 Task: In the Page almanacfirst.pptxinsert the slide 'blank'insert the shape ' hexagon'with color blackinsert the shape  piewith color yellowinsert the shape  crosswith color grayselect all the shapes, shape fill with eyedropper and change the color to  theme color
Action: Mouse moved to (488, 352)
Screenshot: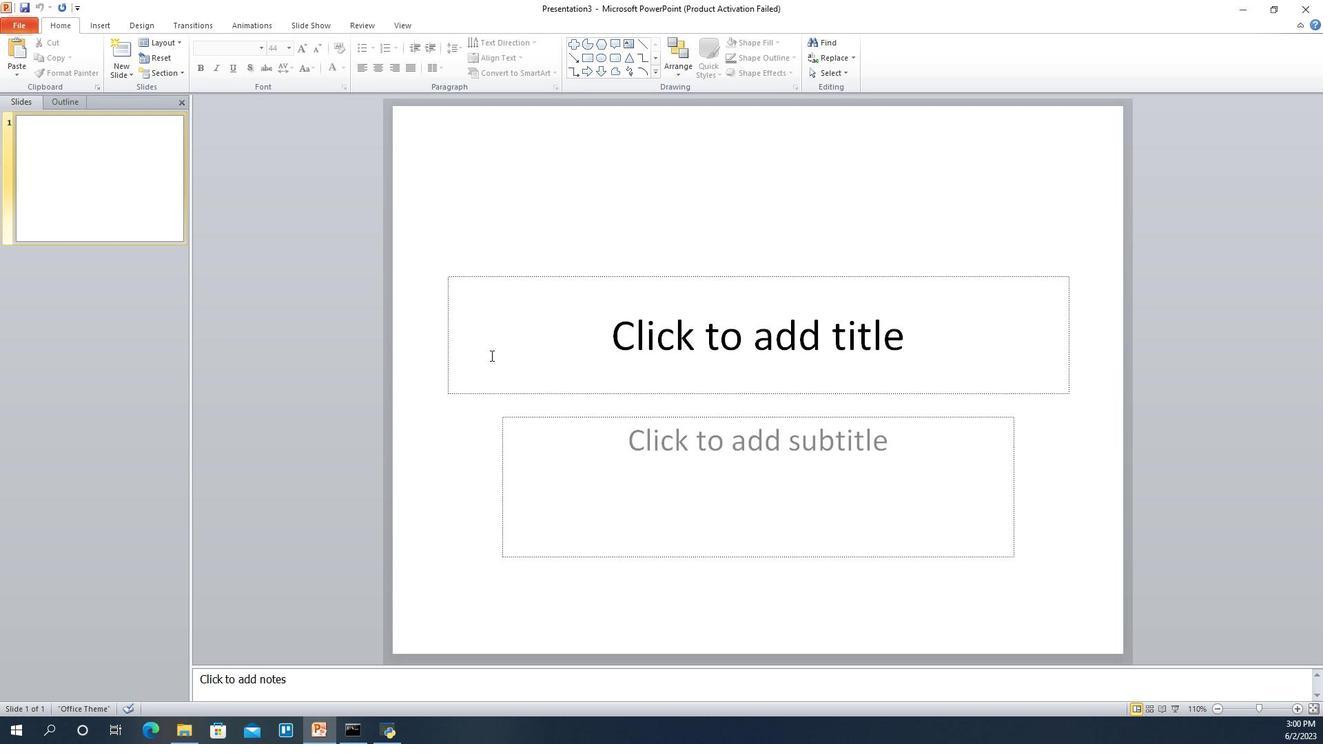 
Action: Mouse pressed left at (488, 352)
Screenshot: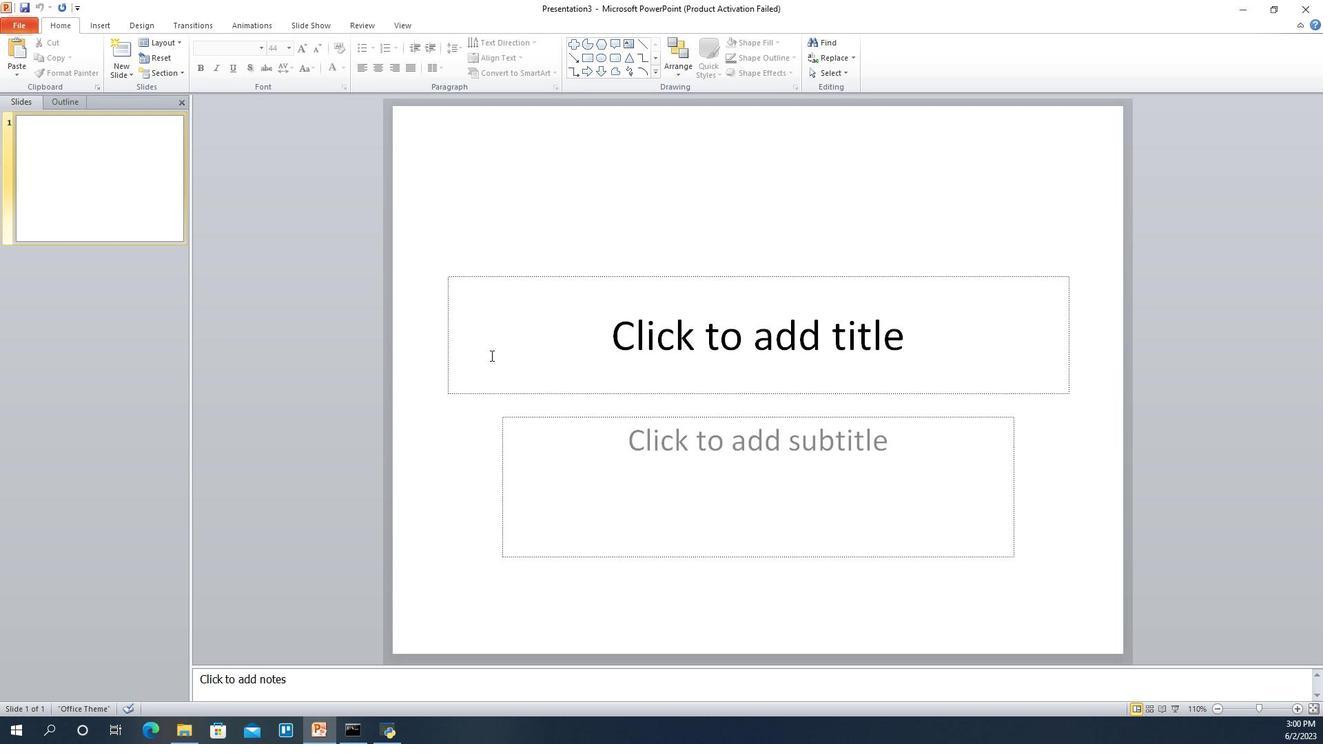 
Action: Mouse moved to (488, 352)
Screenshot: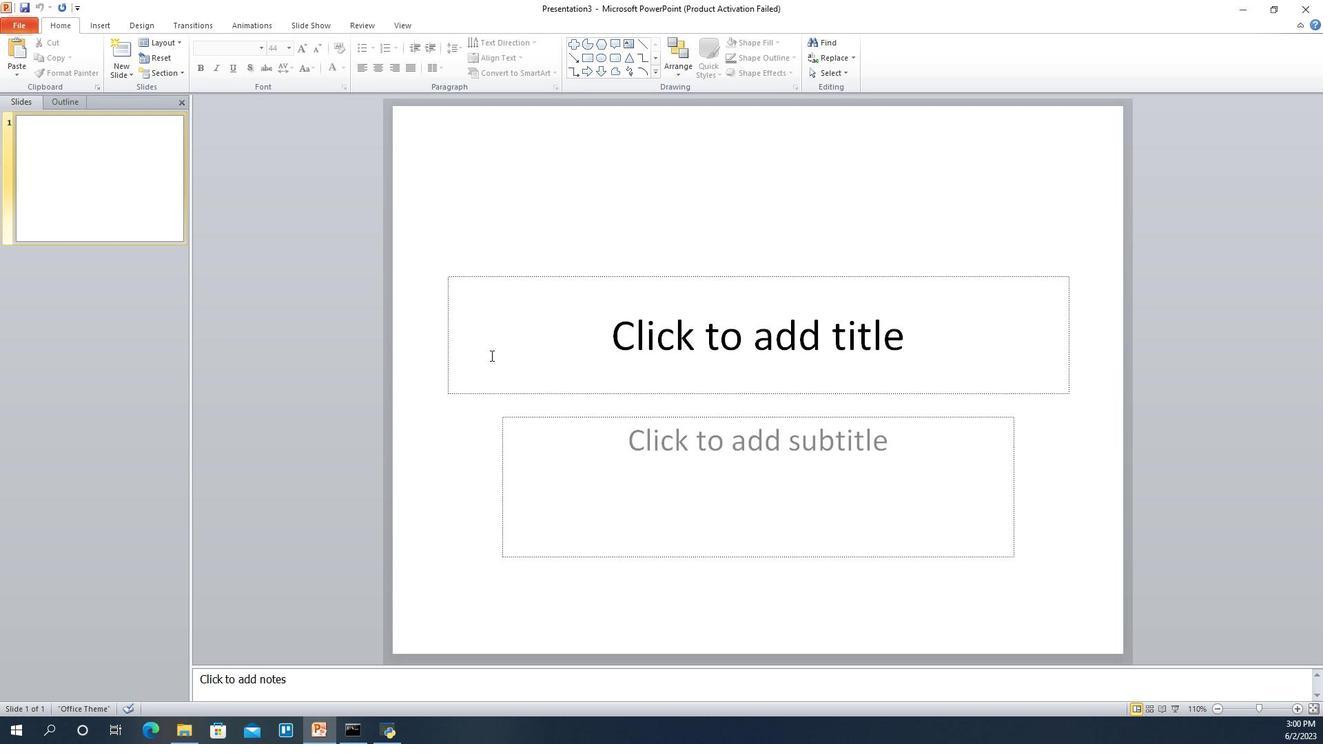 
Action: Mouse pressed left at (488, 352)
Screenshot: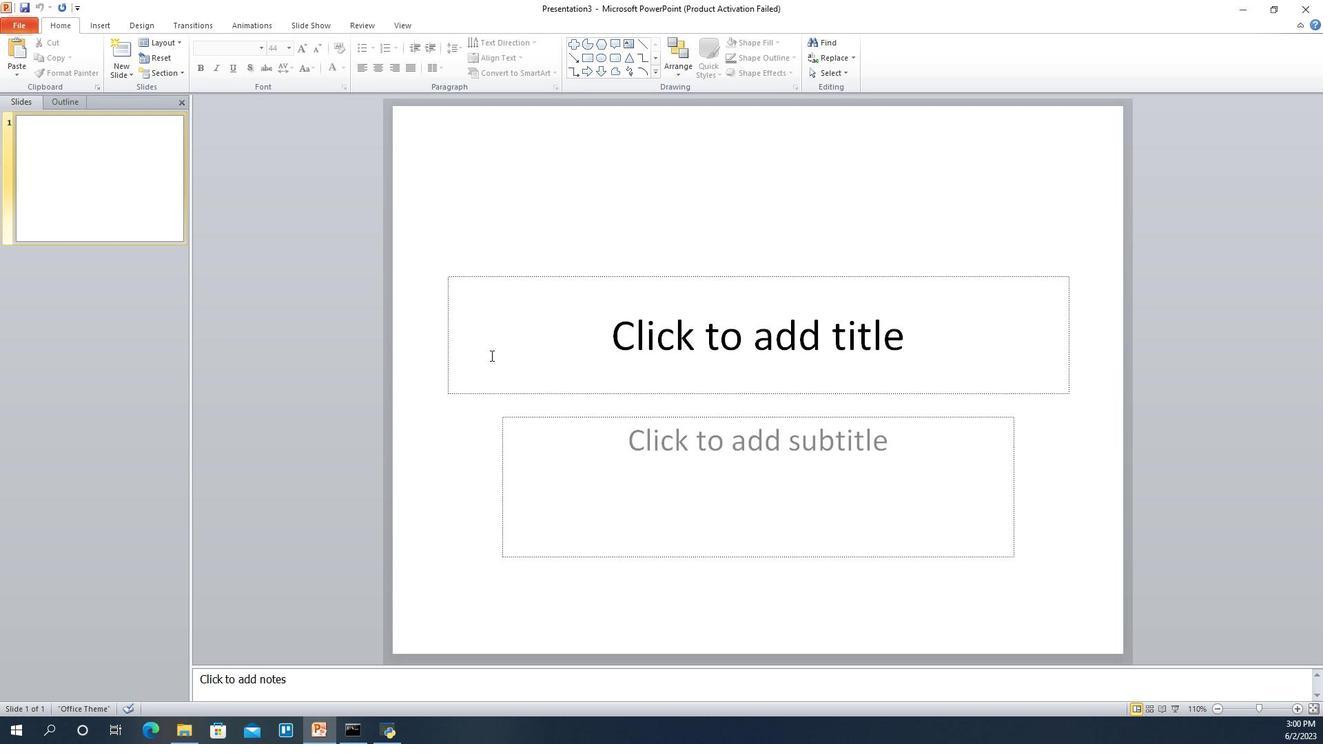 
Action: Mouse moved to (488, 352)
Screenshot: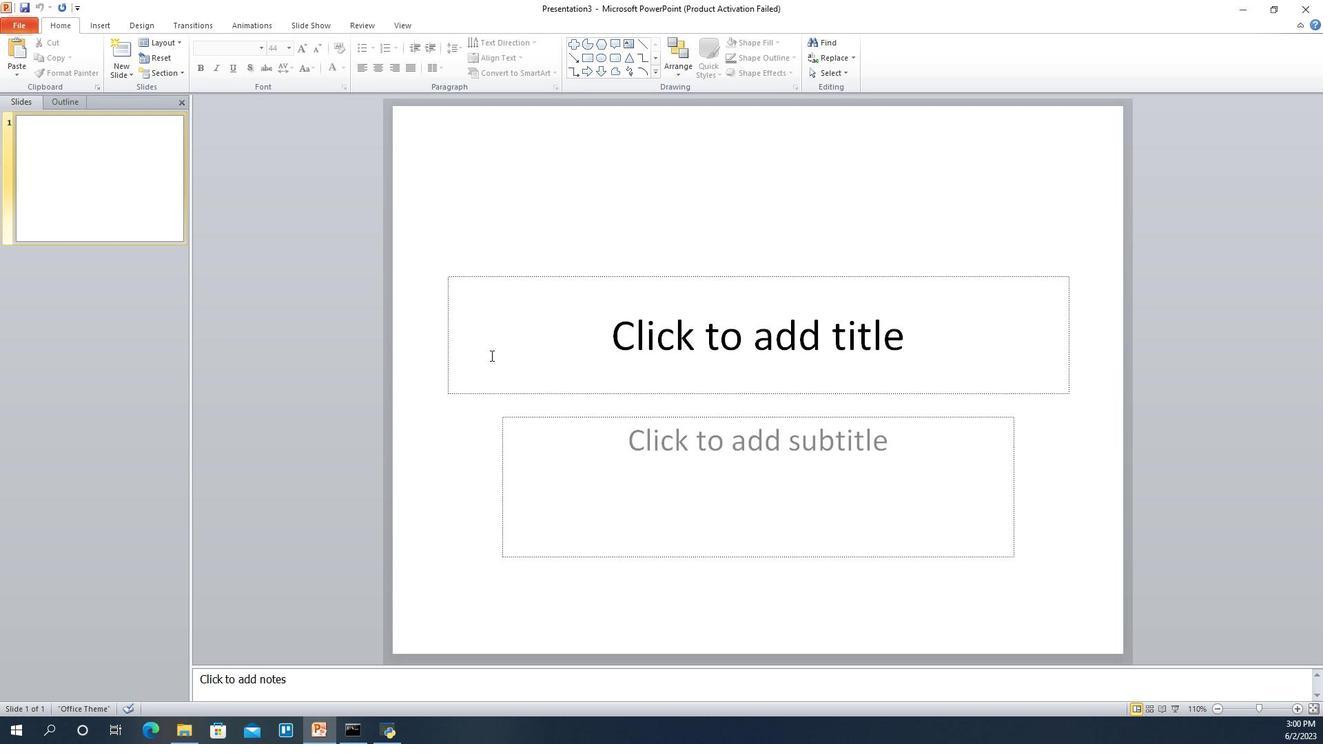 
Action: Mouse pressed left at (488, 352)
Screenshot: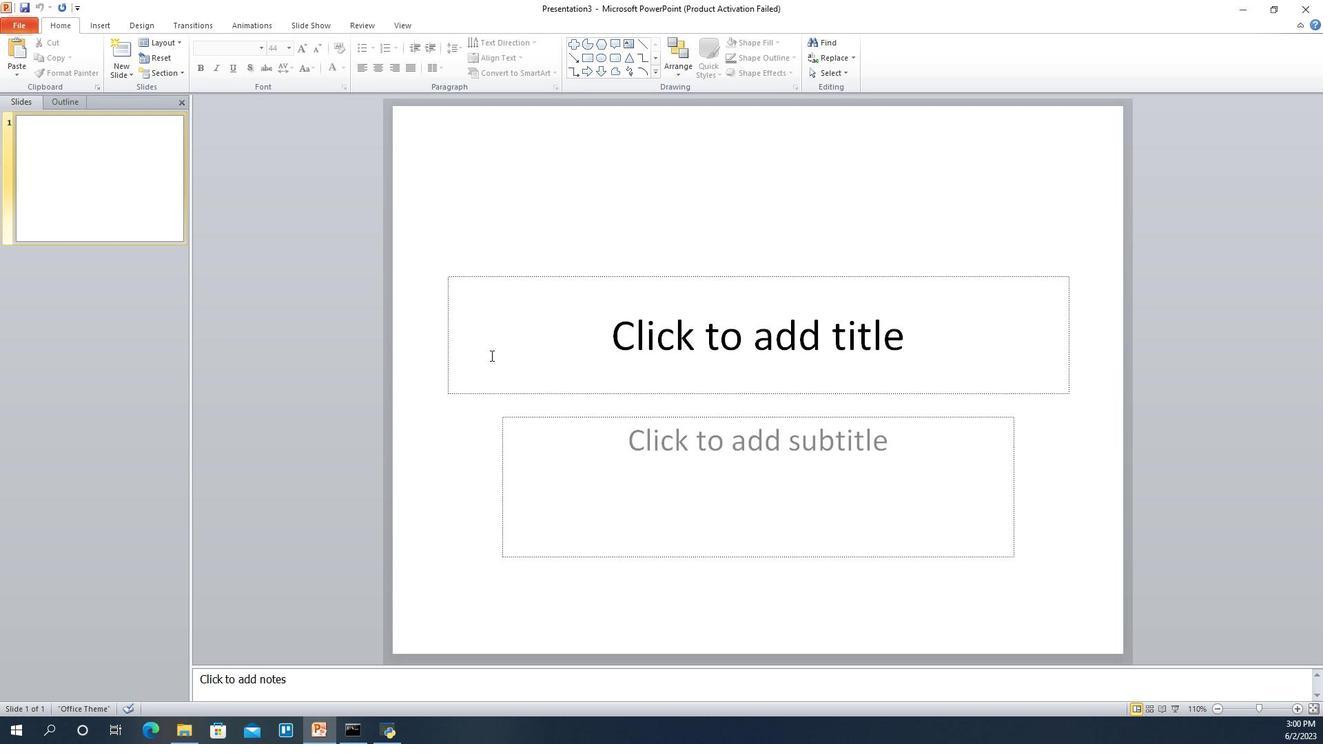 
Action: Mouse moved to (488, 352)
Screenshot: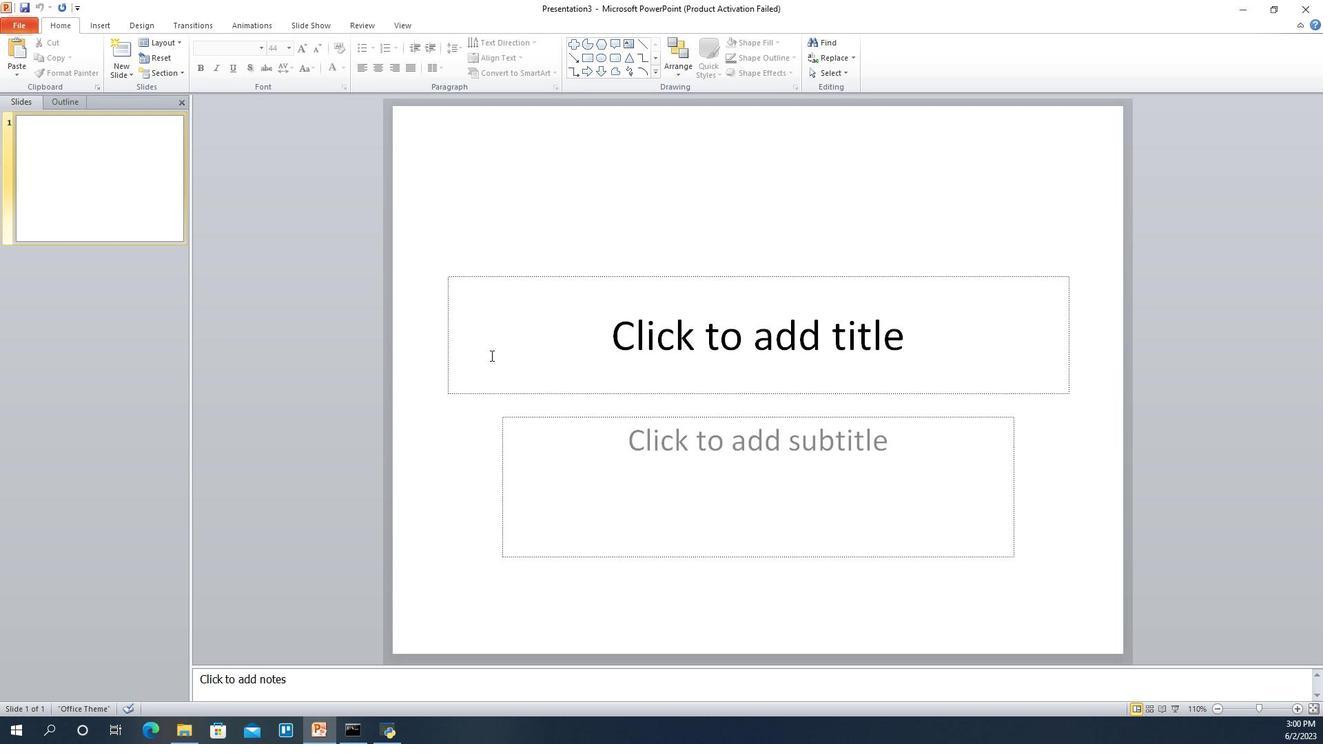 
Action: Mouse pressed left at (488, 352)
Screenshot: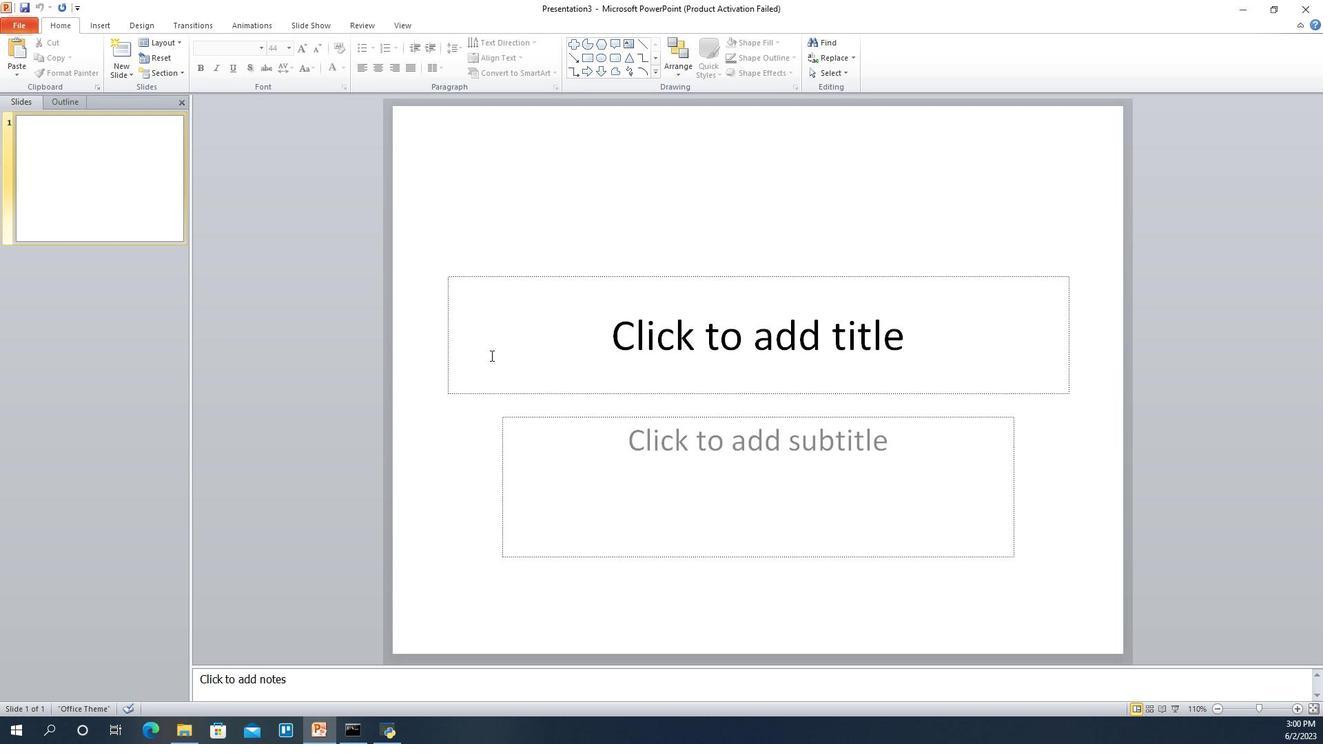 
Action: Mouse moved to (488, 352)
Screenshot: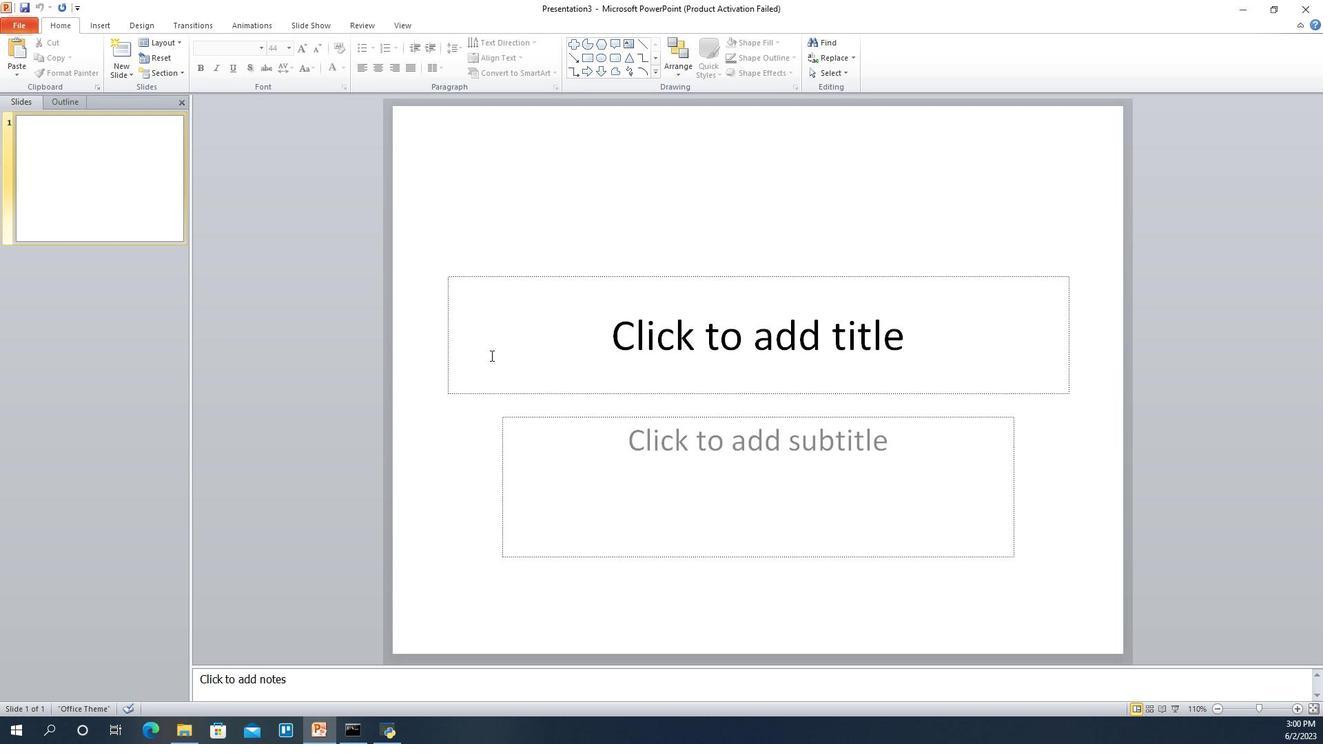 
Action: Key pressed ctrl+S<'\x13'><'\x13'><'\x13'>
Screenshot: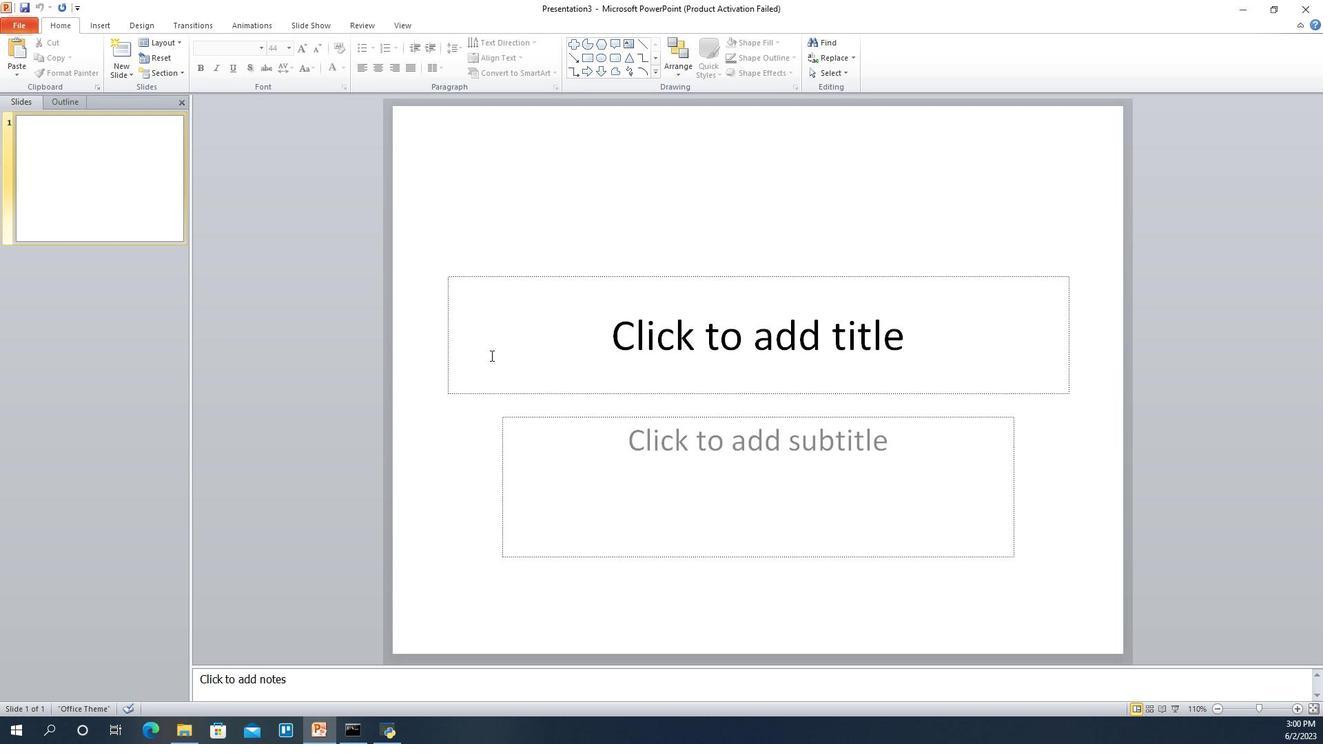 
Action: Mouse moved to (488, 352)
Screenshot: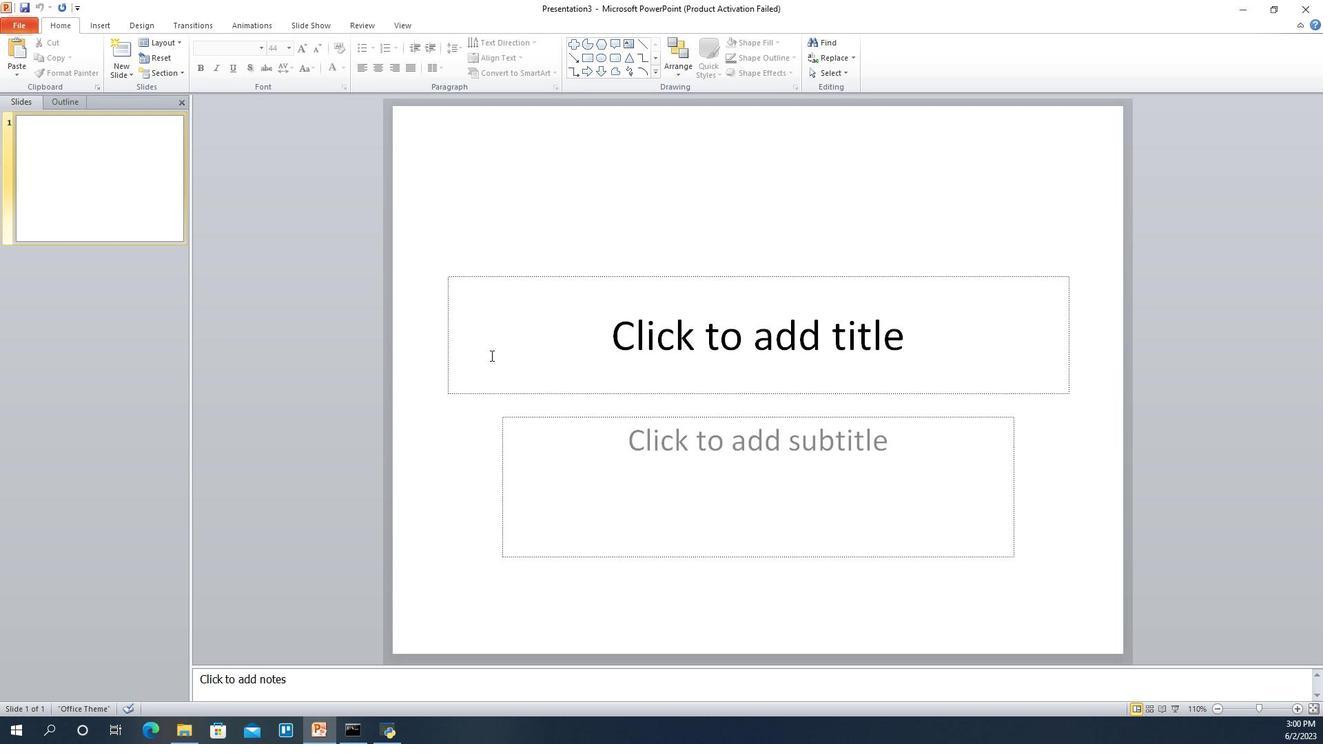 
Action: Mouse pressed left at (488, 352)
Screenshot: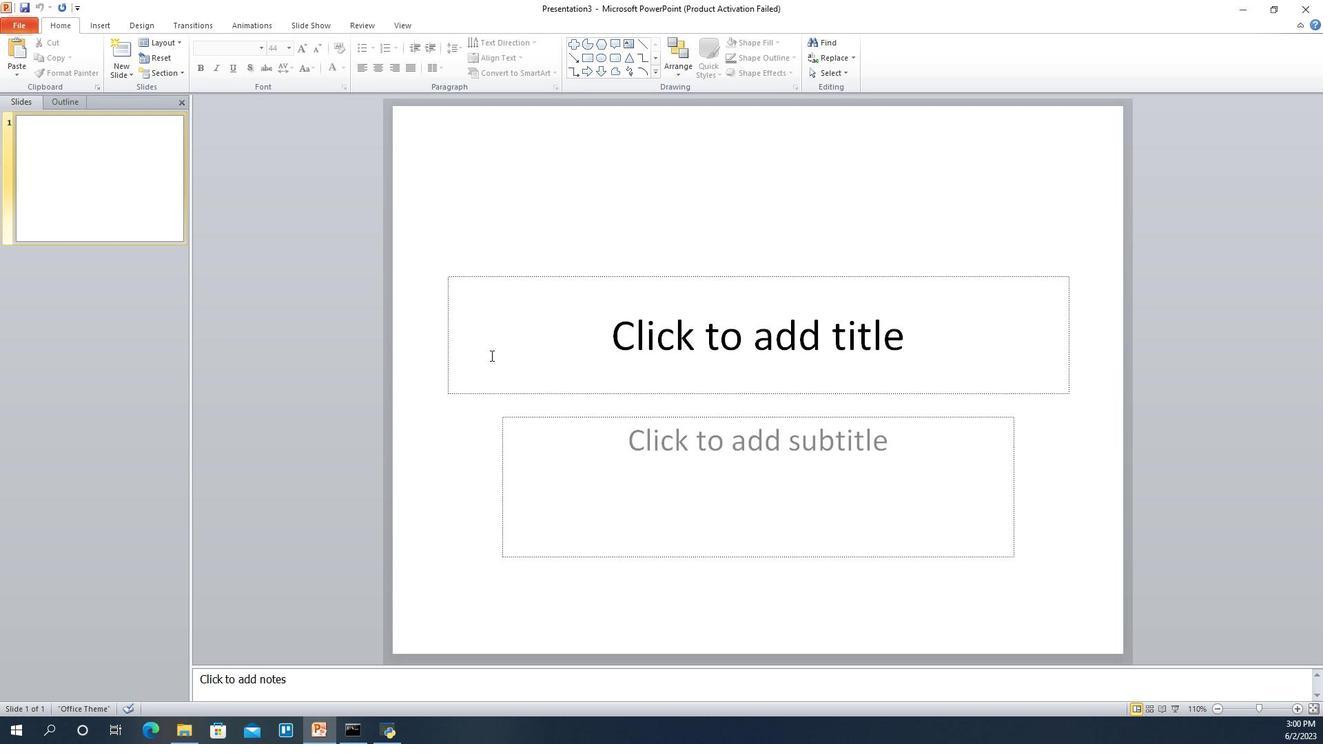 
Action: Mouse moved to (488, 352)
Screenshot: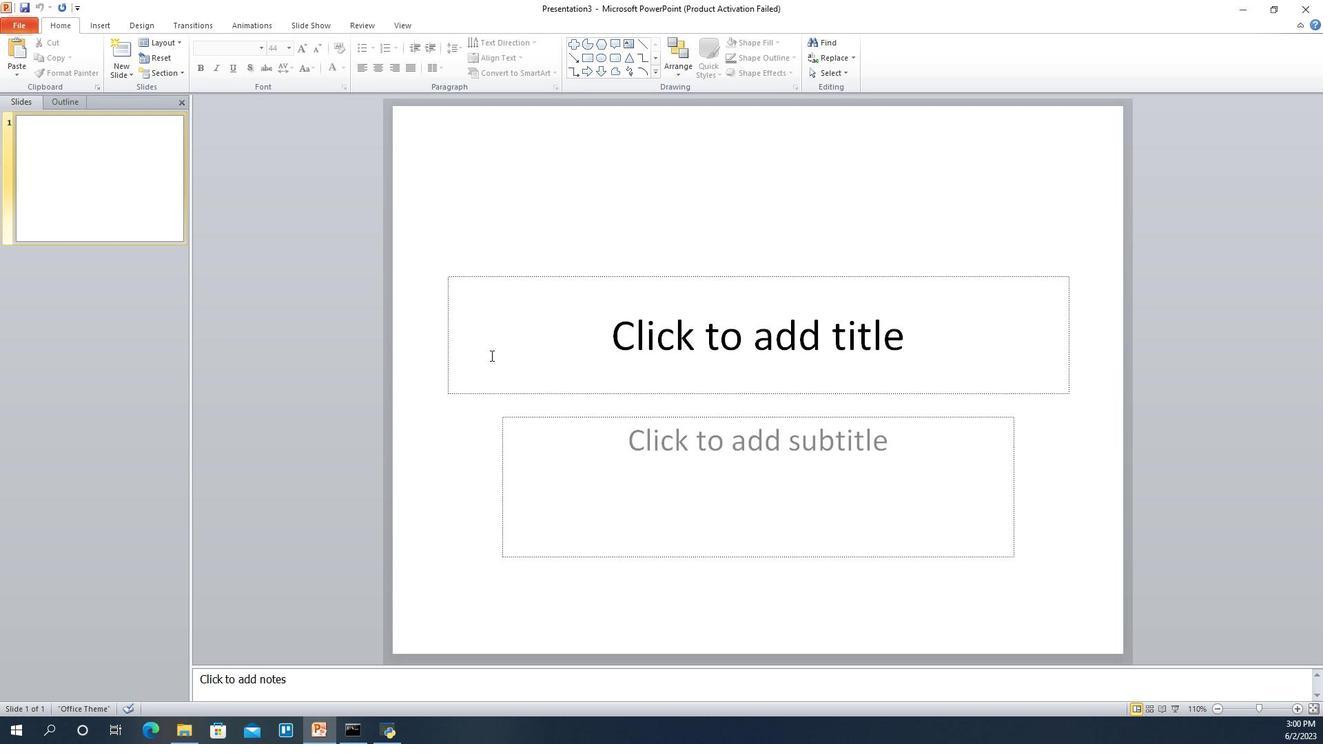 
Action: Mouse pressed left at (488, 352)
Screenshot: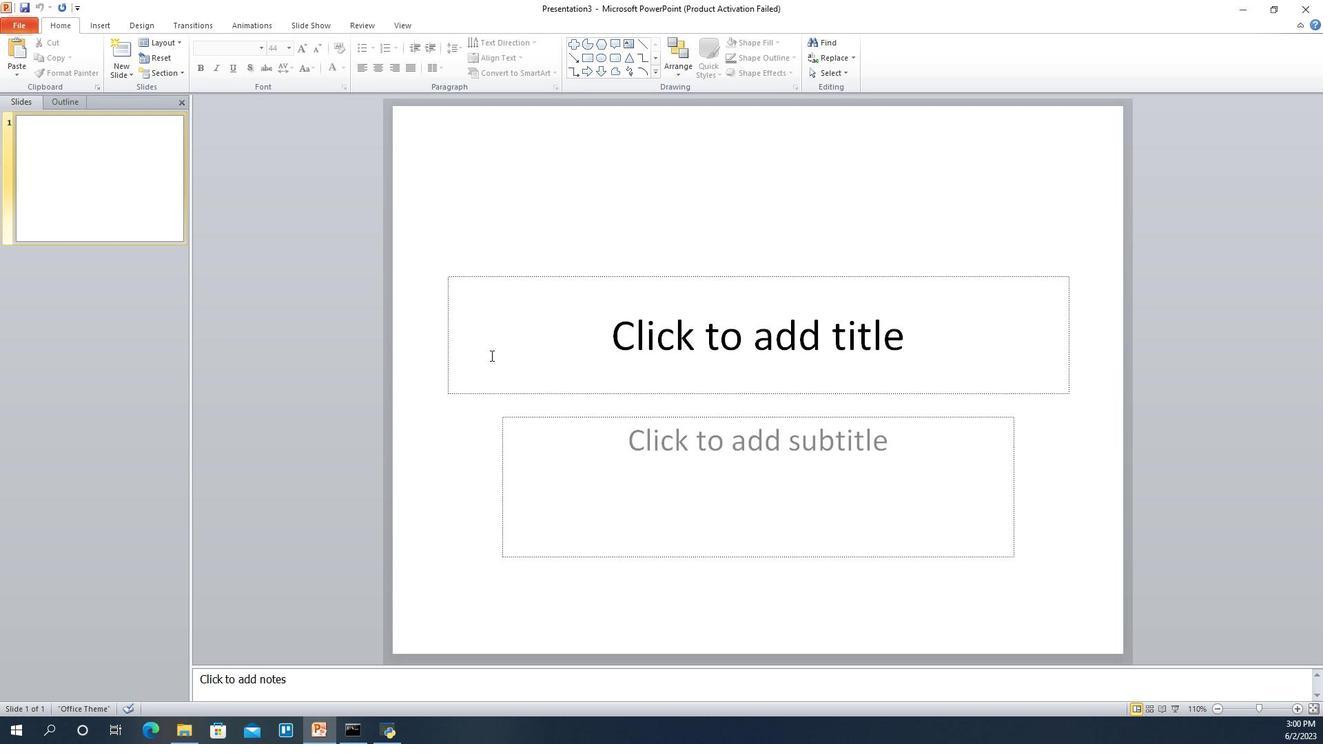 
Action: Mouse moved to (488, 352)
Screenshot: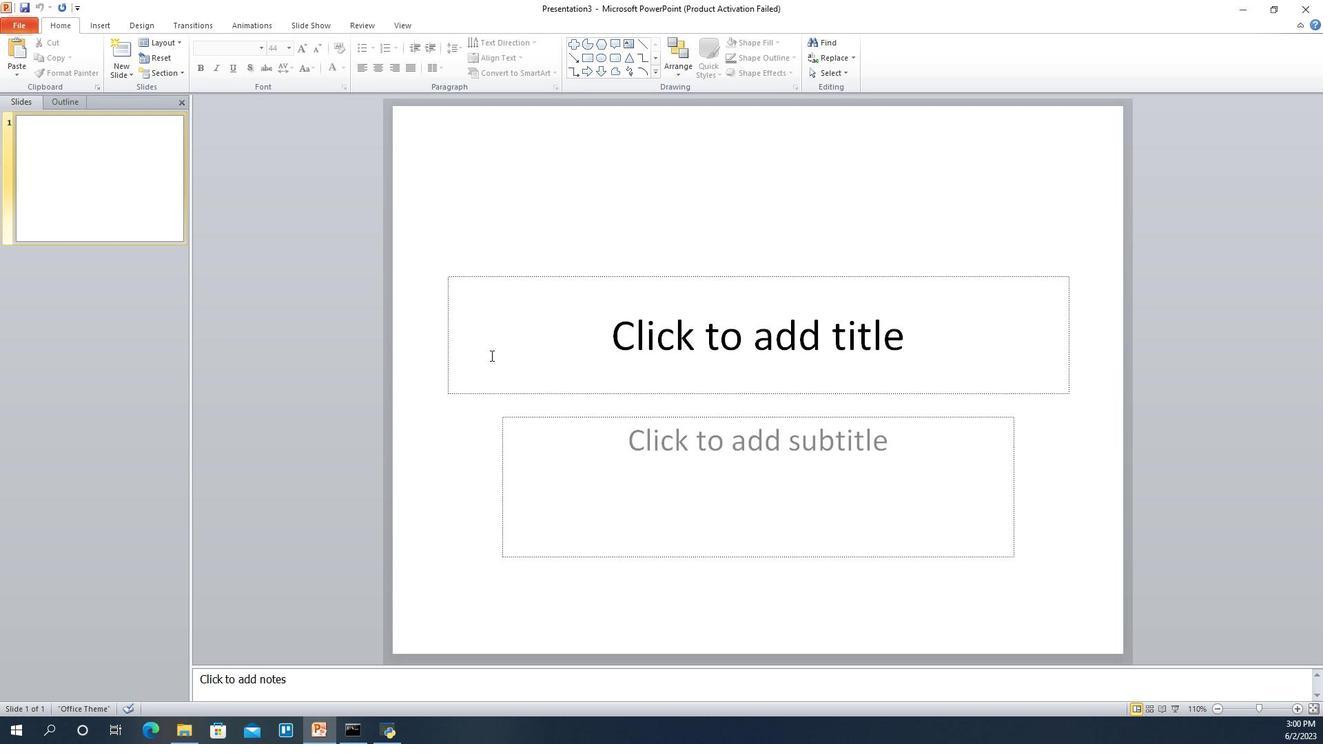 
Action: Mouse pressed left at (488, 352)
Screenshot: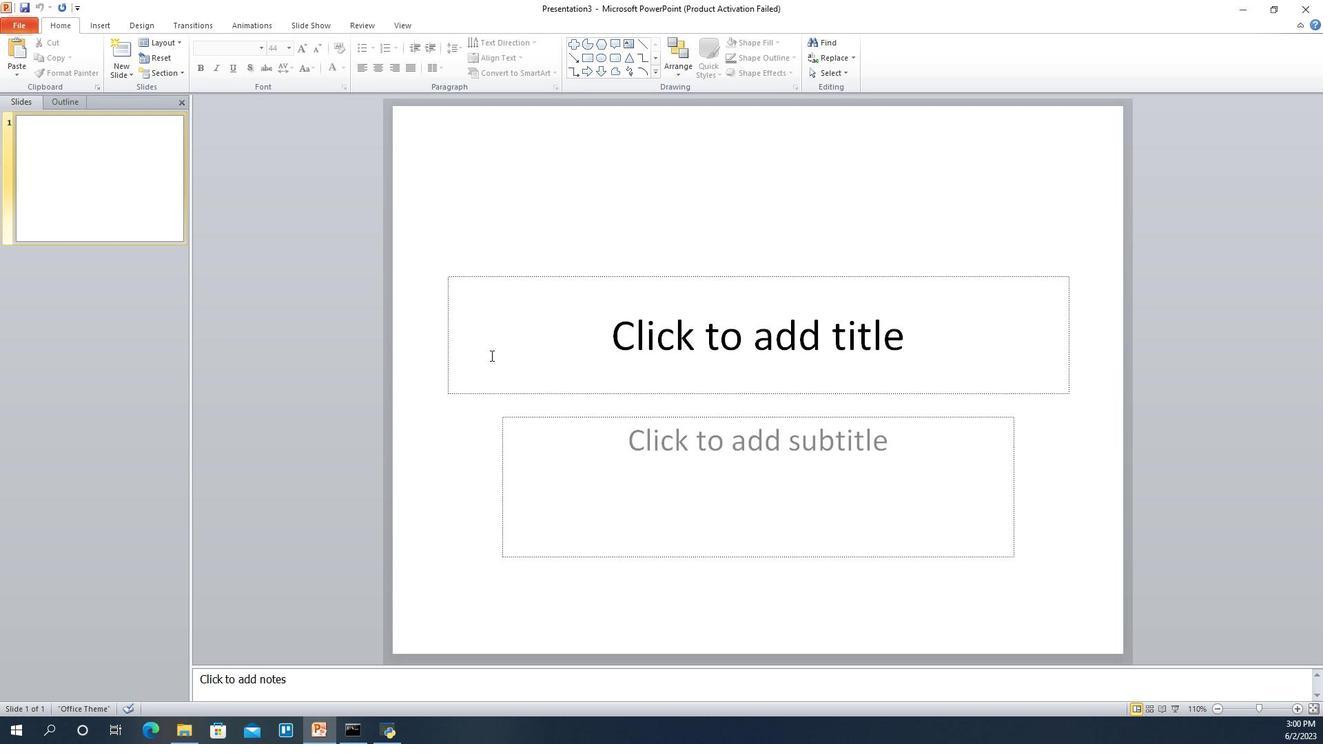 
Action: Mouse moved to (488, 352)
Screenshot: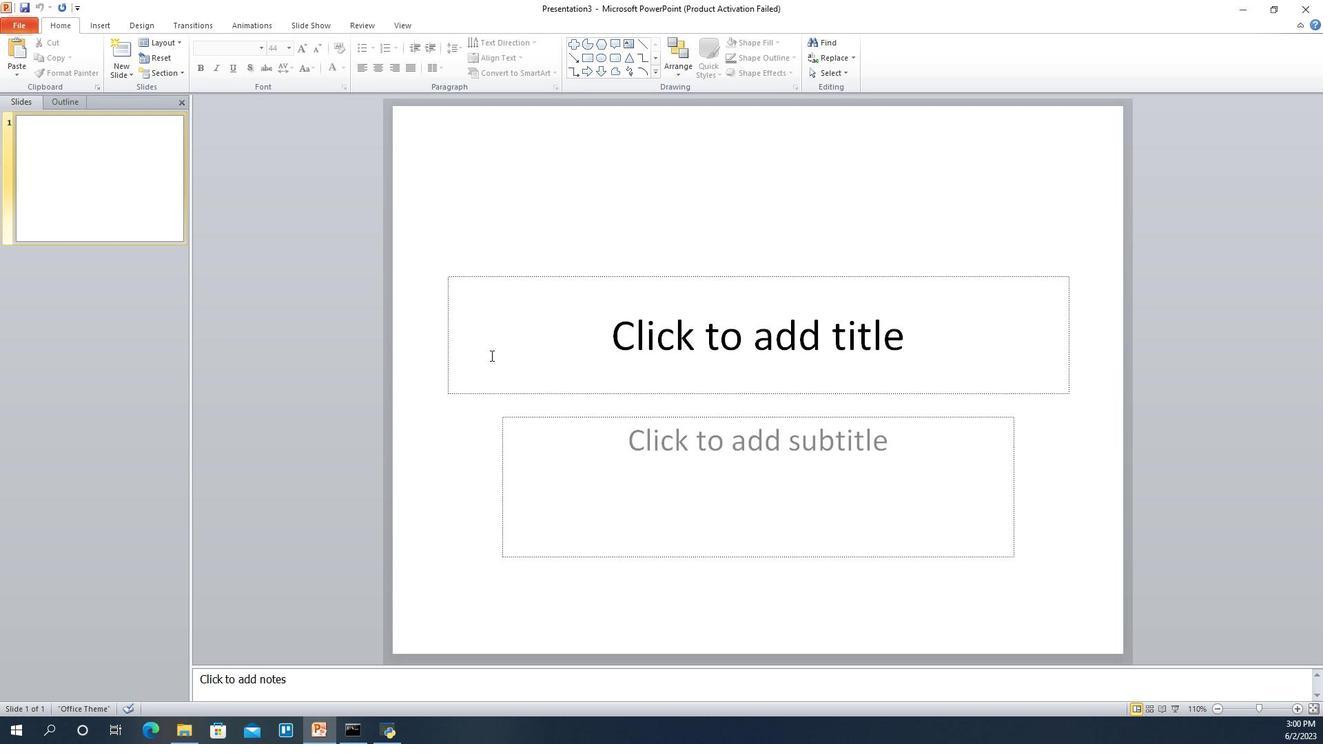 
Action: Mouse pressed left at (488, 352)
Screenshot: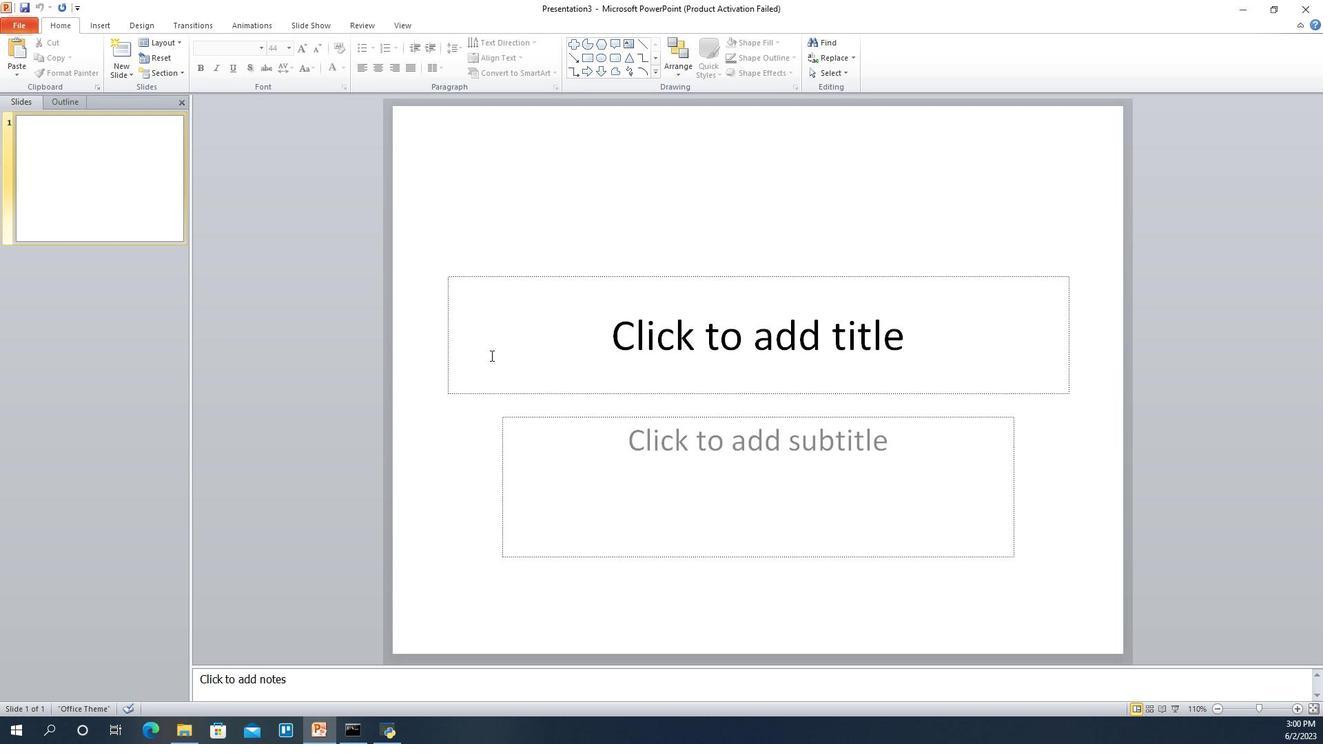 
Action: Mouse moved to (488, 352)
Screenshot: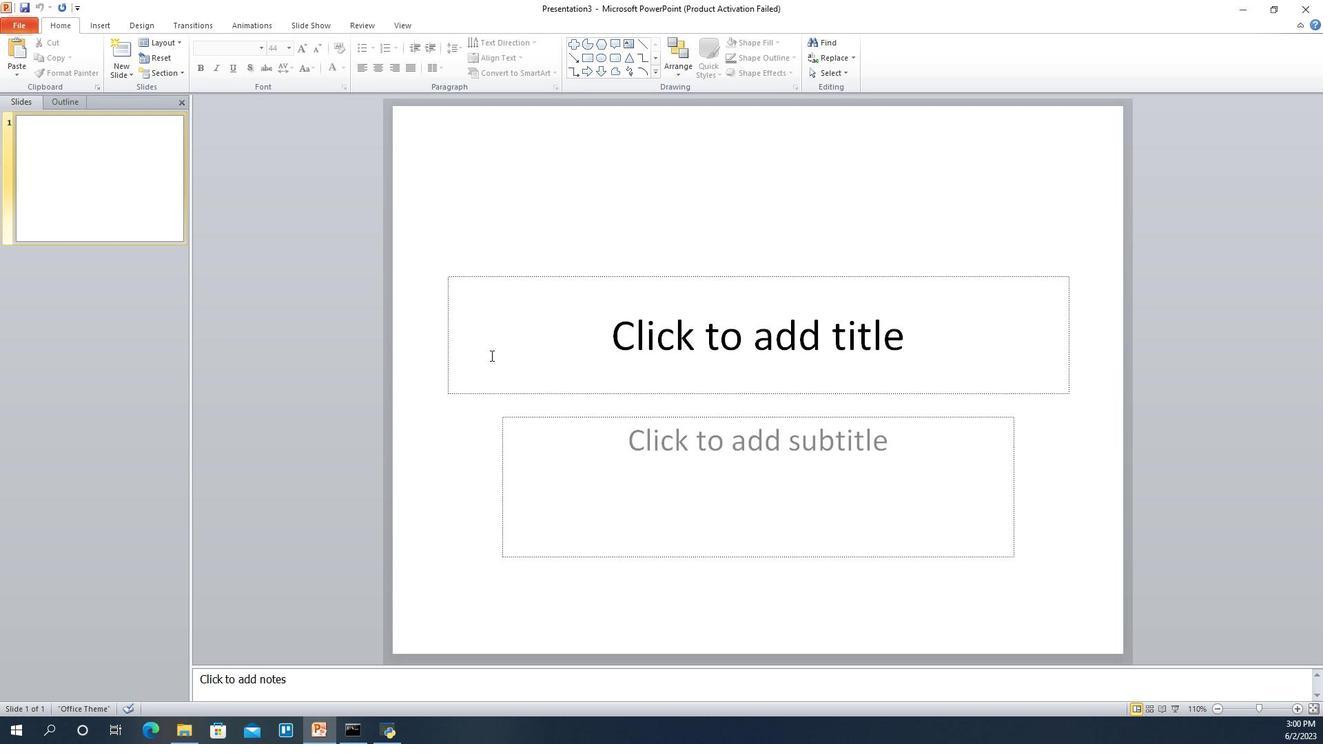 
Action: Mouse pressed left at (488, 352)
Screenshot: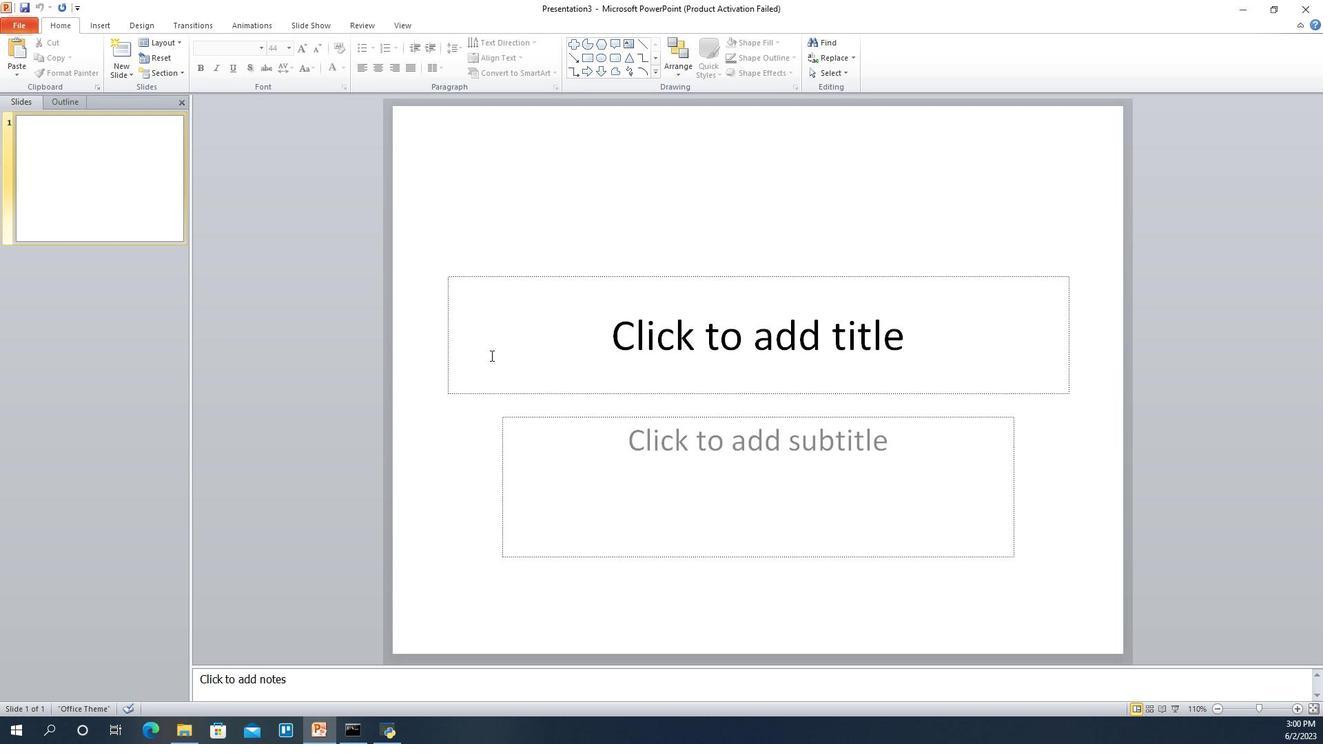 
Action: Mouse moved to (488, 352)
Screenshot: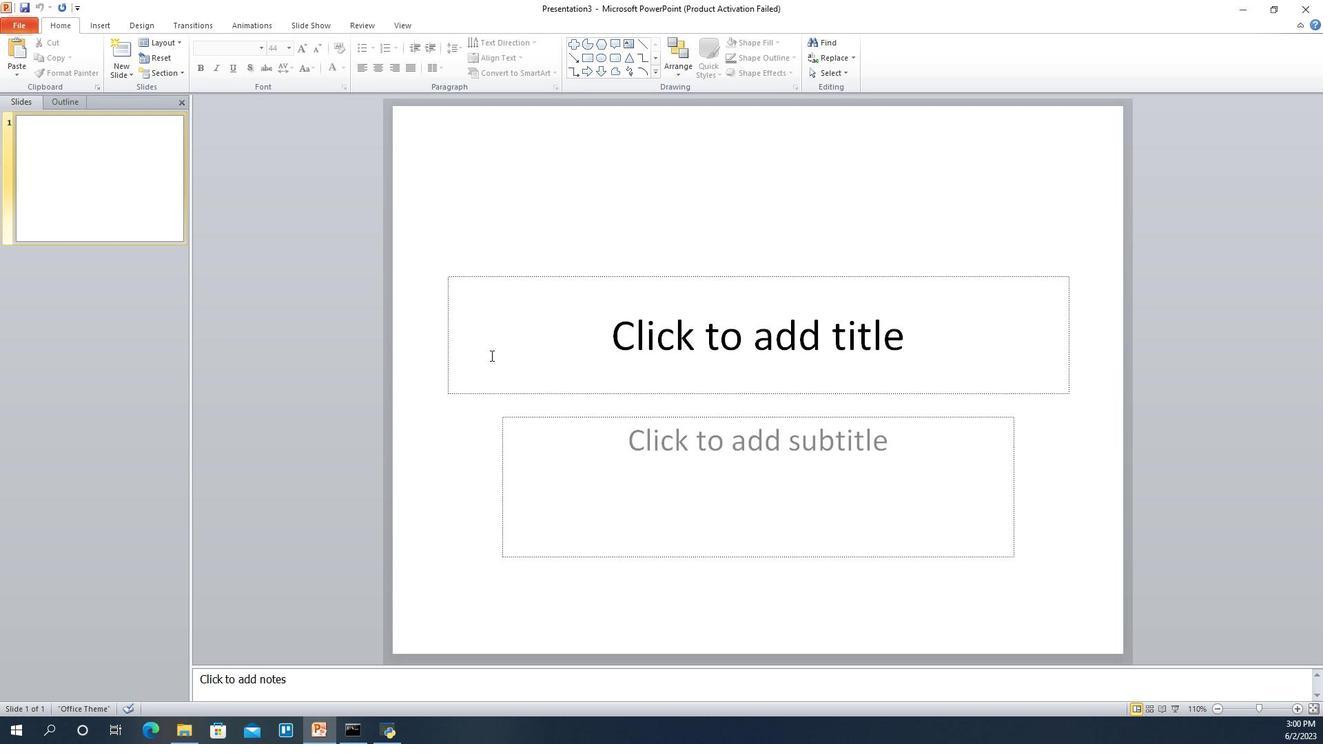 
Action: Mouse pressed left at (488, 352)
Screenshot: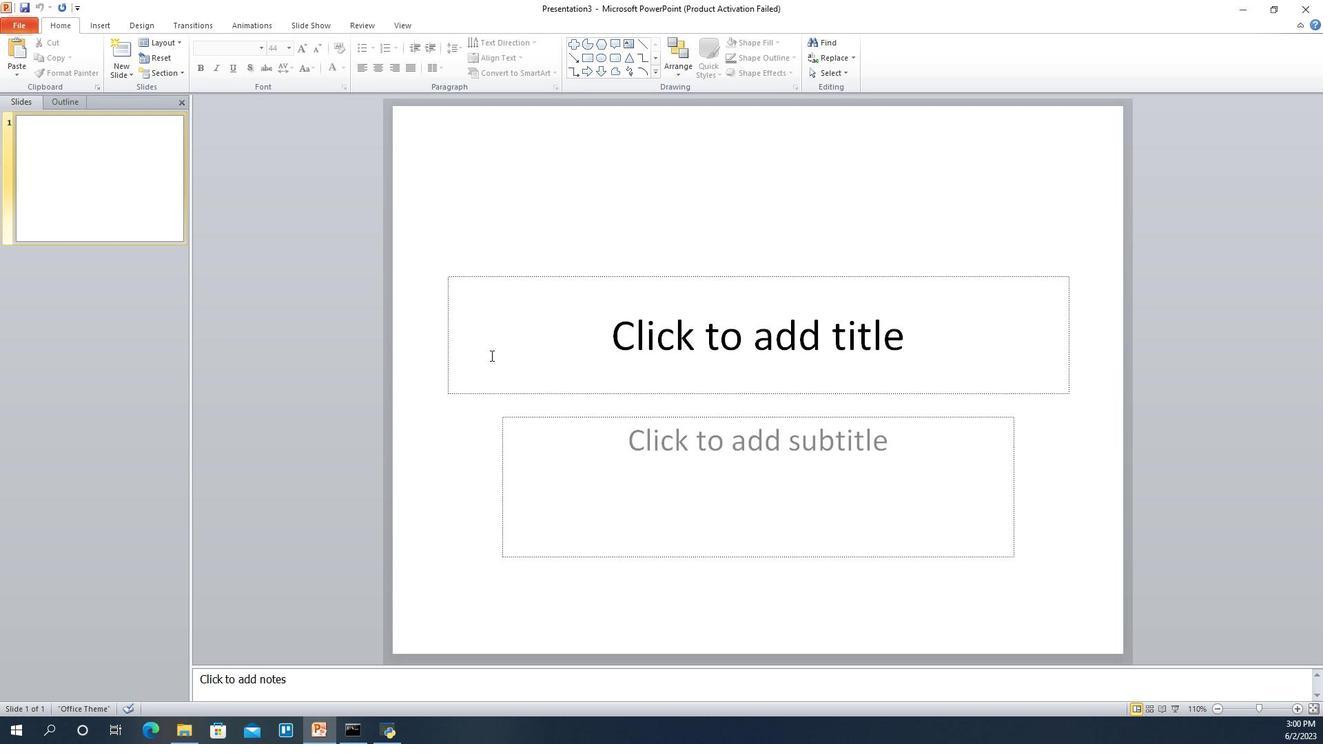 
Action: Mouse moved to (488, 352)
Screenshot: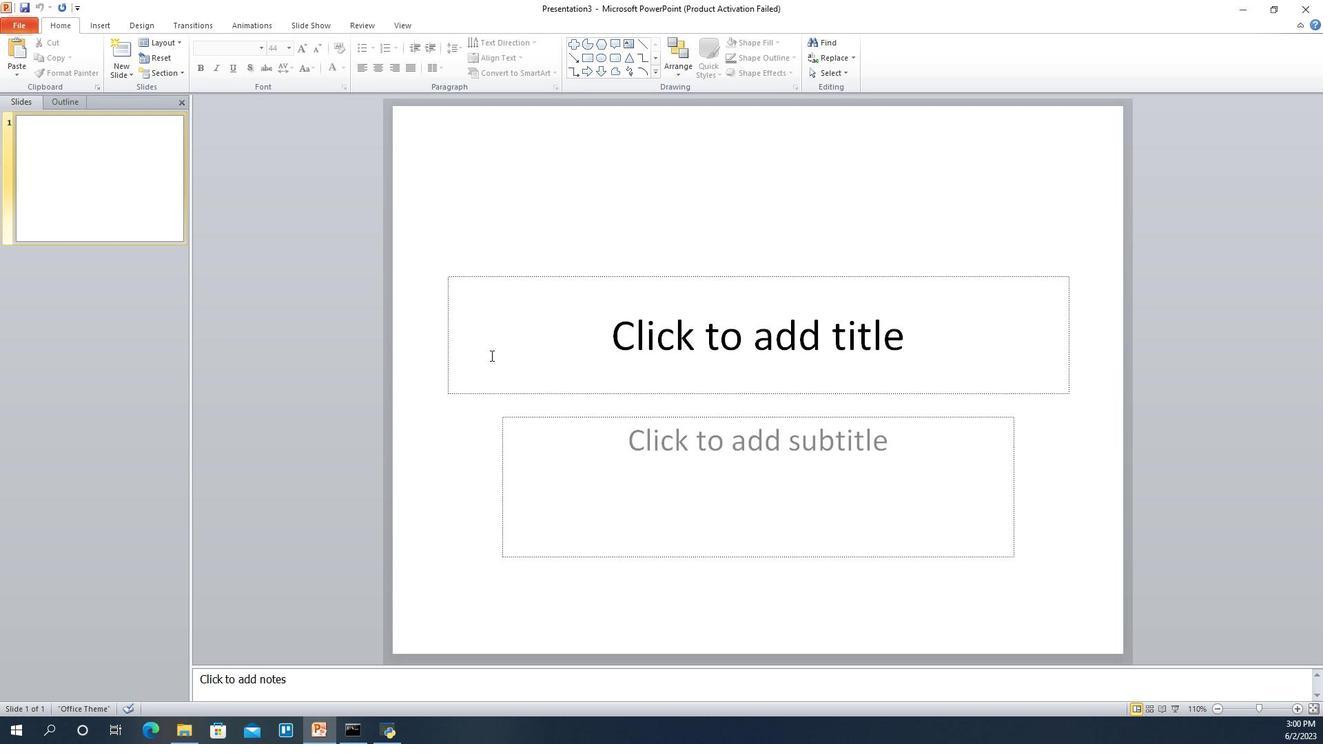 
Action: Mouse pressed left at (488, 352)
Screenshot: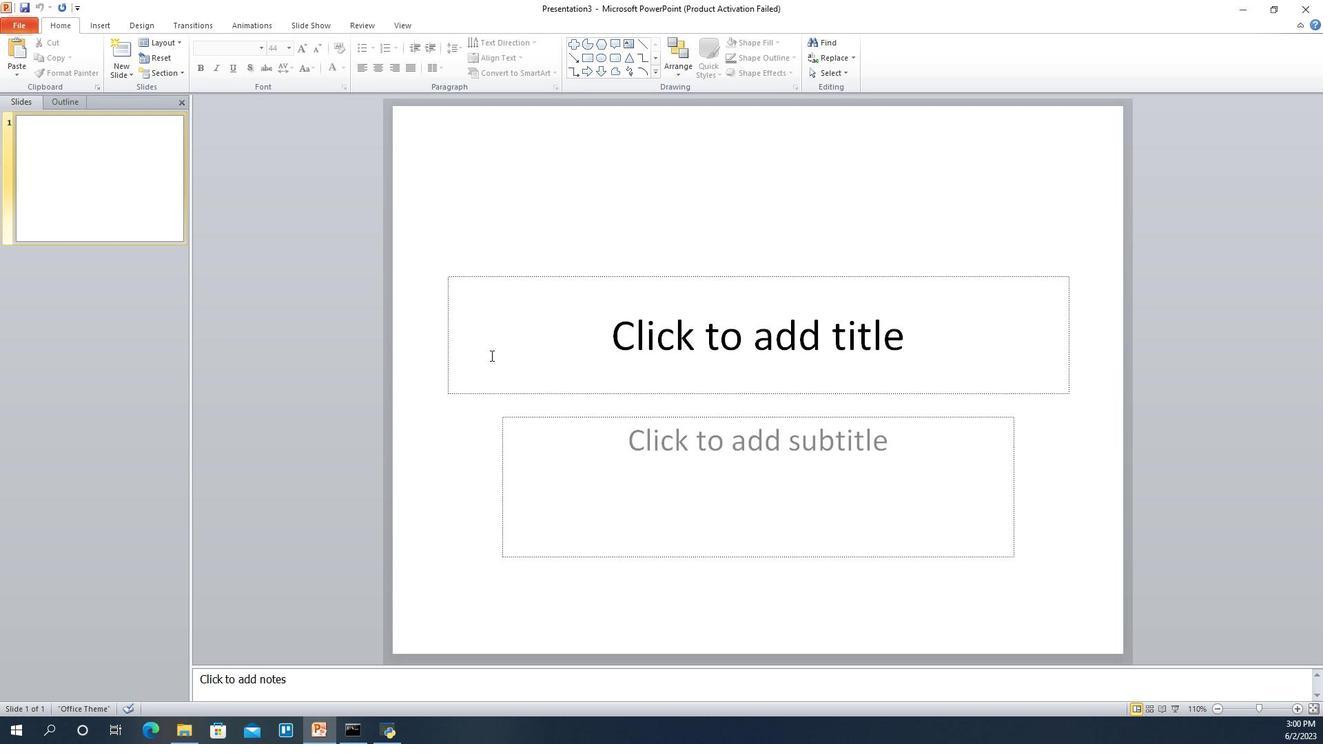 
Action: Mouse moved to (488, 352)
Screenshot: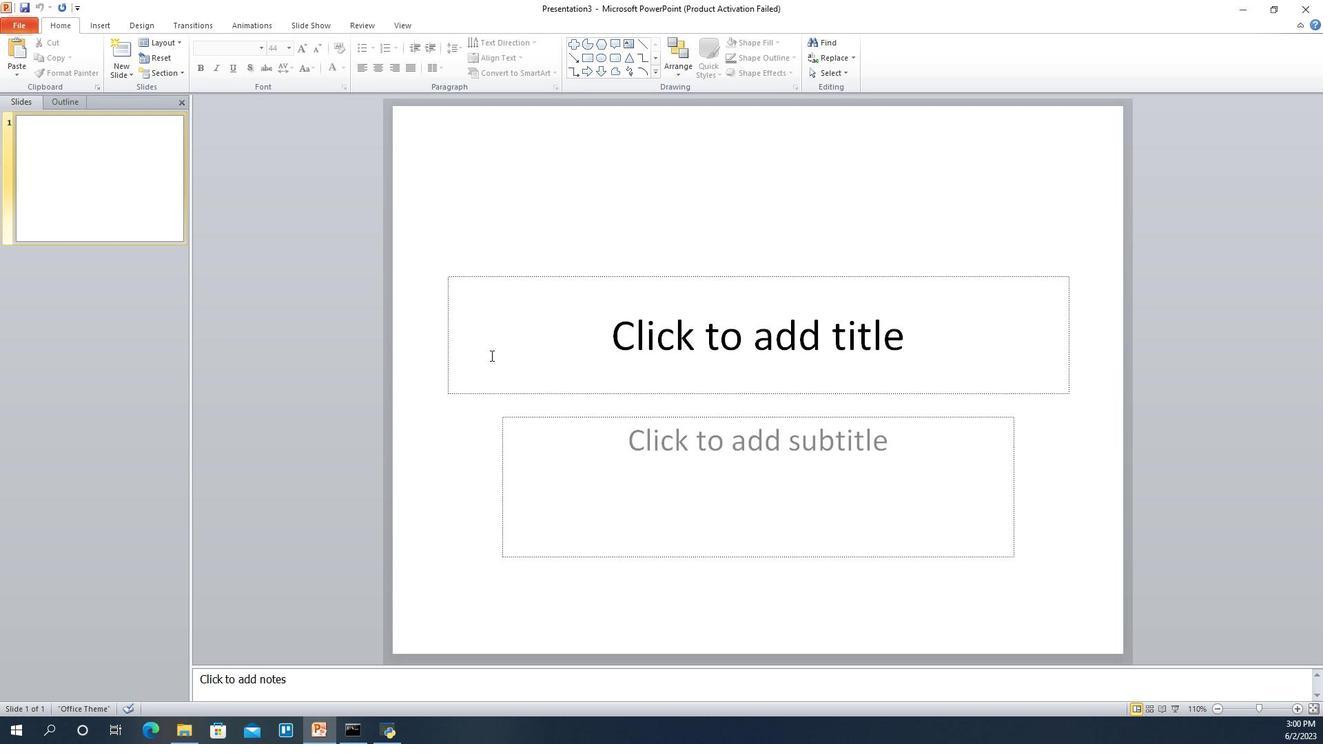 
Action: Mouse pressed left at (488, 352)
Screenshot: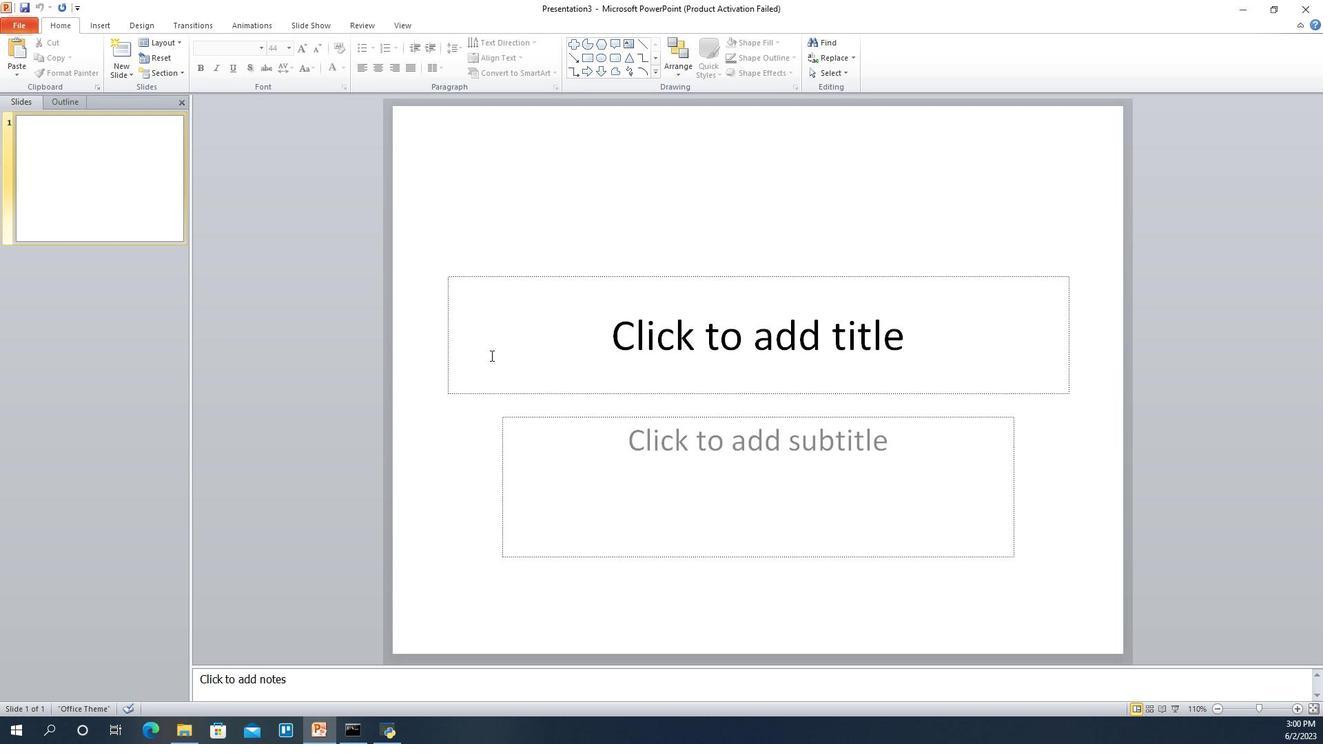
Action: Mouse moved to (488, 352)
Screenshot: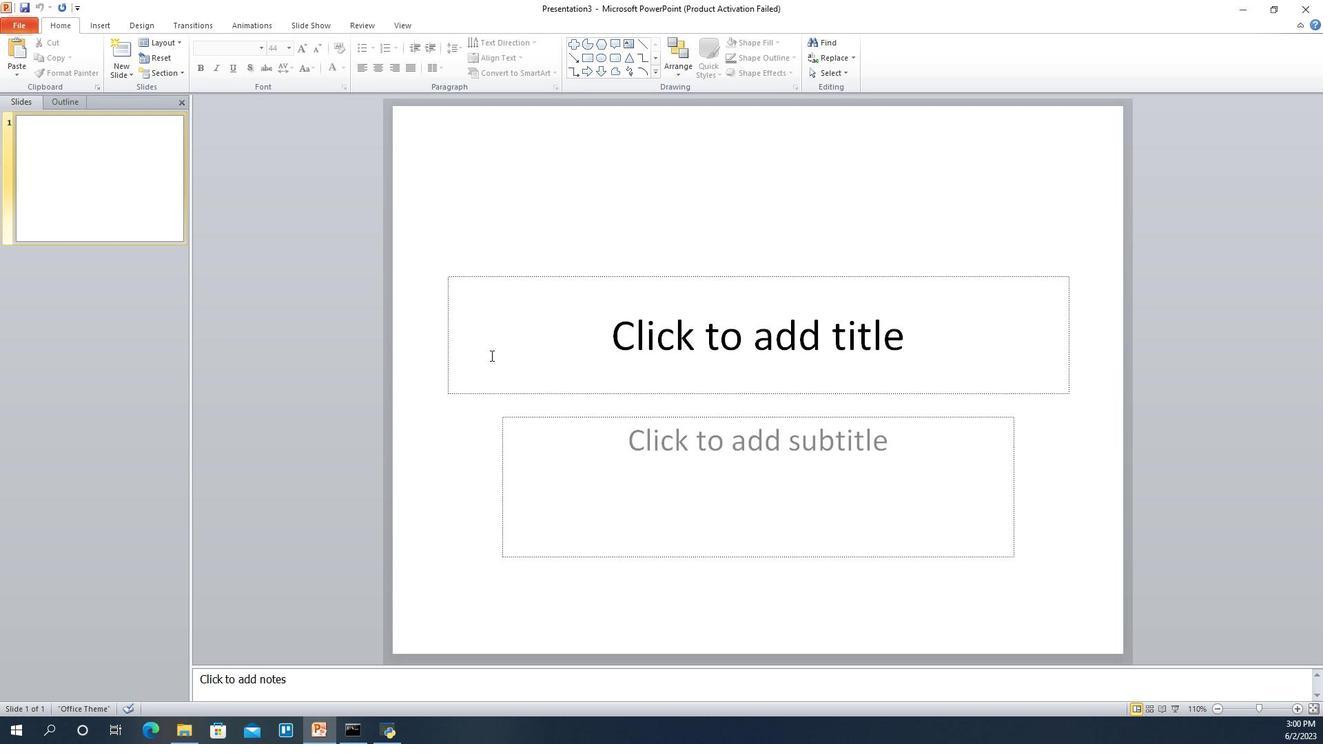 
Action: Mouse pressed left at (488, 352)
Screenshot: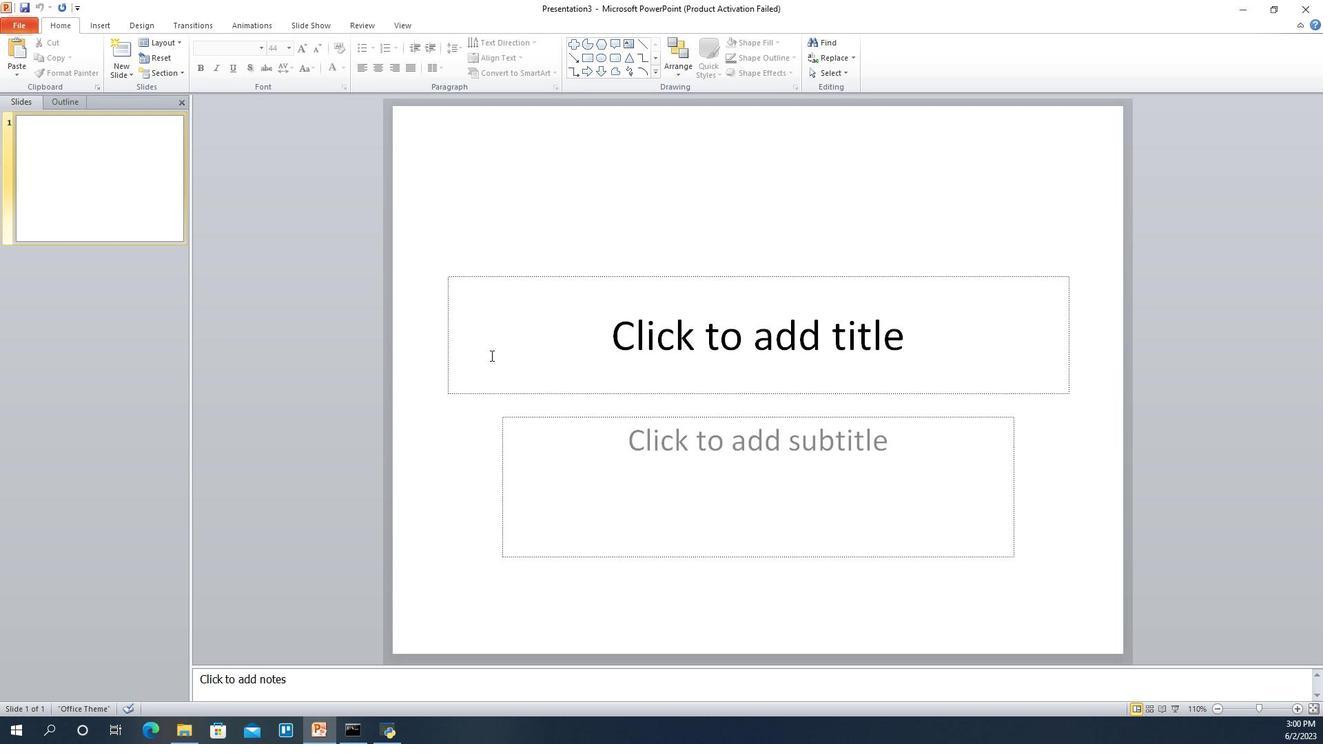 
Action: Mouse moved to (488, 352)
Screenshot: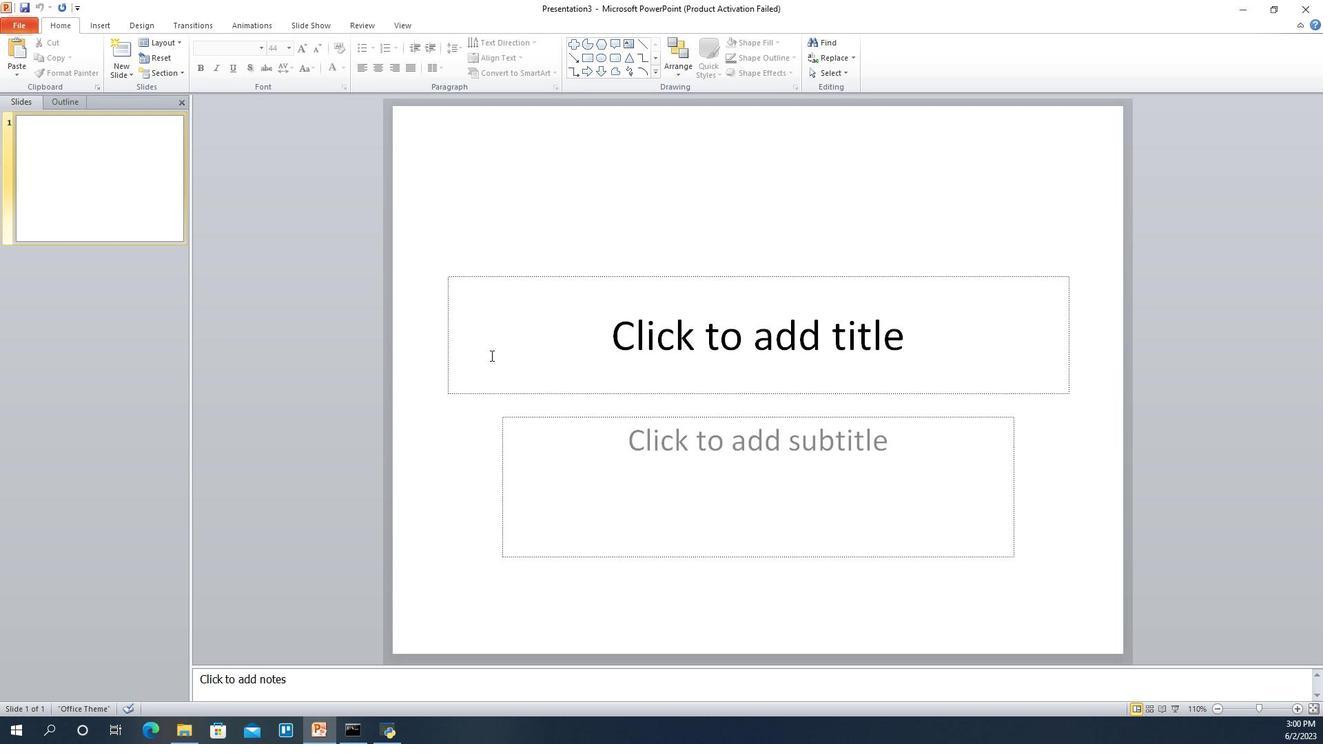 
Action: Mouse pressed left at (488, 352)
Screenshot: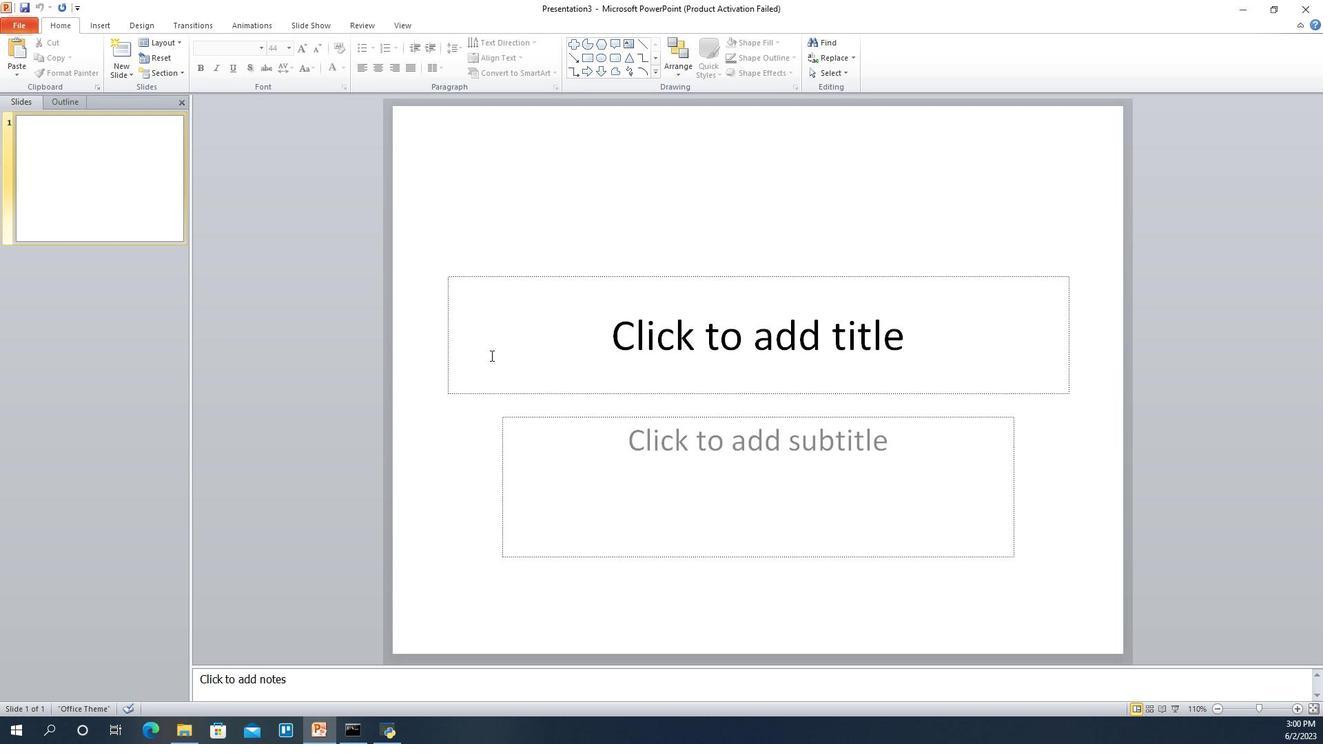 
Action: Mouse moved to (488, 352)
Screenshot: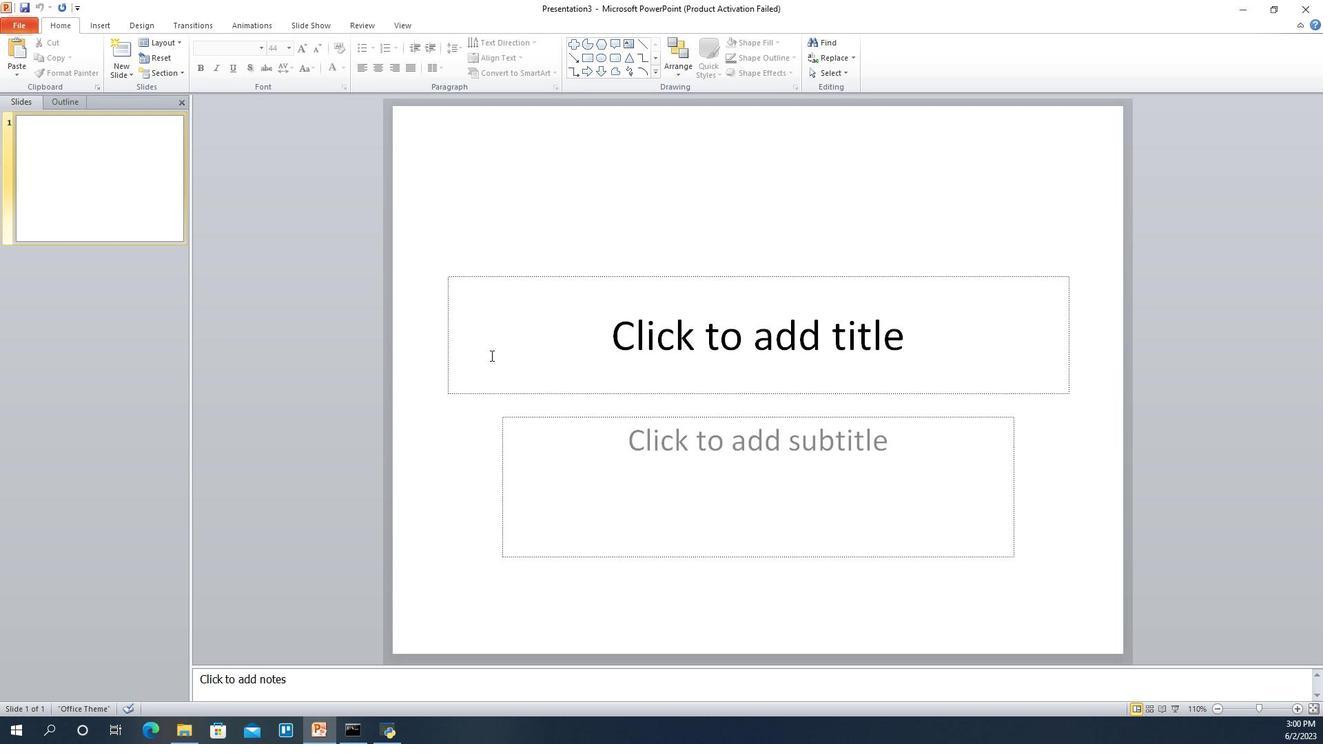 
Action: Mouse pressed left at (488, 352)
Screenshot: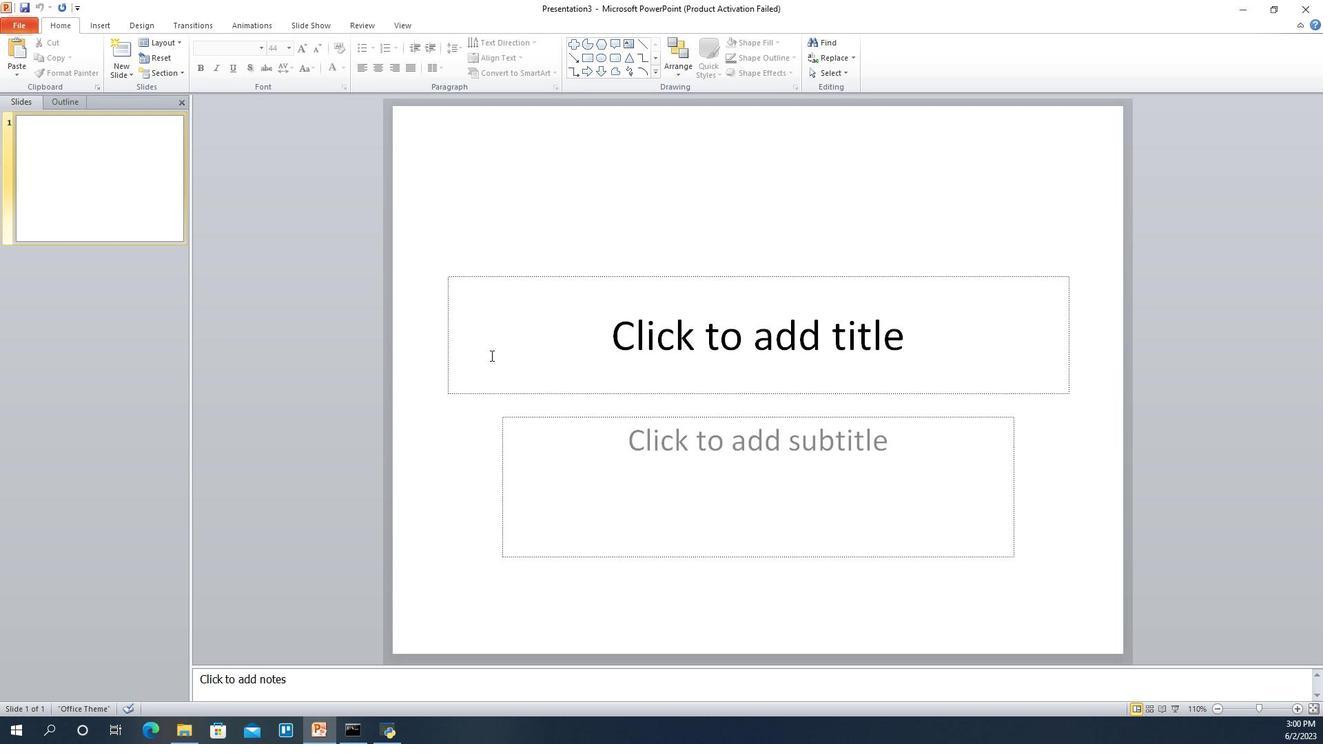 
Action: Mouse moved to (488, 352)
Screenshot: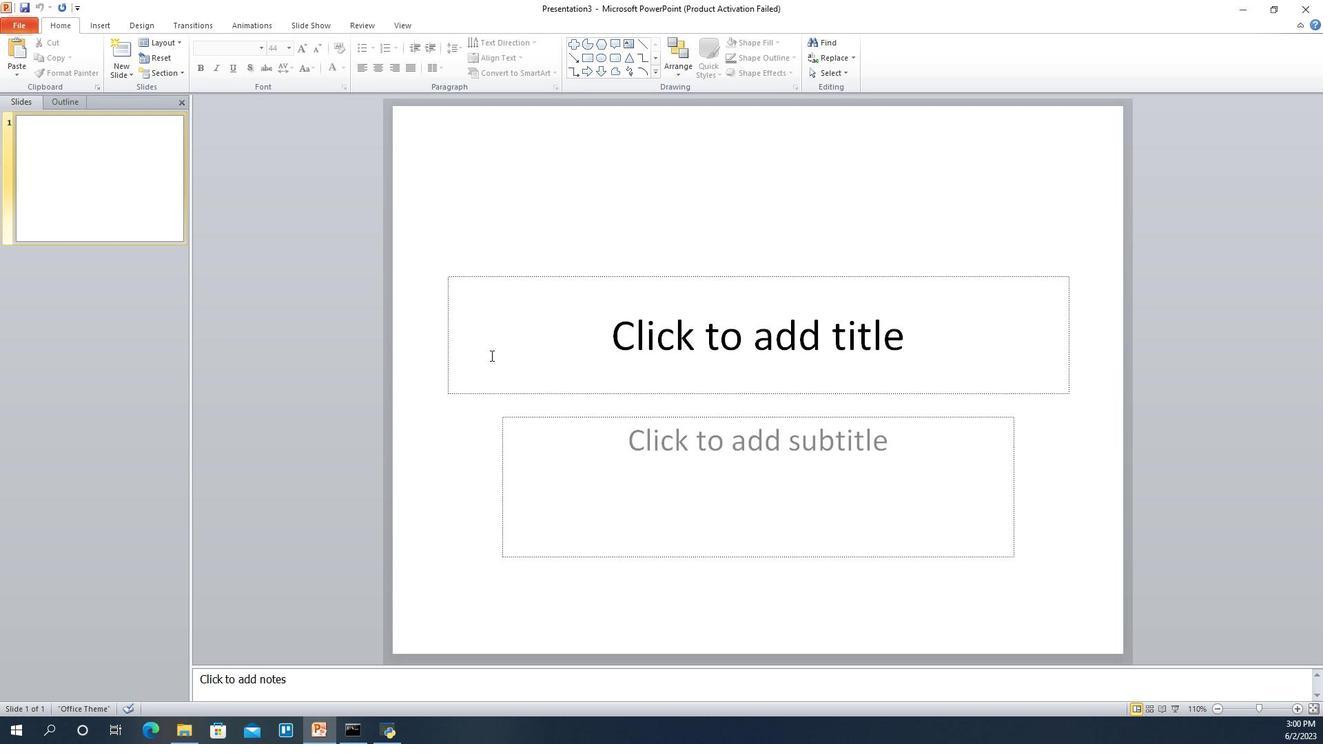 
Action: Mouse pressed left at (488, 352)
Screenshot: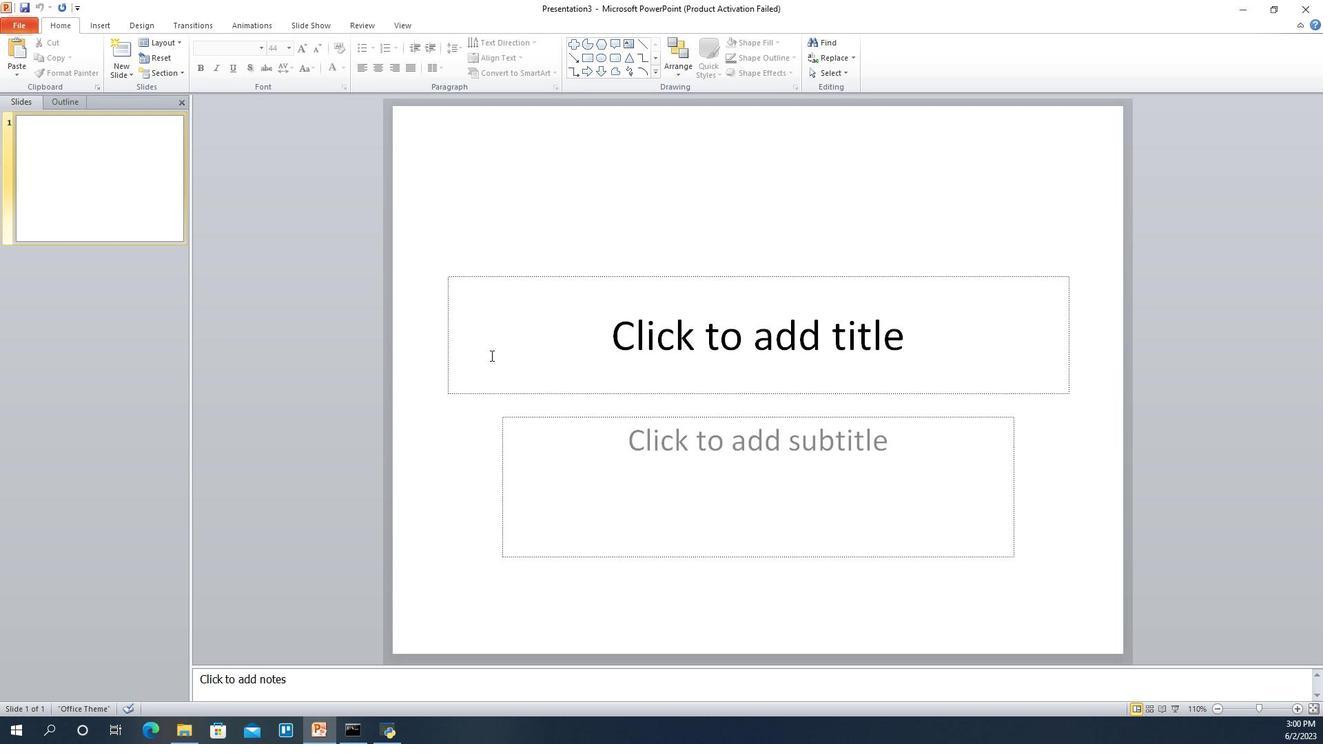 
Action: Mouse moved to (488, 352)
Screenshot: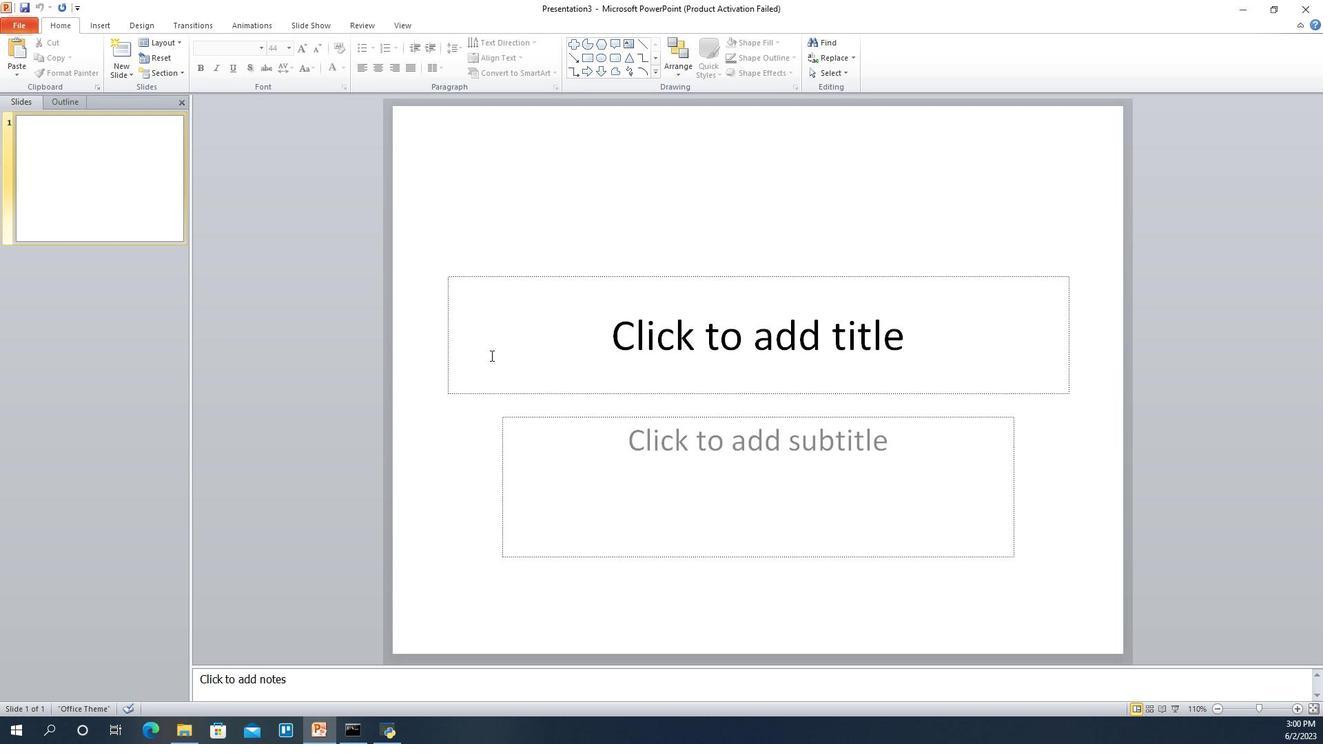 
Action: Mouse pressed left at (488, 352)
Screenshot: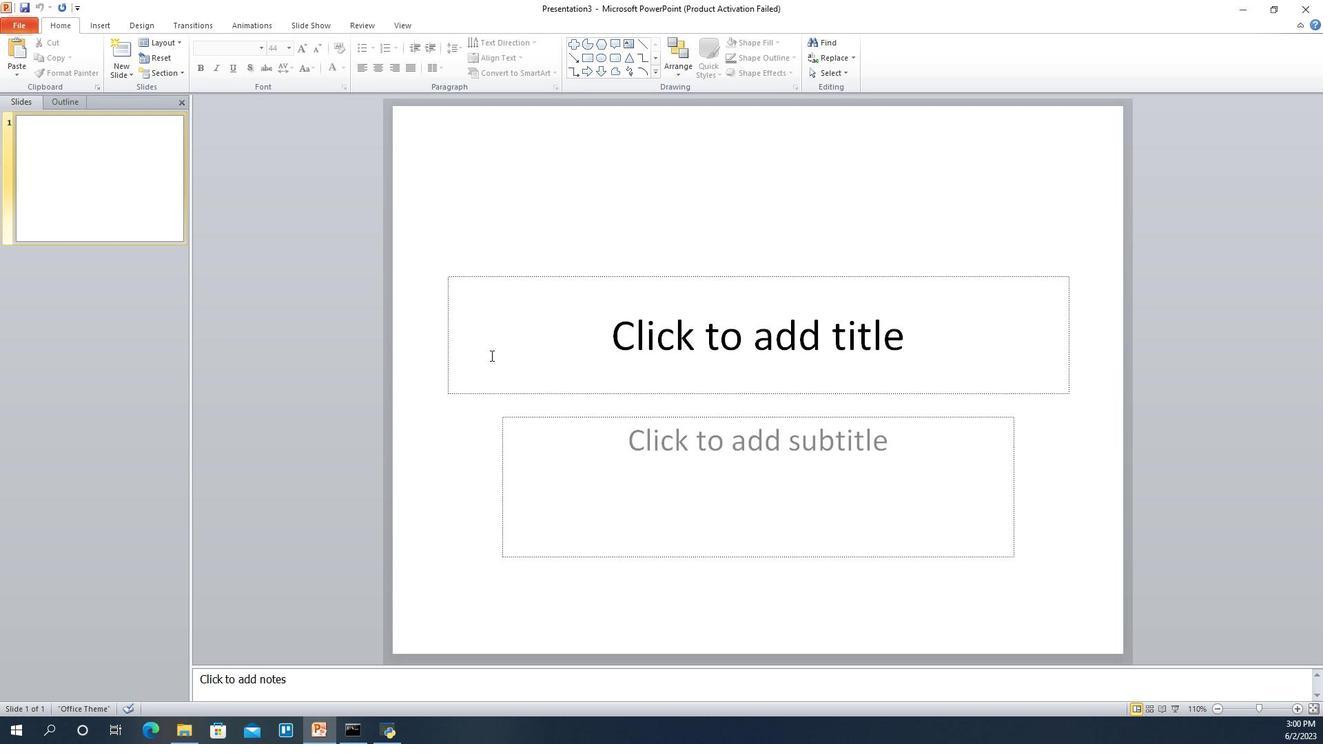
Action: Mouse moved to (488, 352)
Screenshot: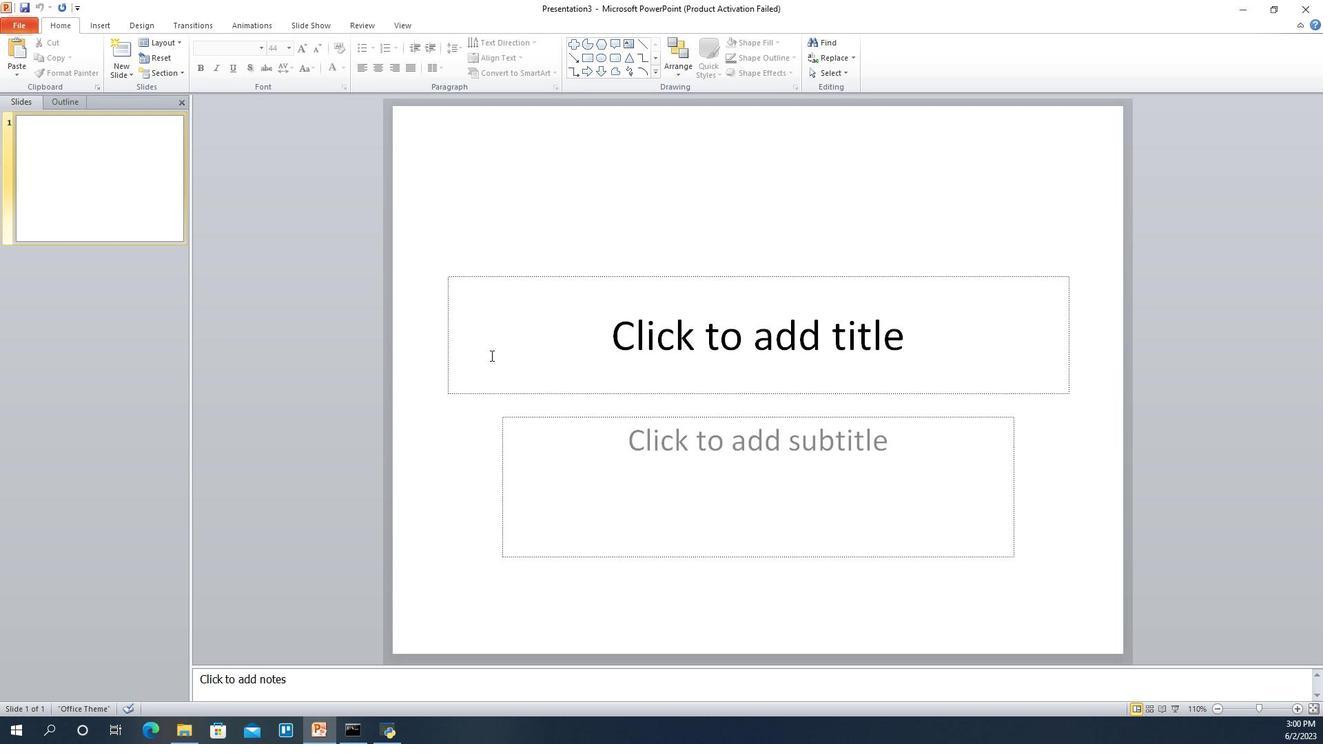 
Action: Mouse pressed left at (488, 352)
Screenshot: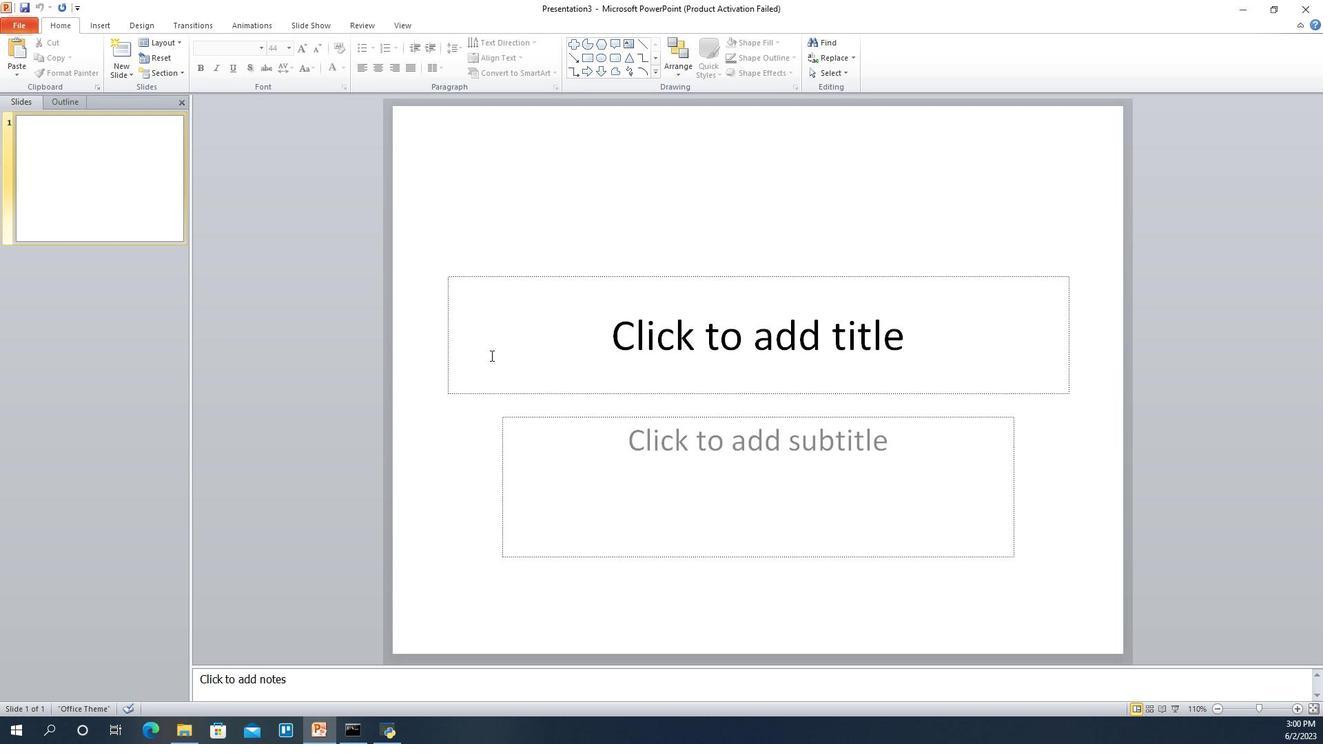 
Action: Mouse moved to (488, 352)
Screenshot: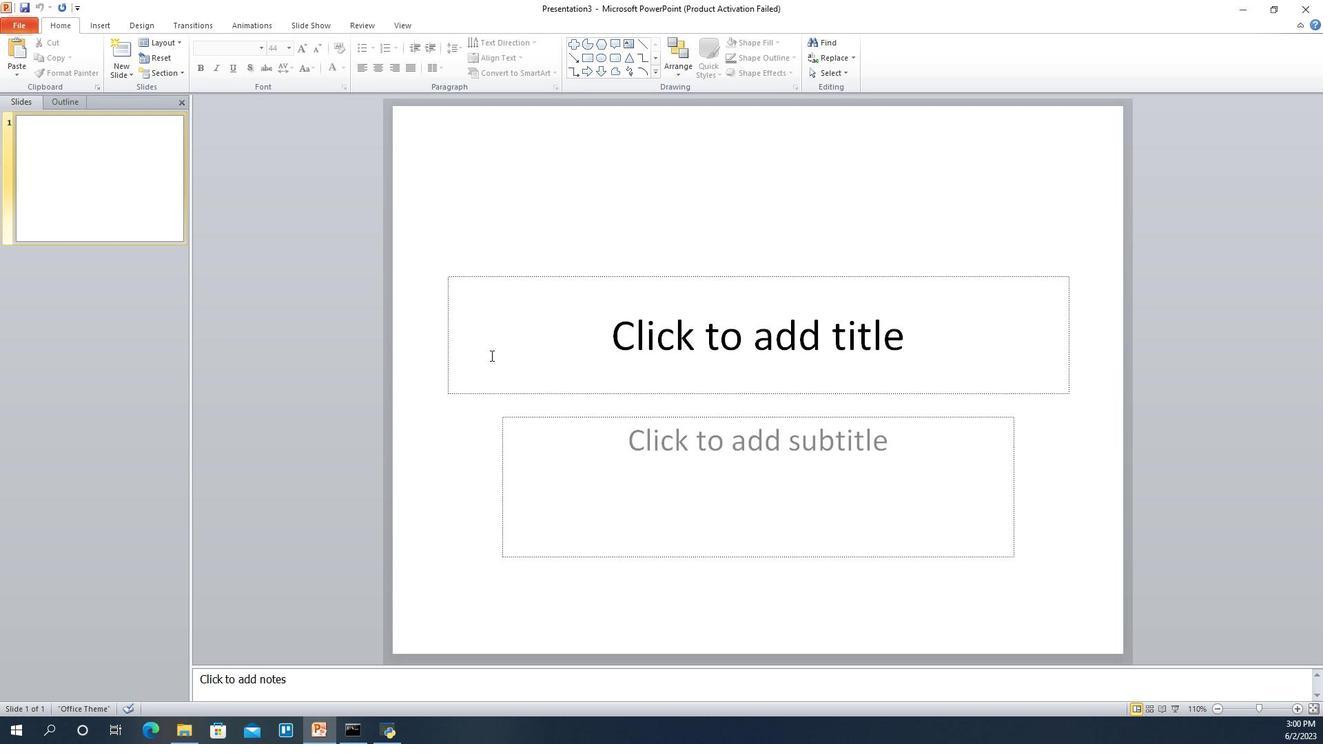 
Action: Mouse pressed left at (488, 352)
Screenshot: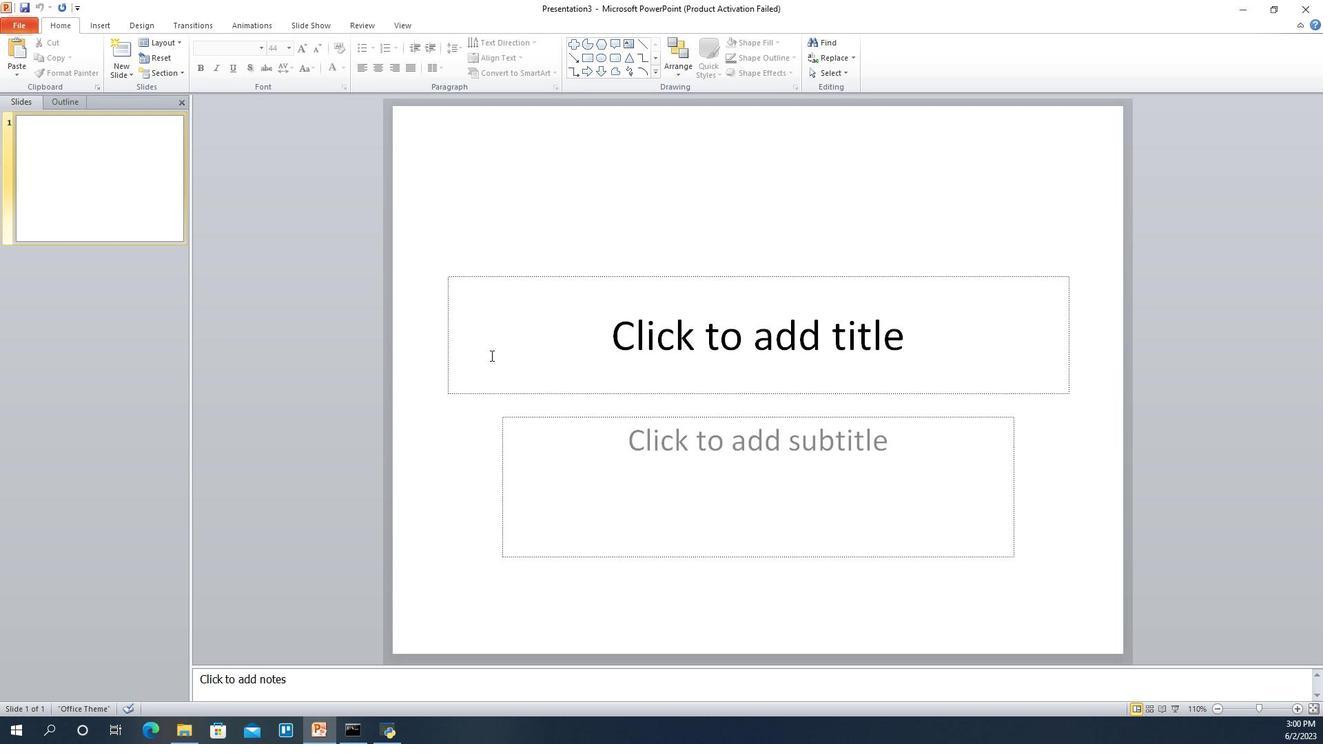 
Action: Mouse moved to (488, 352)
Screenshot: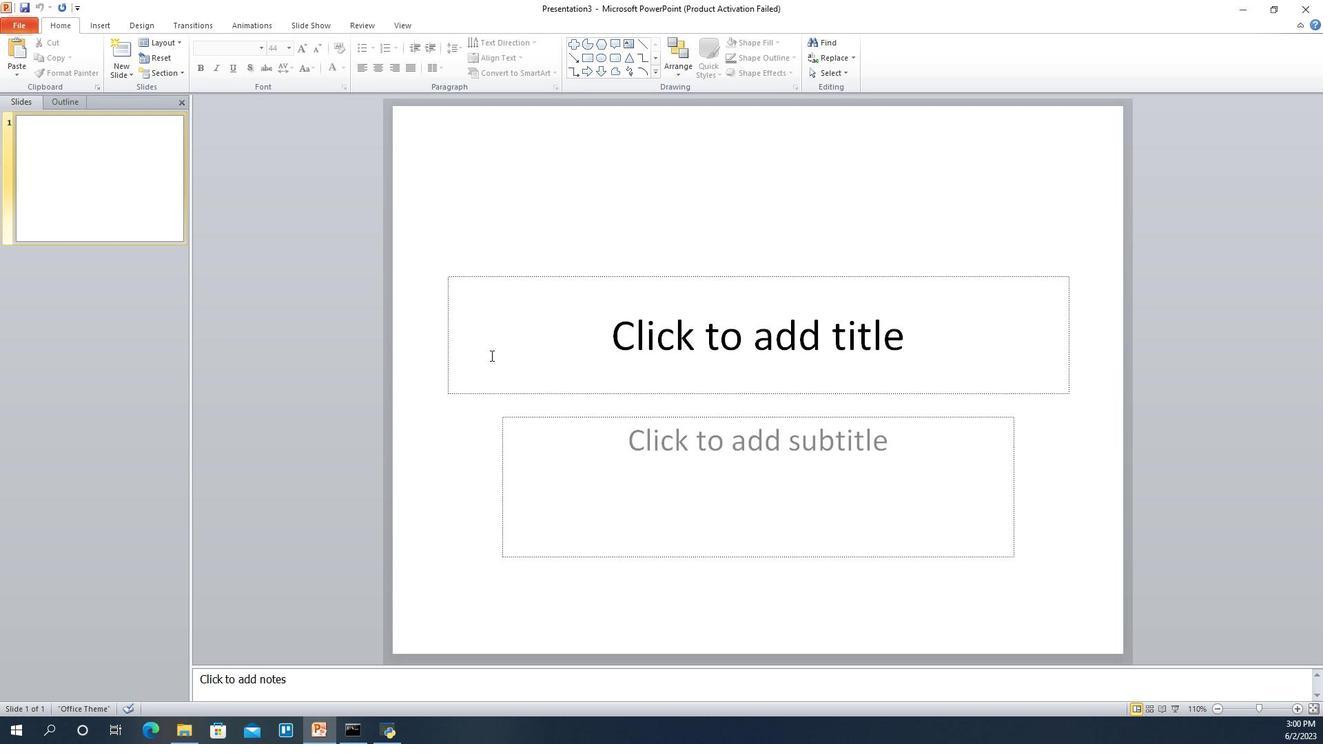 
Action: Mouse pressed left at (488, 352)
Screenshot: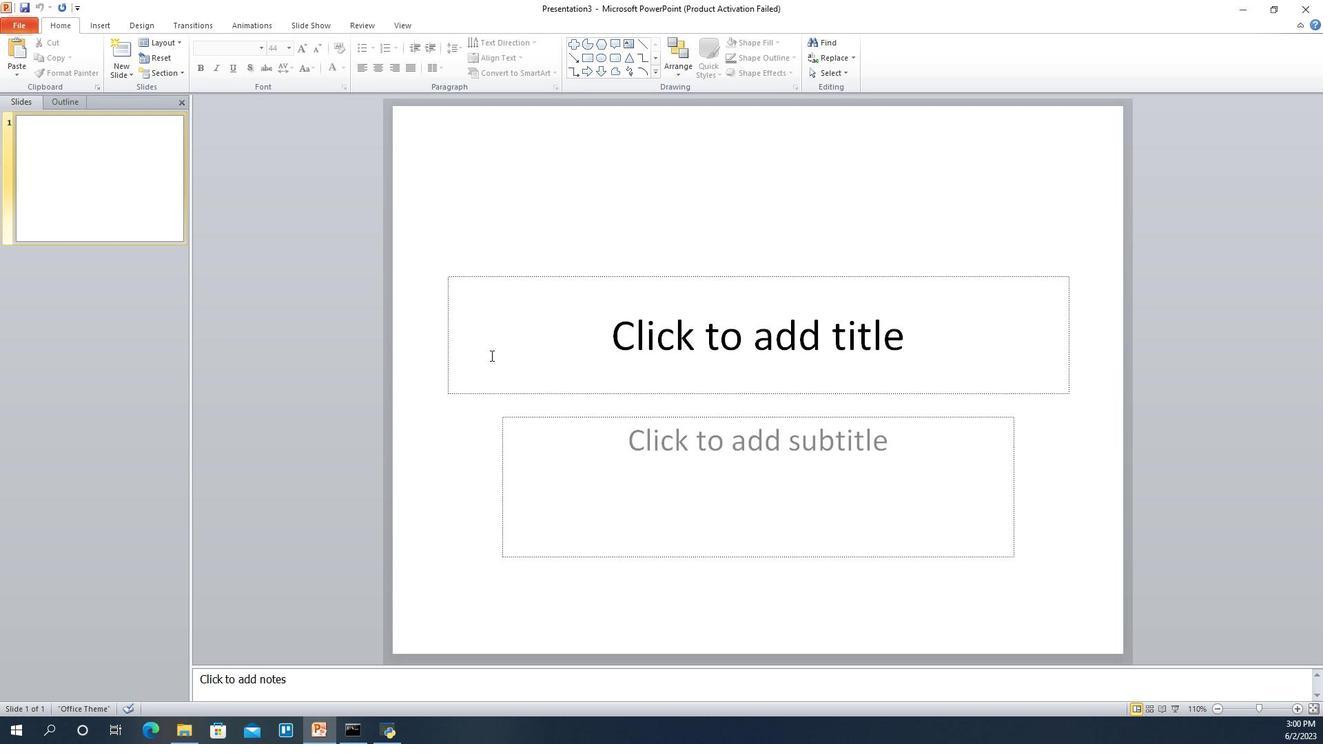 
Action: Mouse moved to (488, 352)
Screenshot: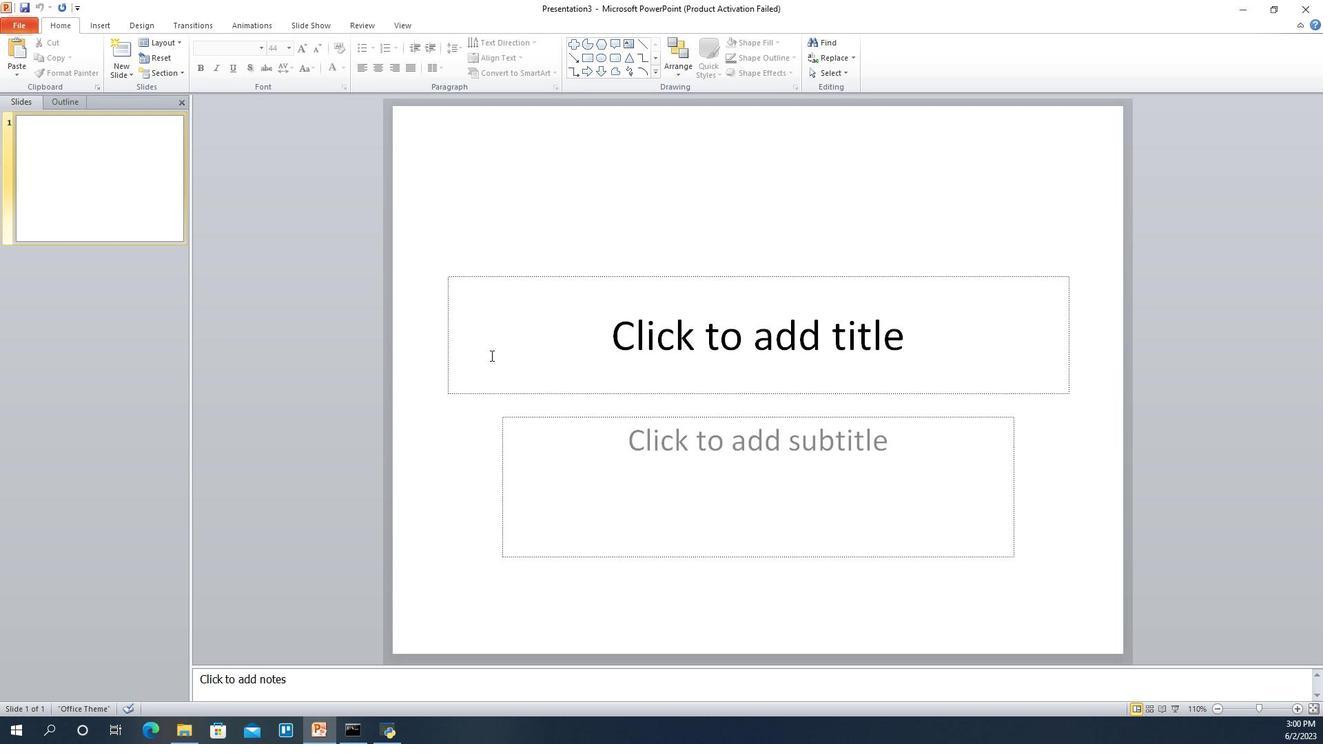 
Action: Mouse pressed left at (488, 352)
Screenshot: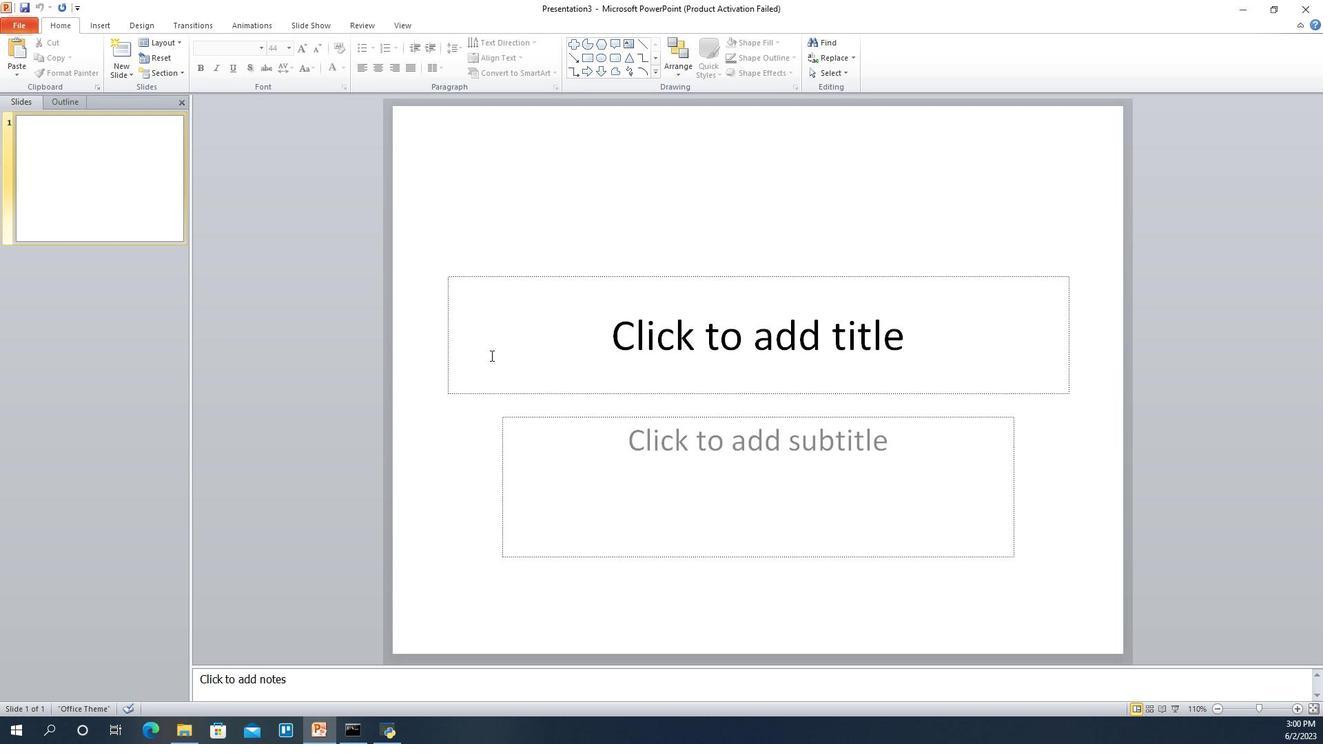 
Action: Mouse moved to (488, 352)
Screenshot: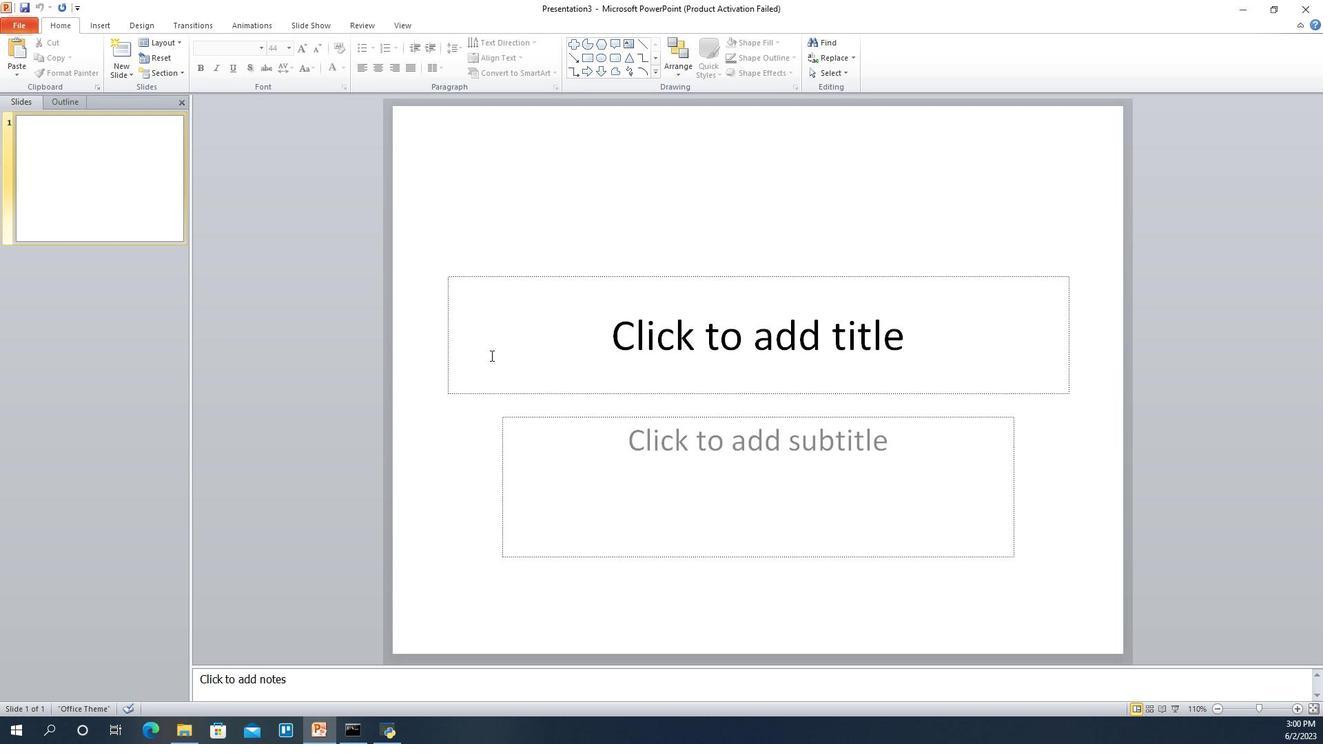 
Action: Mouse pressed left at (488, 352)
Screenshot: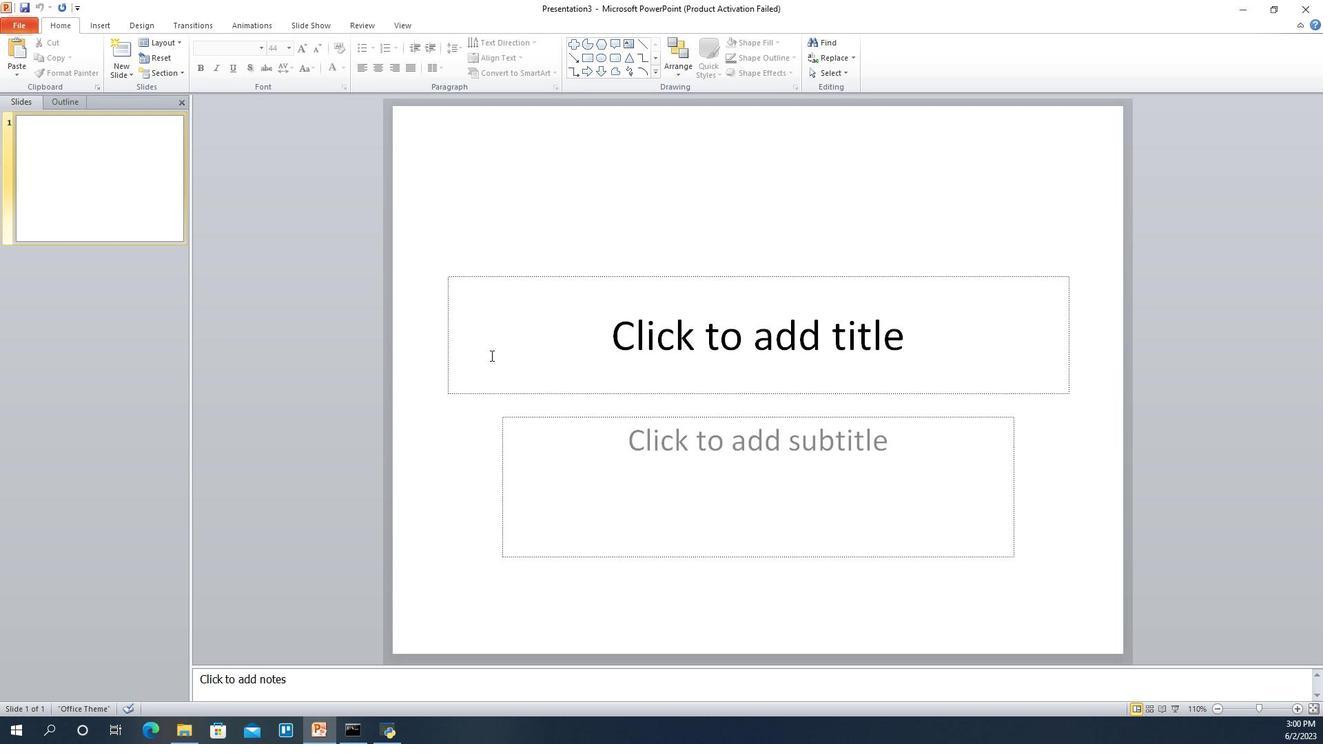 
Action: Mouse moved to (488, 352)
Screenshot: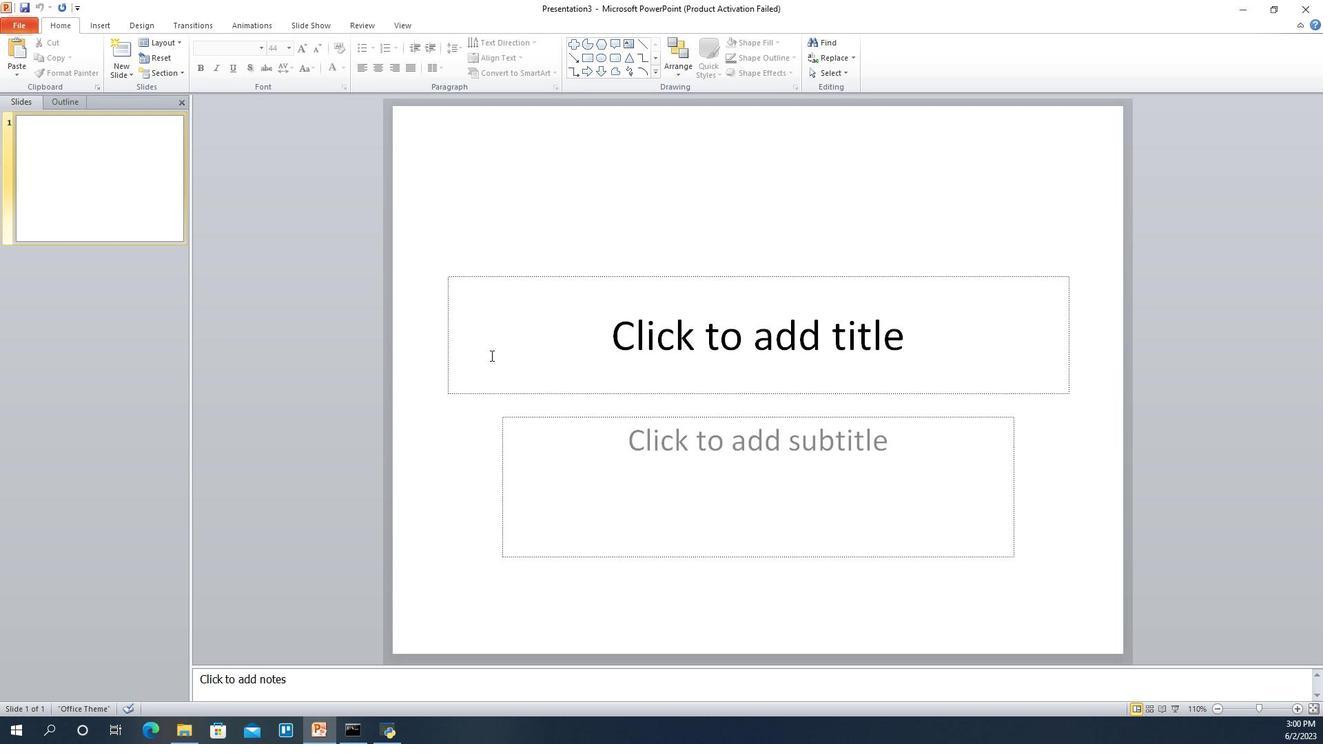 
Action: Mouse pressed left at (488, 352)
Screenshot: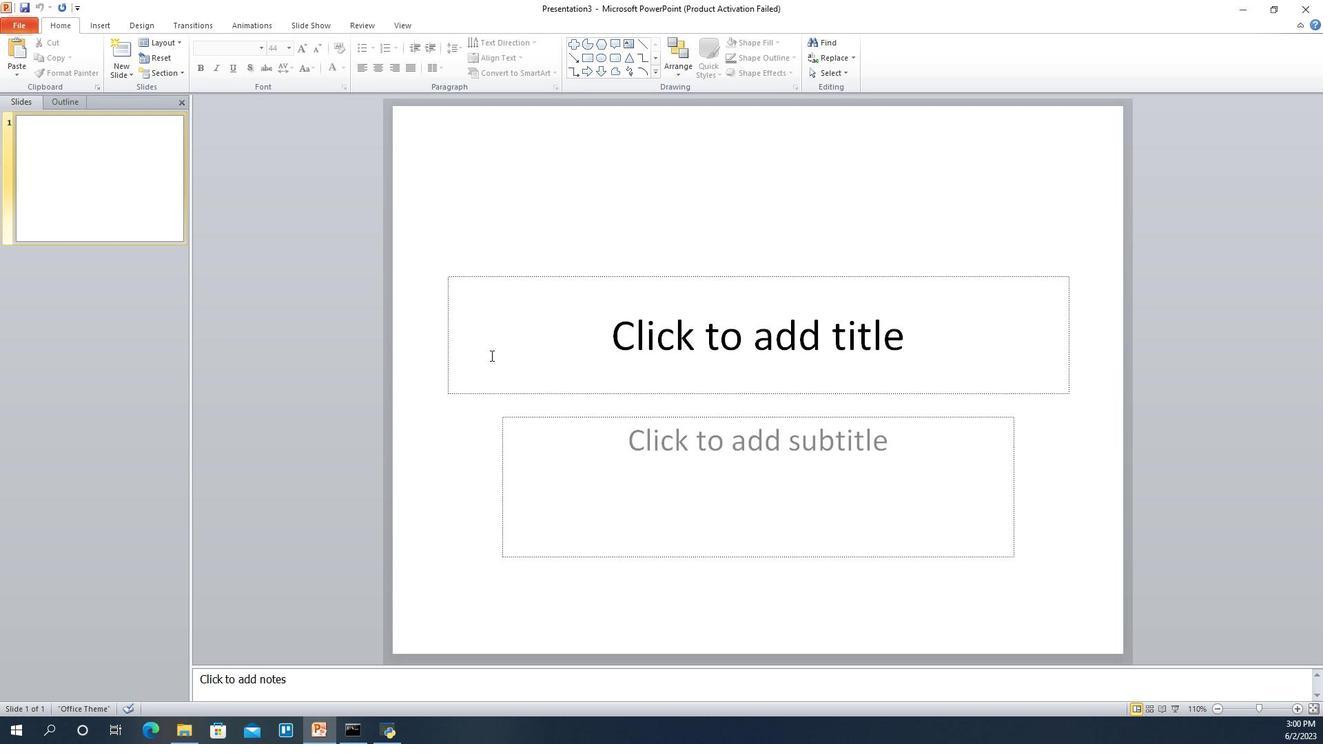 
Action: Mouse moved to (488, 352)
Screenshot: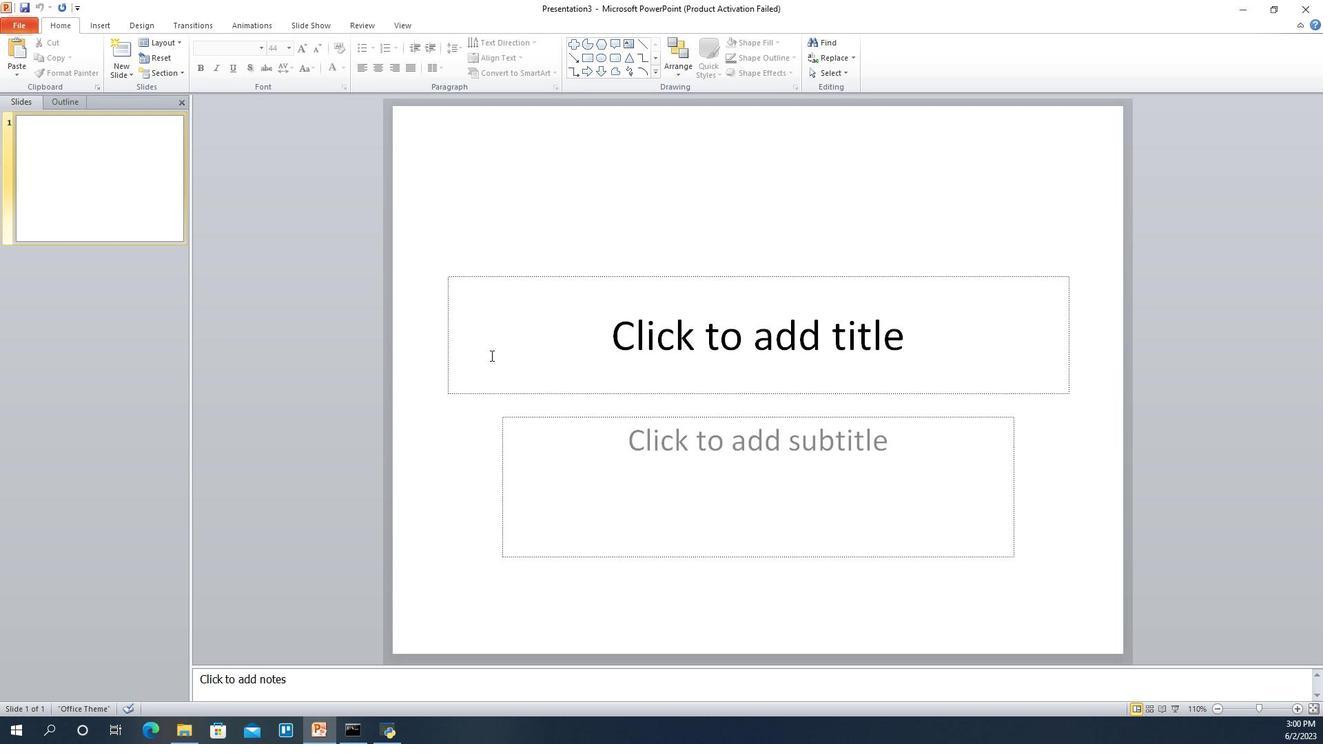 
Action: Mouse pressed left at (488, 352)
Screenshot: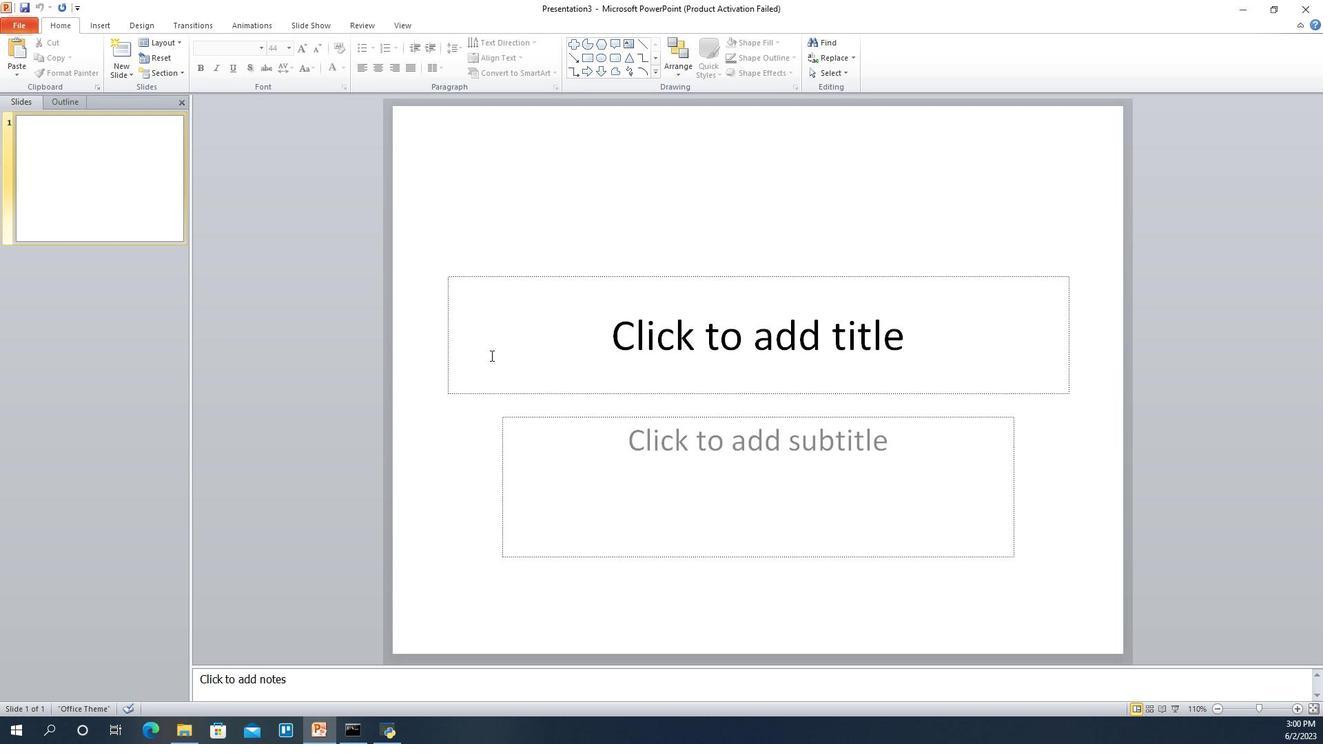 
Action: Mouse moved to (488, 352)
Screenshot: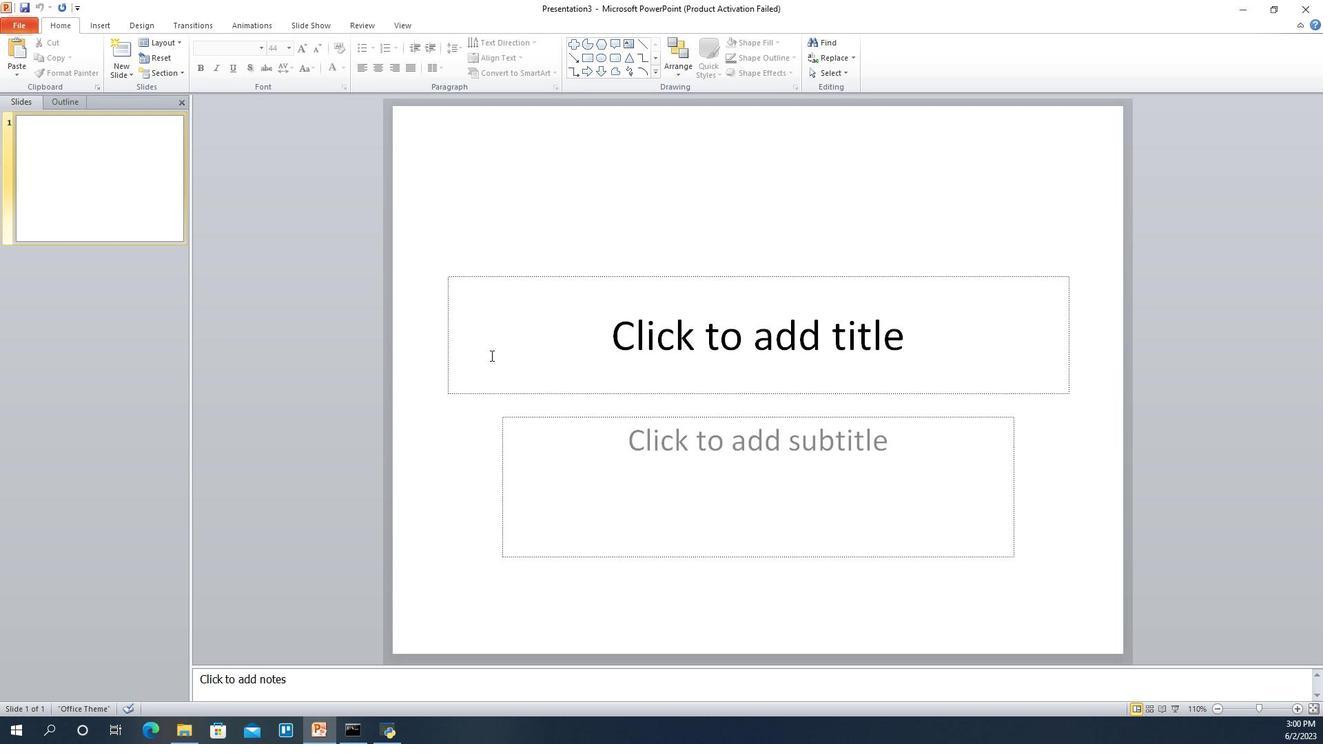 
Action: Mouse pressed left at (488, 352)
Screenshot: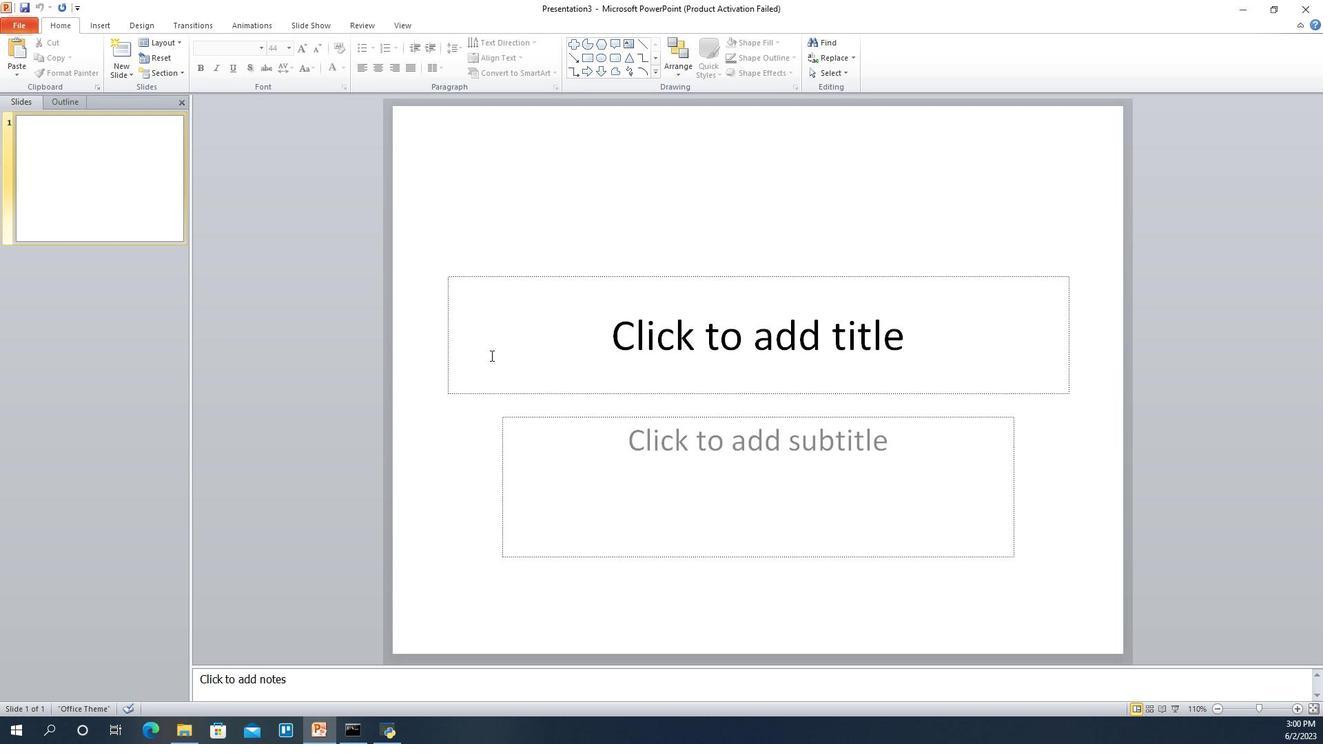 
Action: Mouse moved to (488, 352)
Screenshot: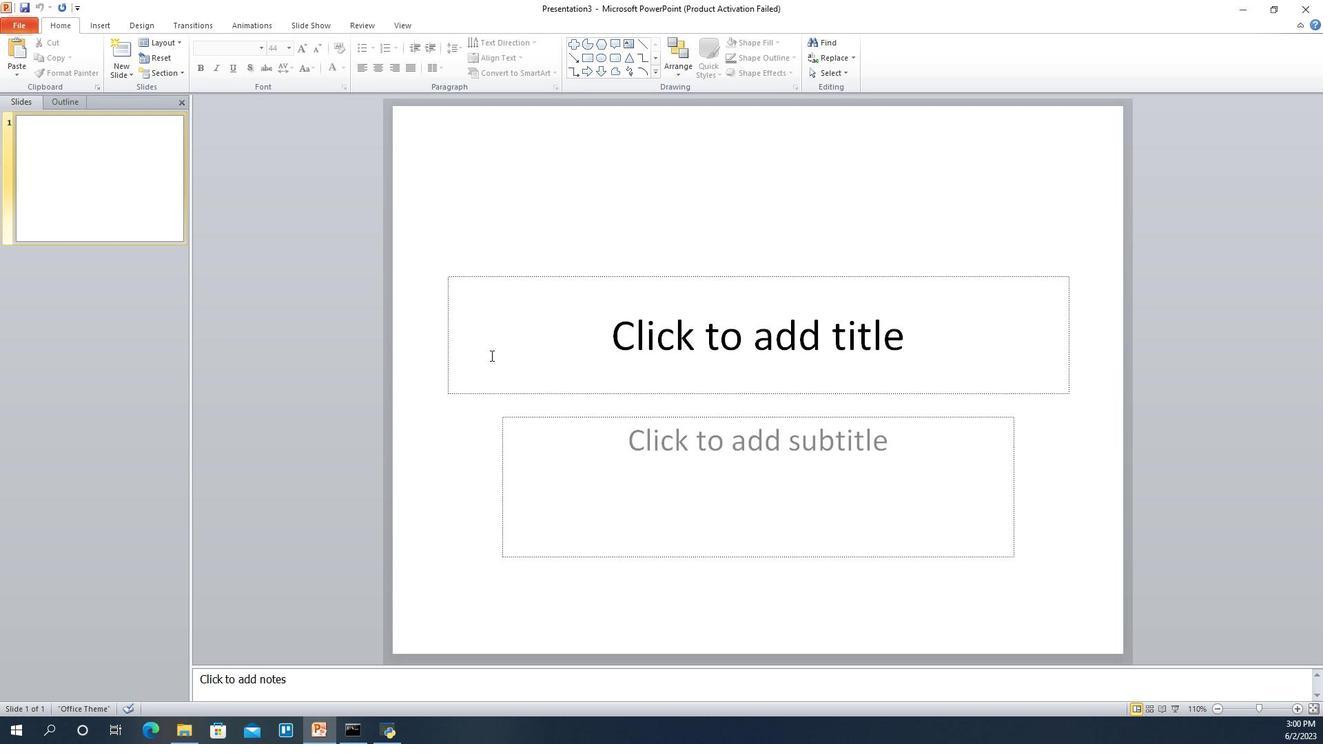 
Action: Mouse pressed left at (488, 352)
Screenshot: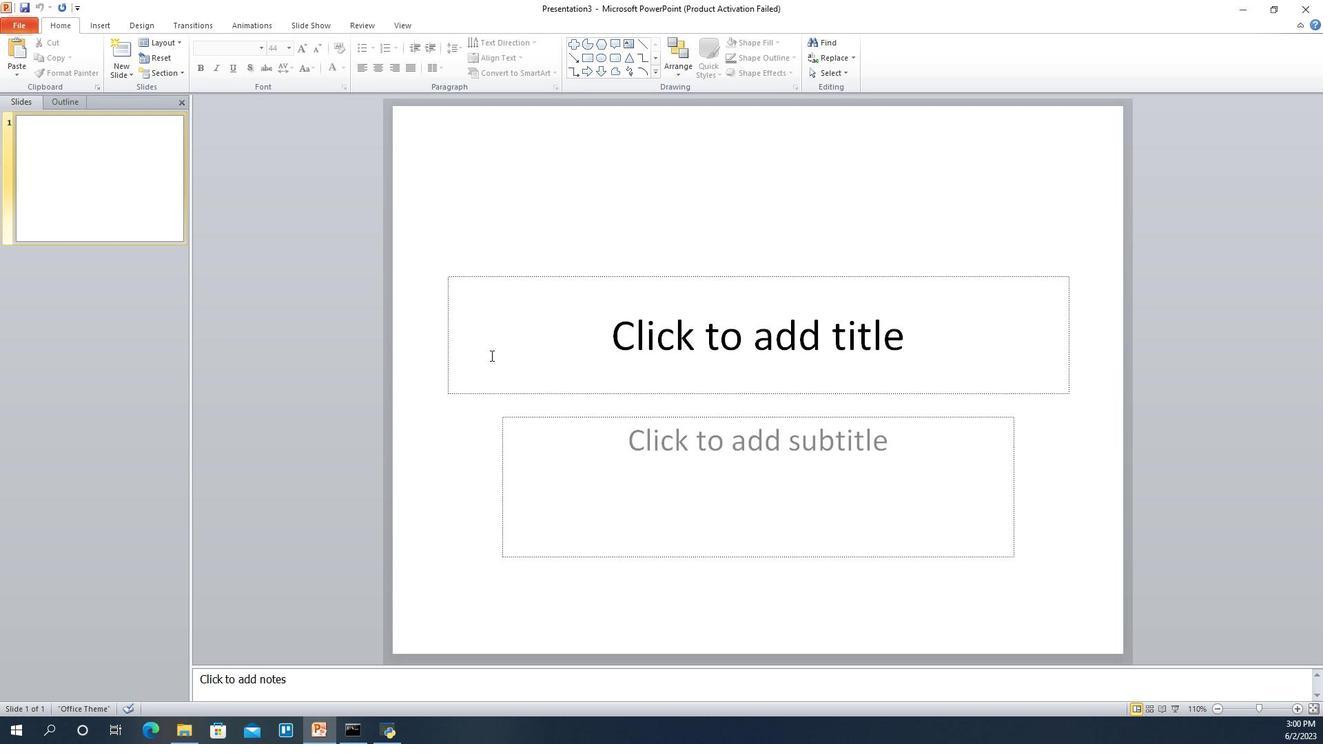 
Action: Mouse moved to (488, 352)
Screenshot: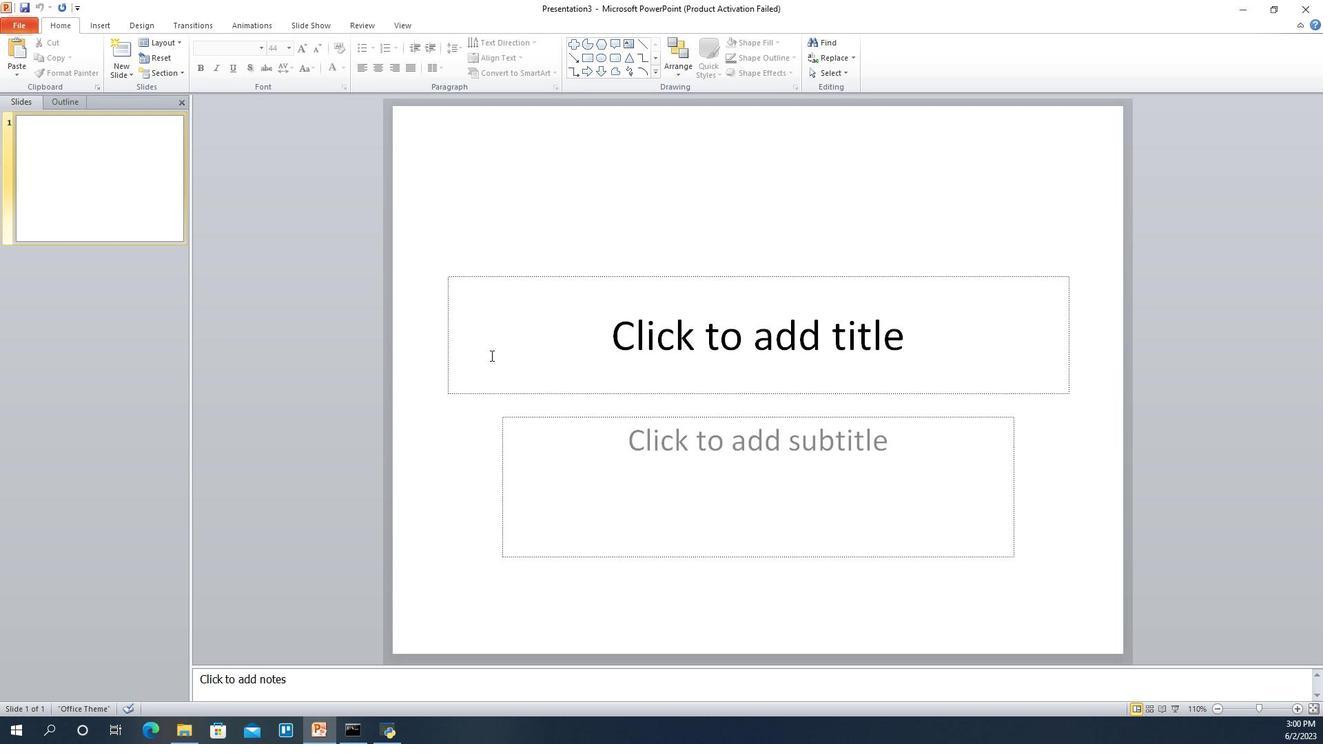 
Action: Mouse pressed left at (488, 352)
Screenshot: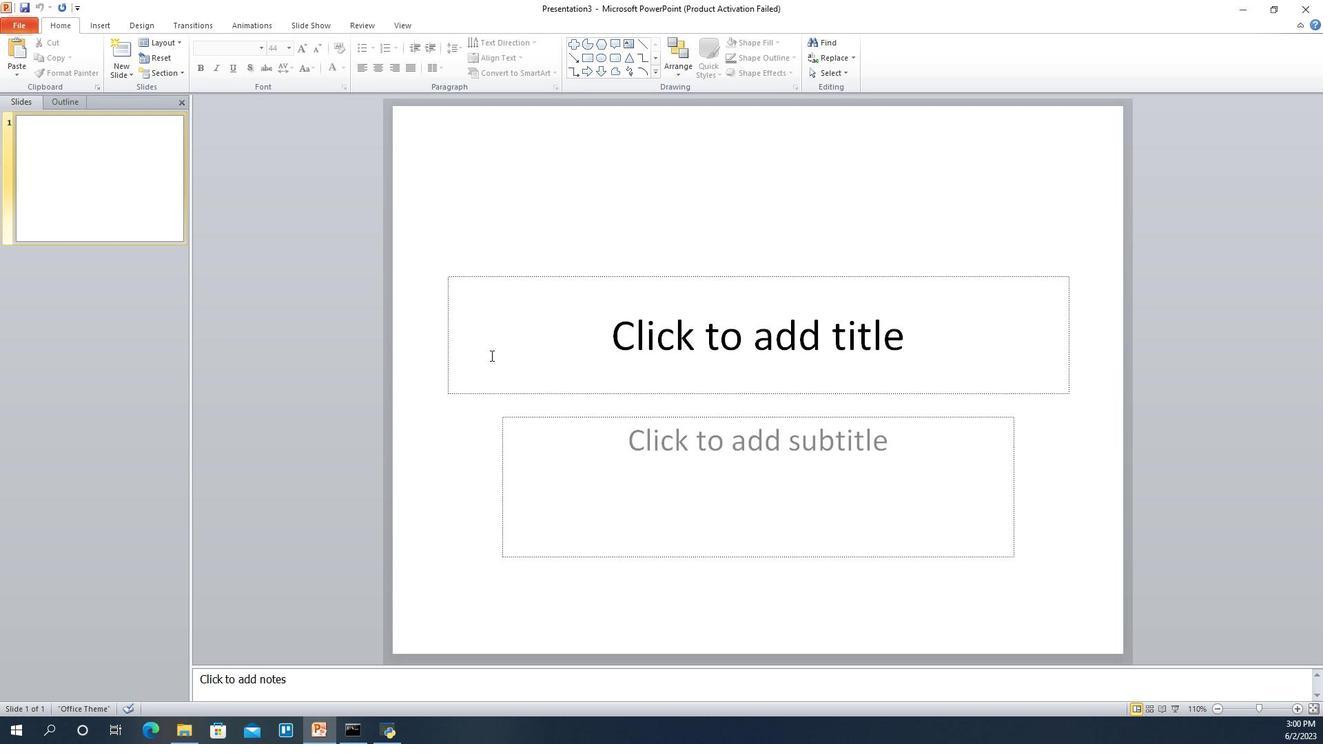 
Action: Mouse moved to (488, 352)
Screenshot: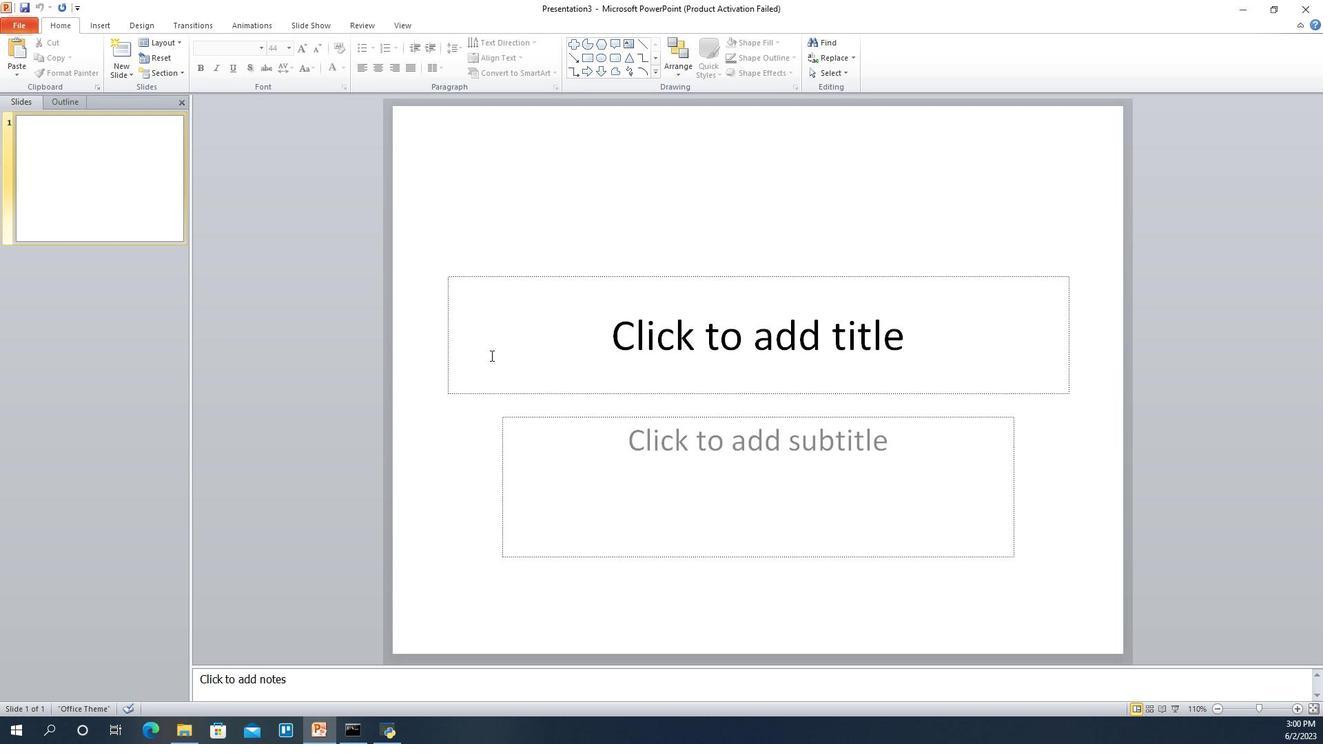 
Action: Mouse pressed left at (488, 352)
Screenshot: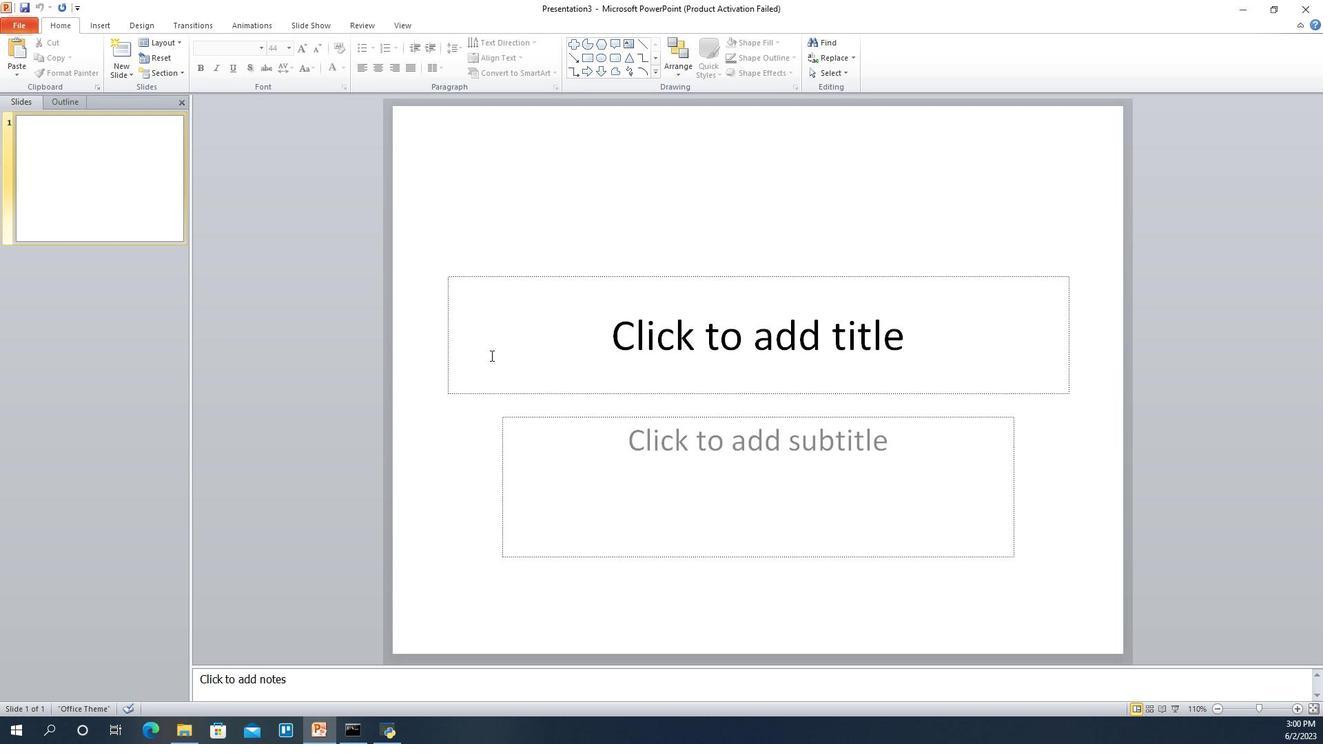 
Action: Mouse moved to (488, 352)
Screenshot: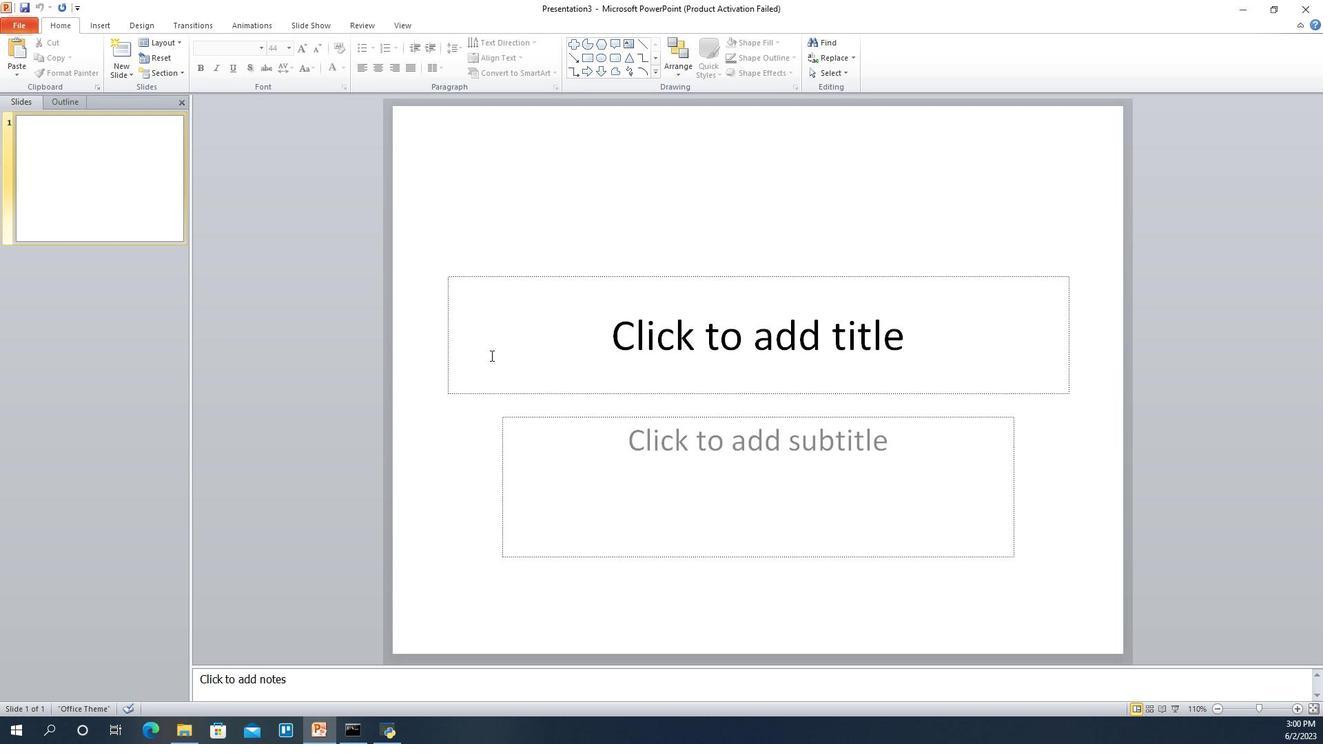 
Action: Mouse pressed left at (488, 352)
Screenshot: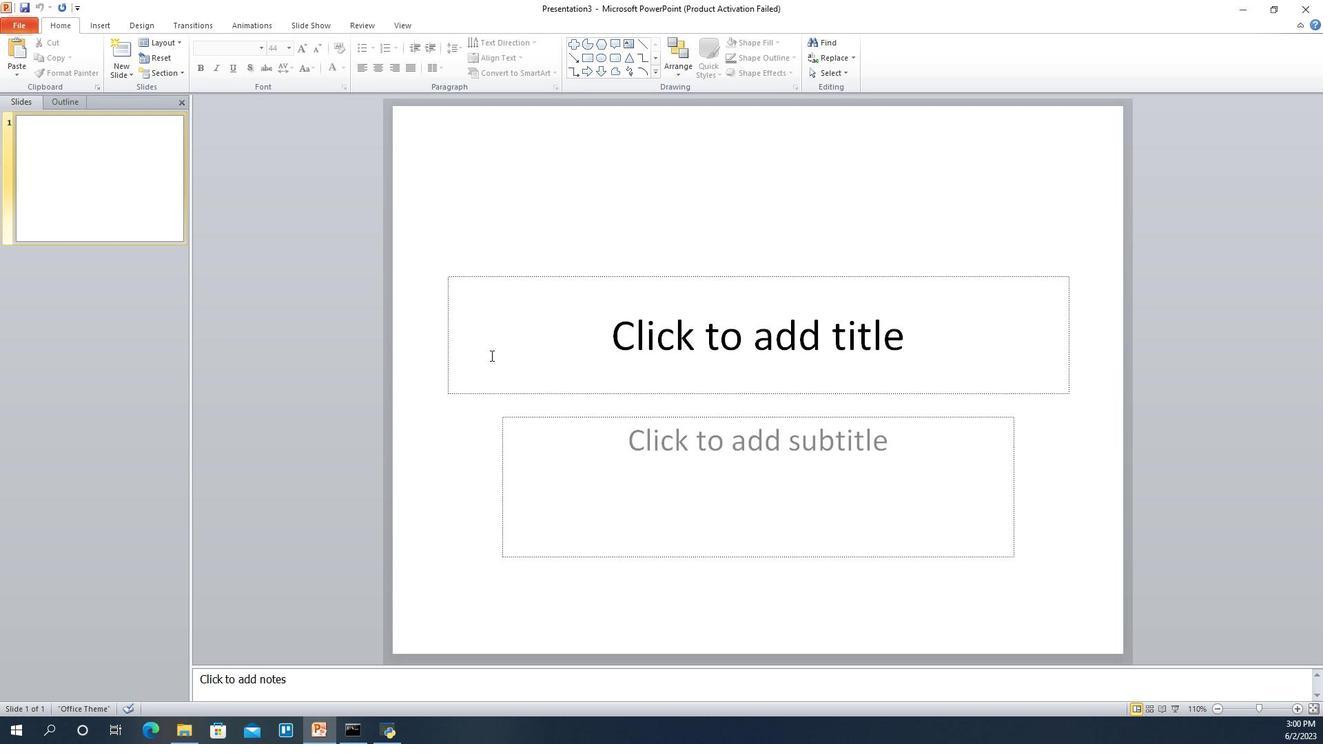 
Action: Mouse moved to (488, 352)
Screenshot: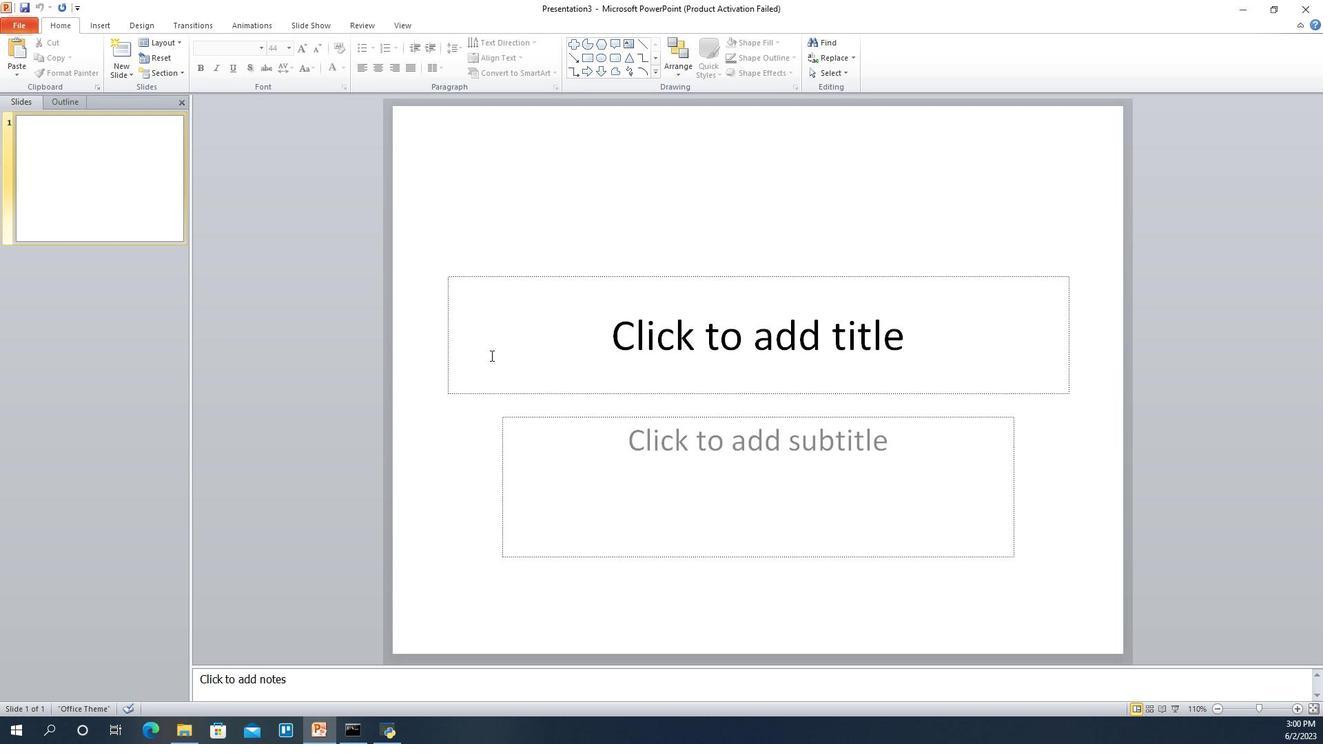 
Action: Mouse pressed left at (488, 352)
Screenshot: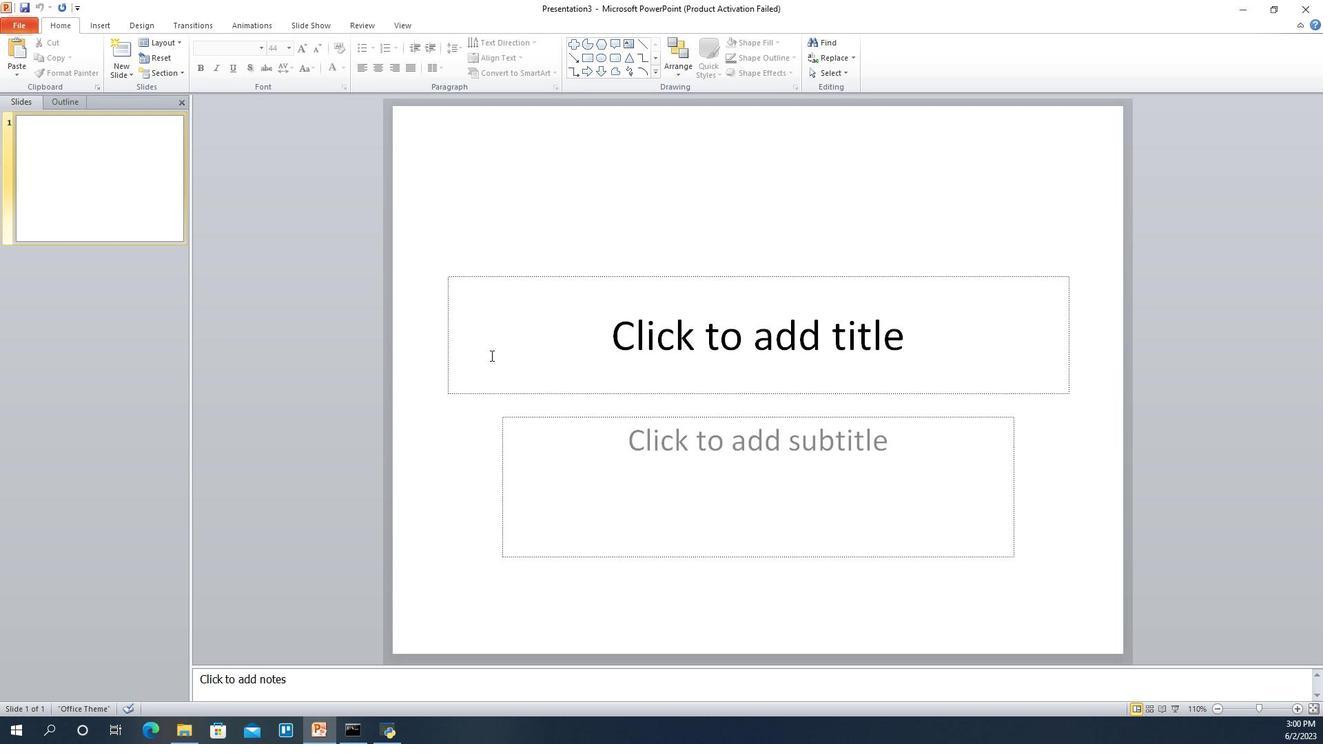 
Action: Mouse moved to (488, 352)
Screenshot: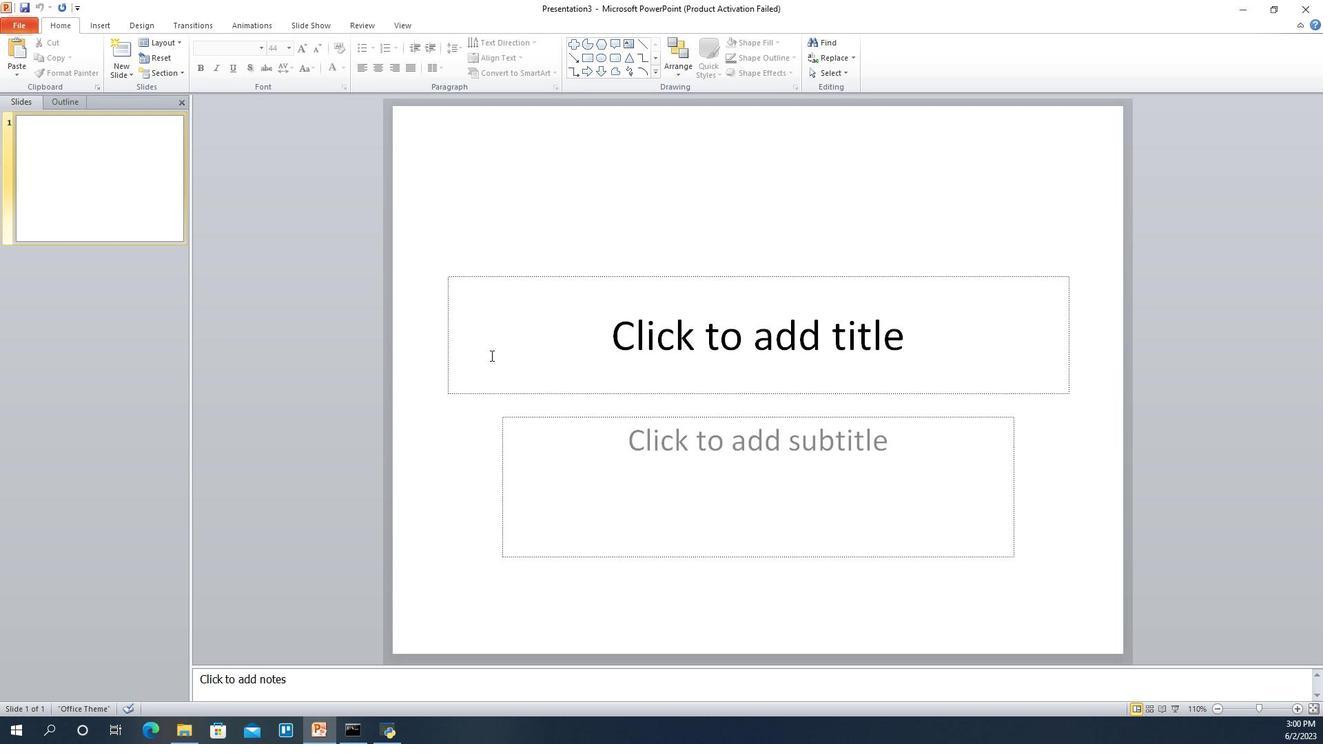 
Action: Mouse pressed left at (488, 352)
Screenshot: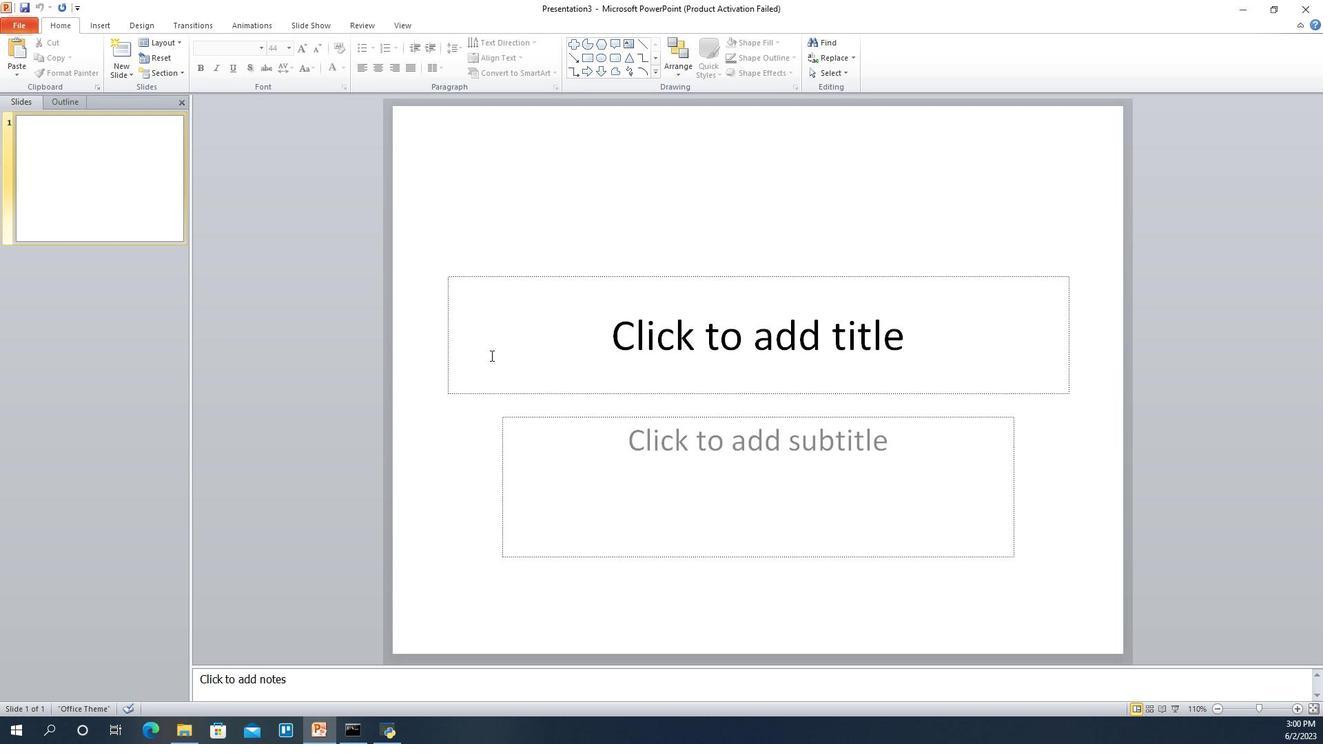 
Action: Mouse moved to (488, 352)
Screenshot: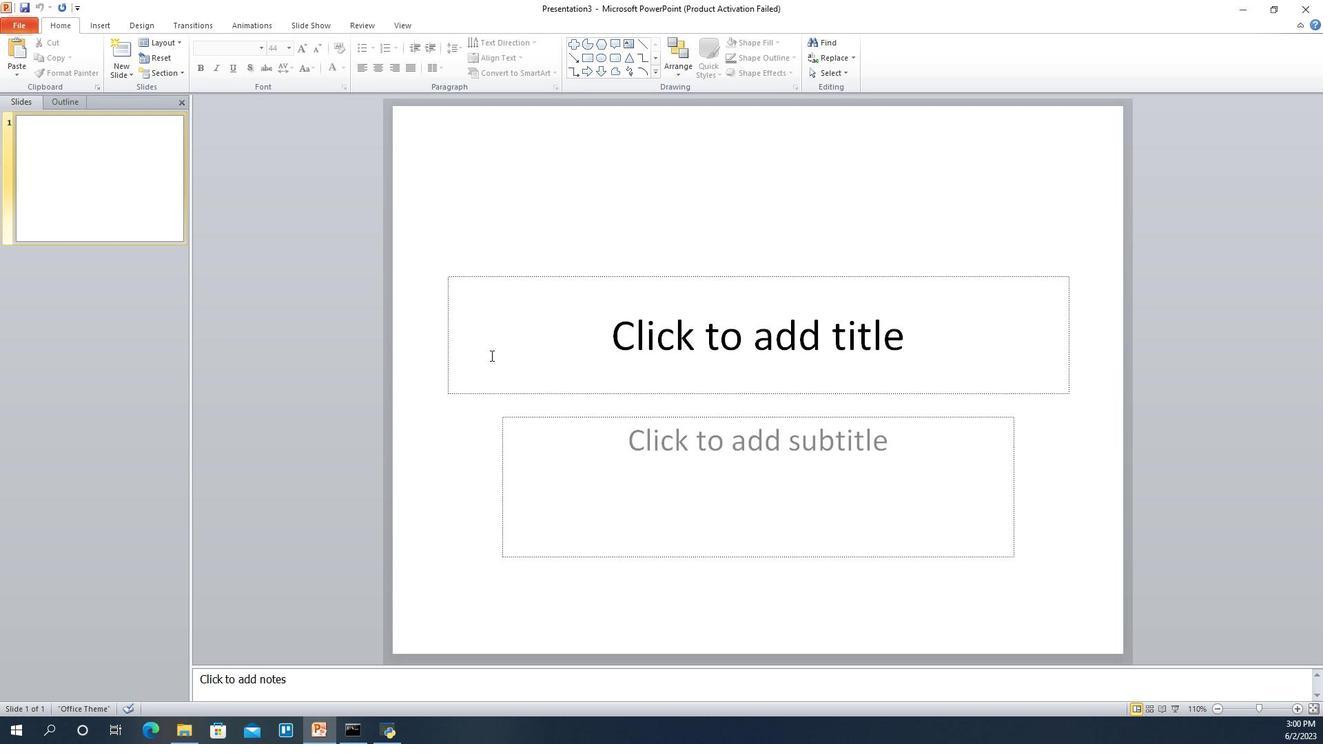 
Action: Mouse pressed left at (488, 352)
Screenshot: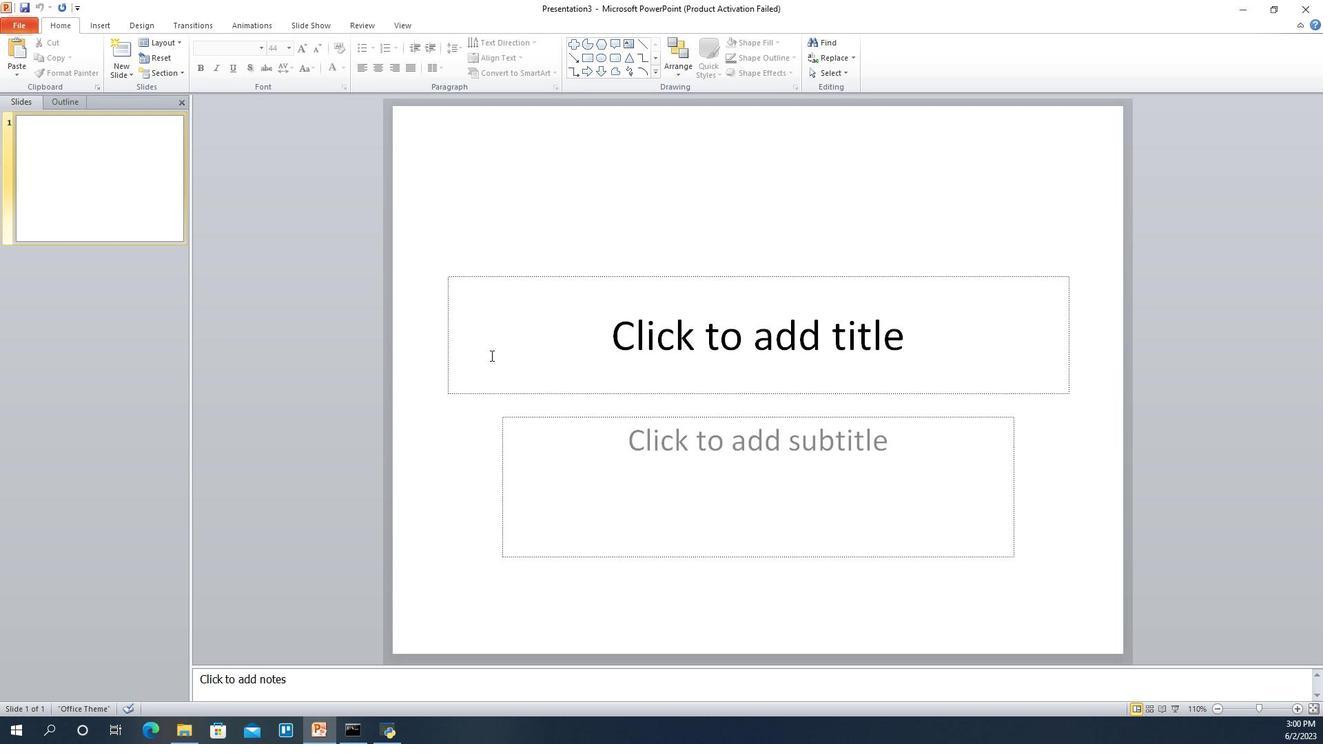 
Action: Mouse moved to (488, 352)
Screenshot: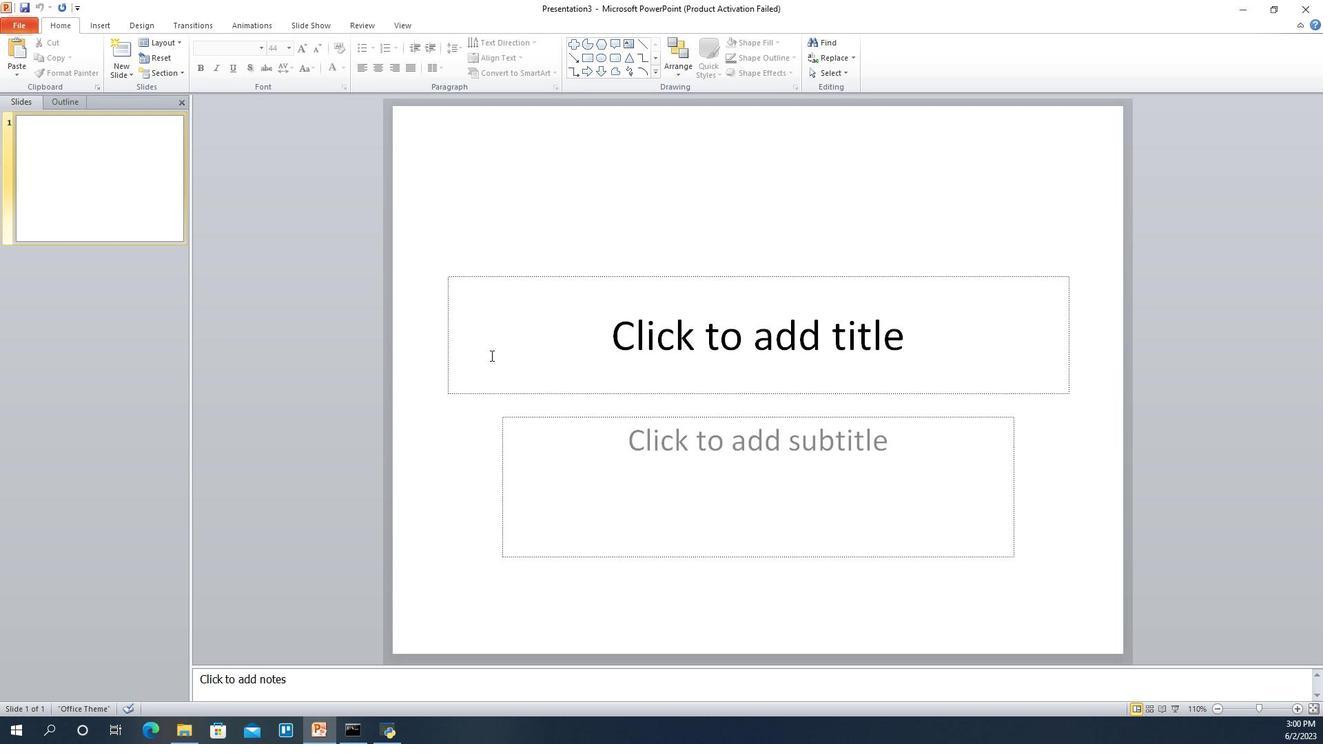 
Action: Mouse pressed left at (488, 352)
Screenshot: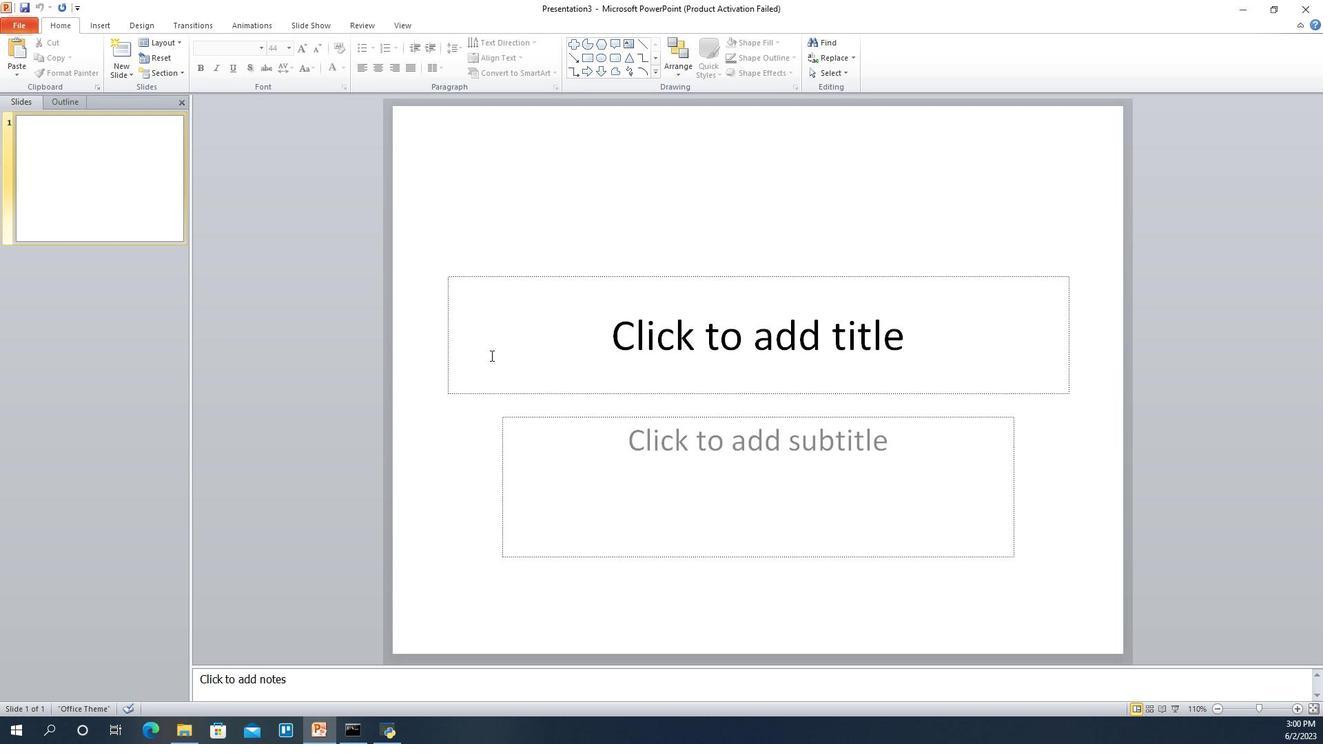 
Action: Mouse moved to (488, 352)
Screenshot: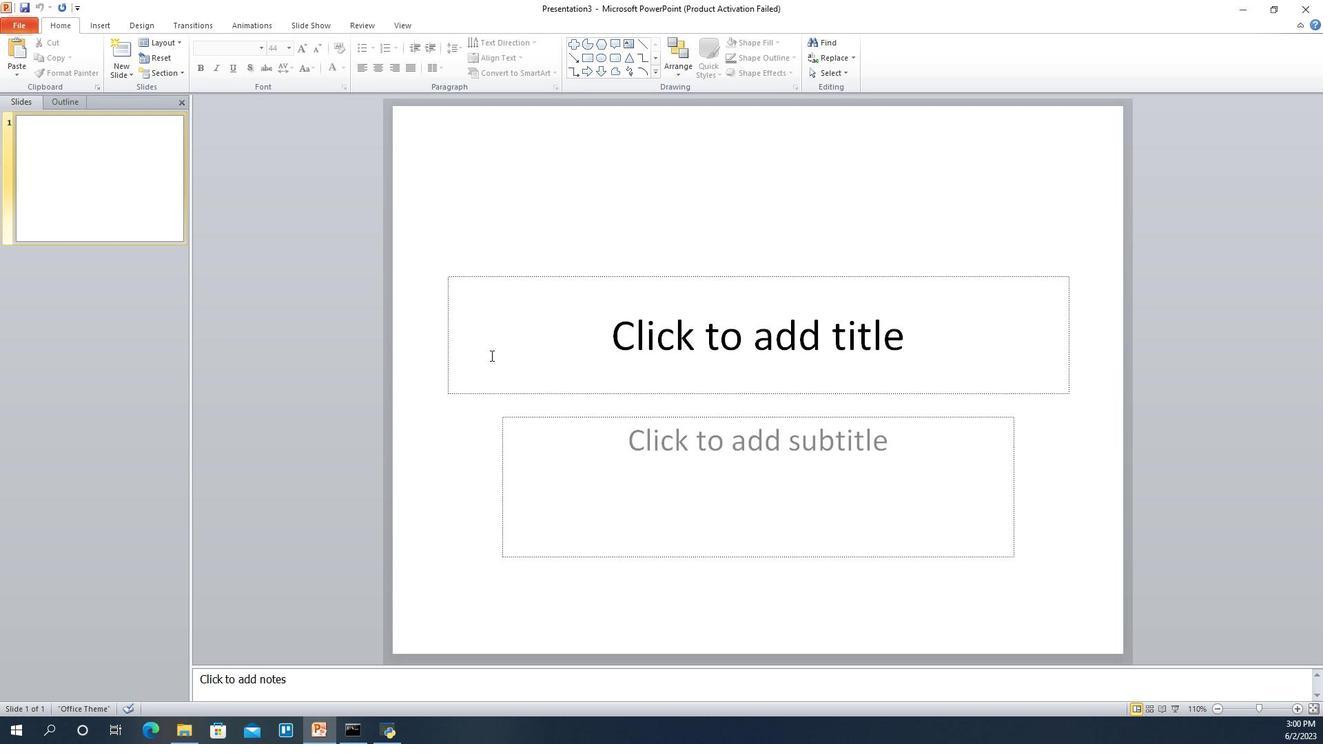 
Action: Mouse pressed left at (488, 352)
Screenshot: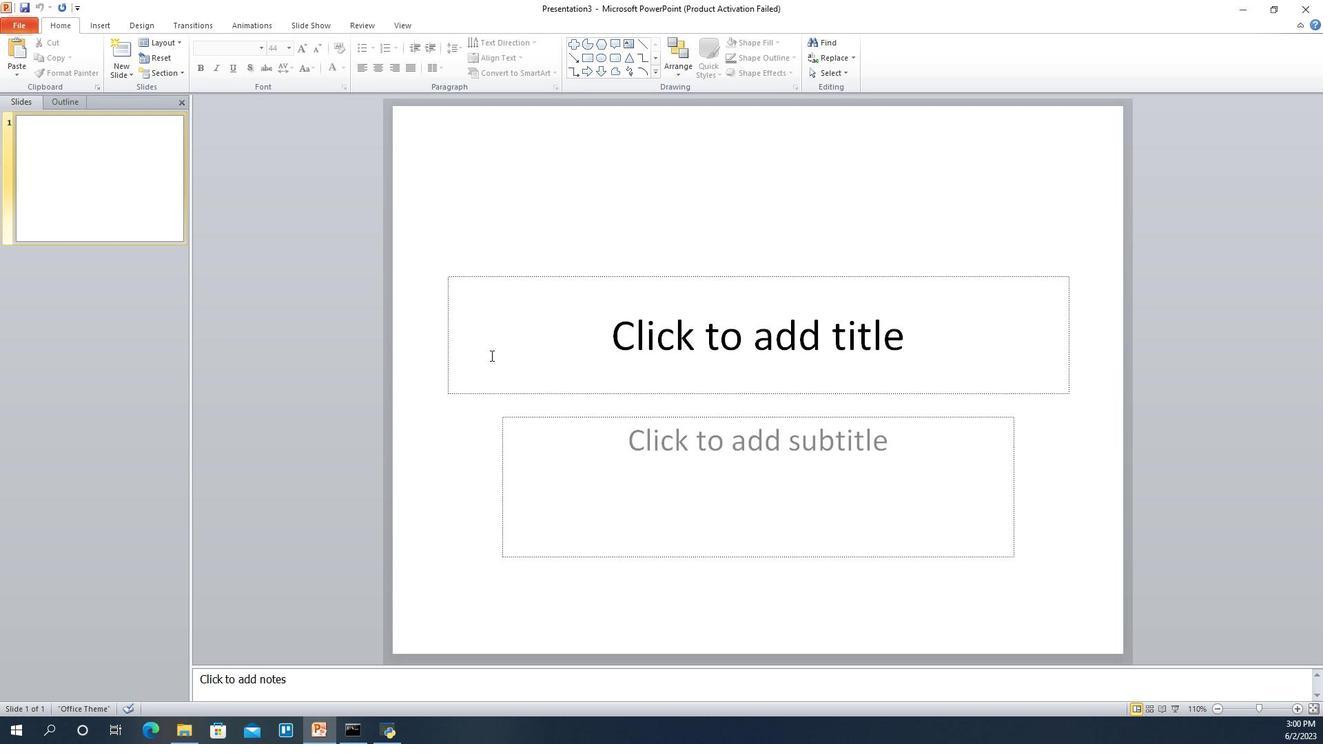 
Action: Mouse moved to (488, 352)
Screenshot: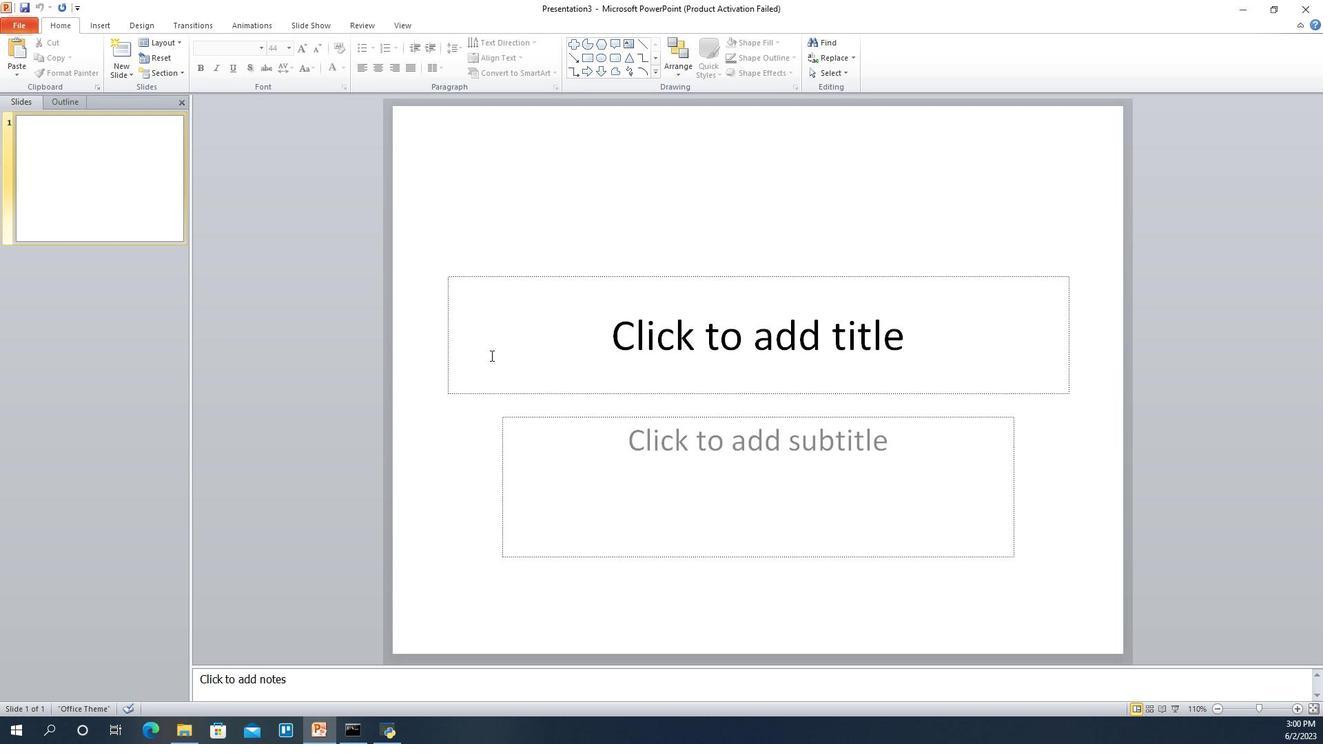 
Action: Mouse pressed left at (488, 352)
Screenshot: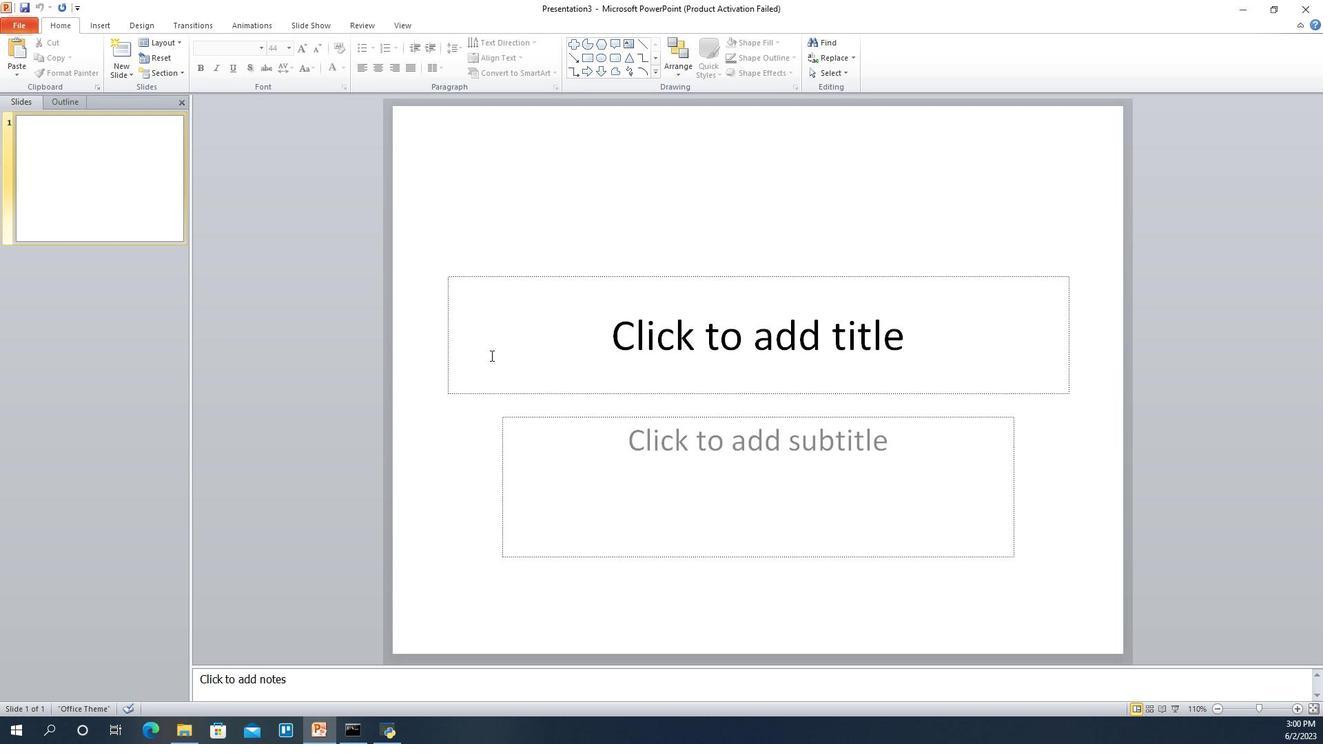 
Action: Mouse moved to (488, 352)
Screenshot: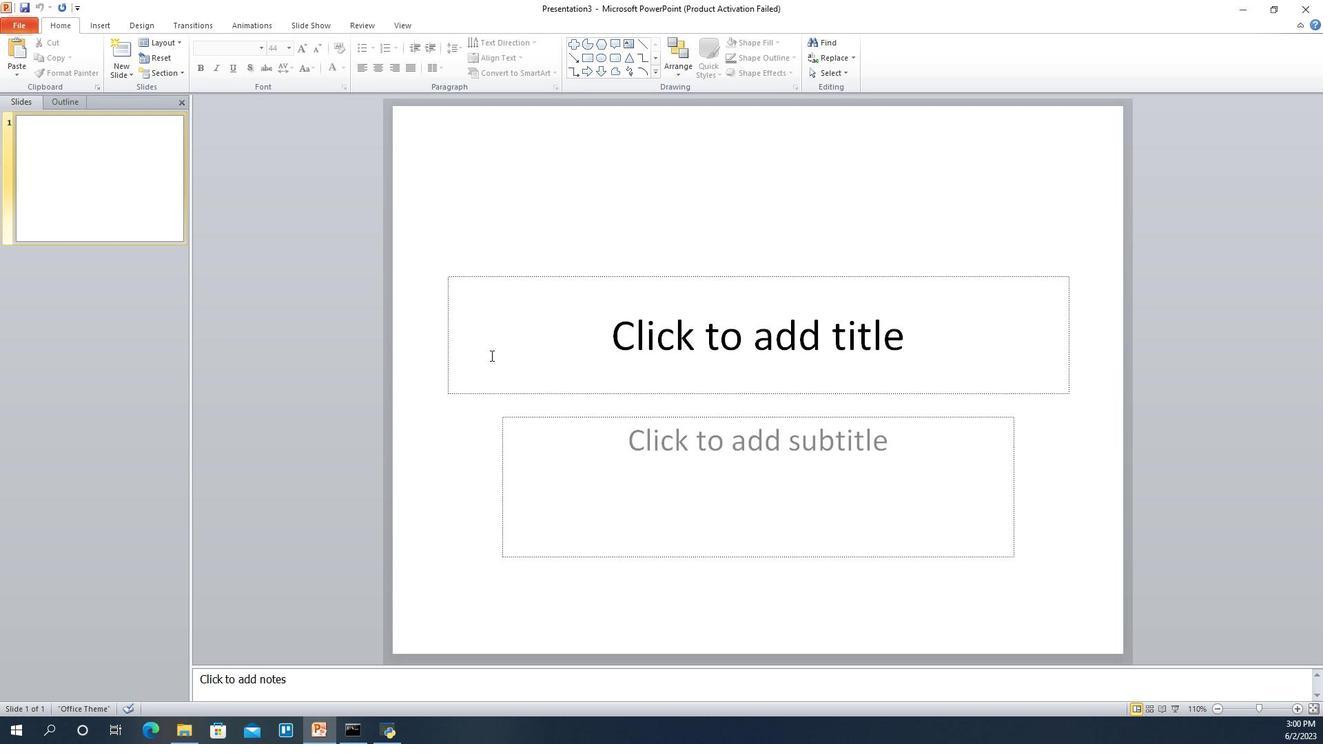 
Action: Mouse pressed left at (488, 352)
Screenshot: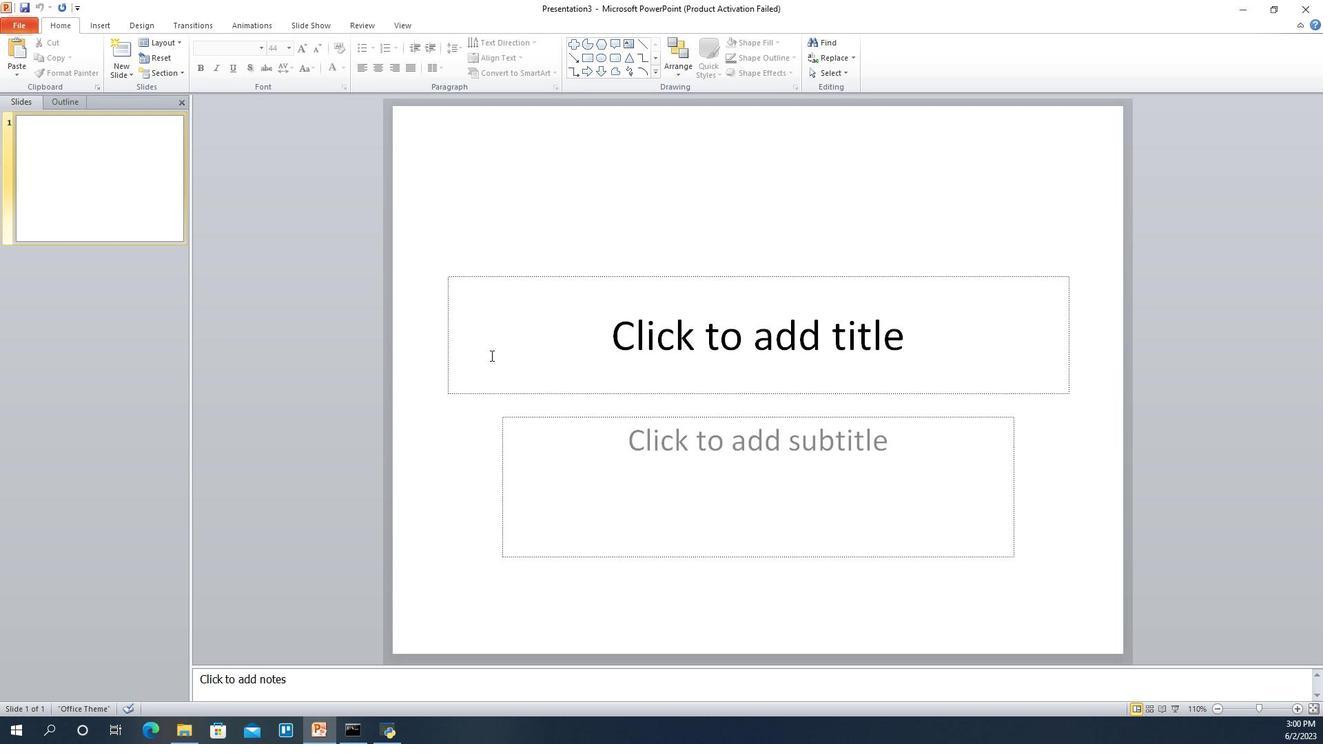 
Action: Mouse moved to (488, 352)
Screenshot: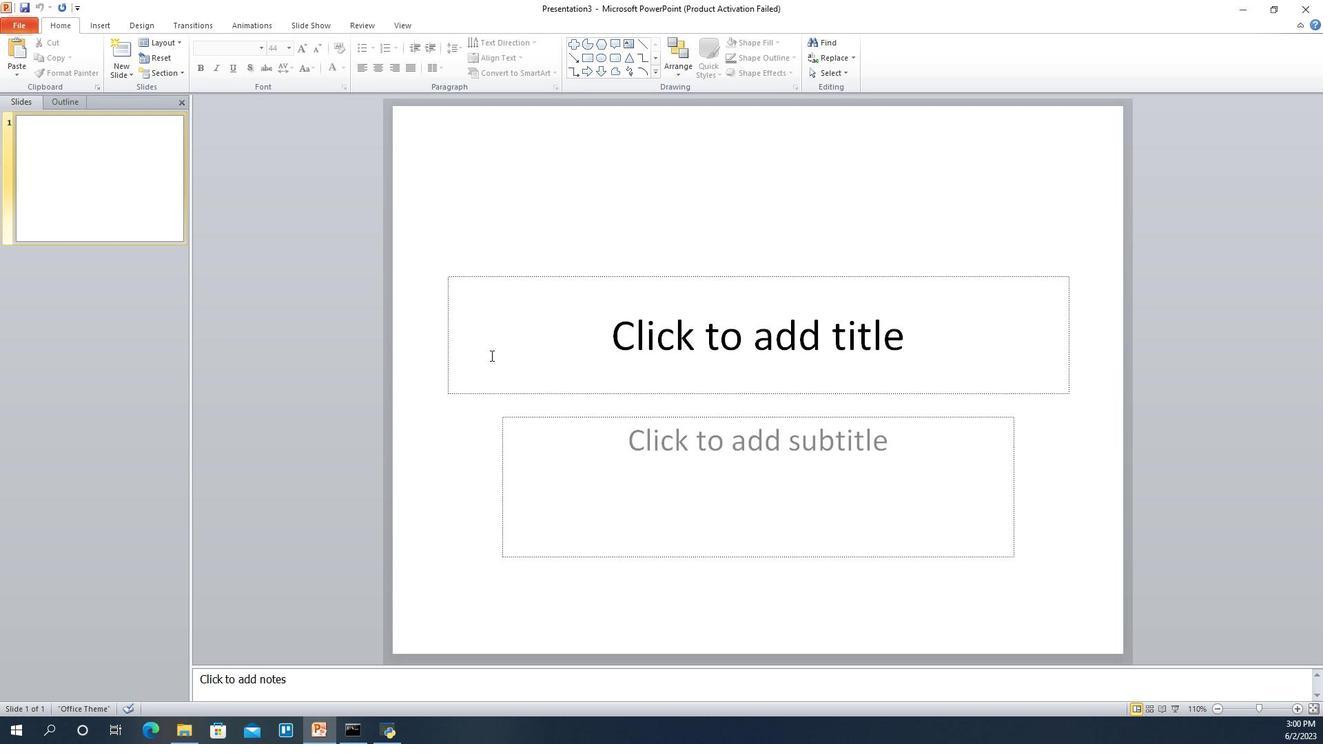 
Action: Mouse pressed left at (488, 352)
Screenshot: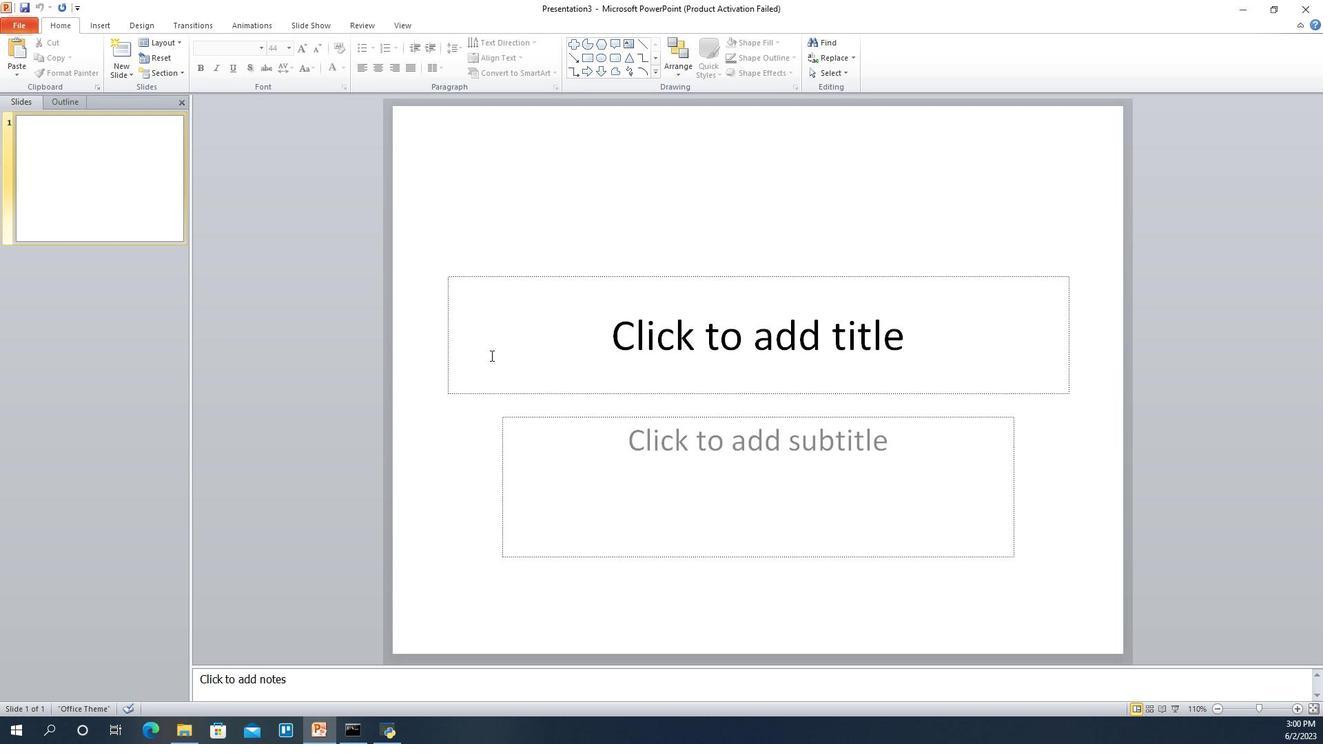 
Action: Mouse moved to (488, 352)
Screenshot: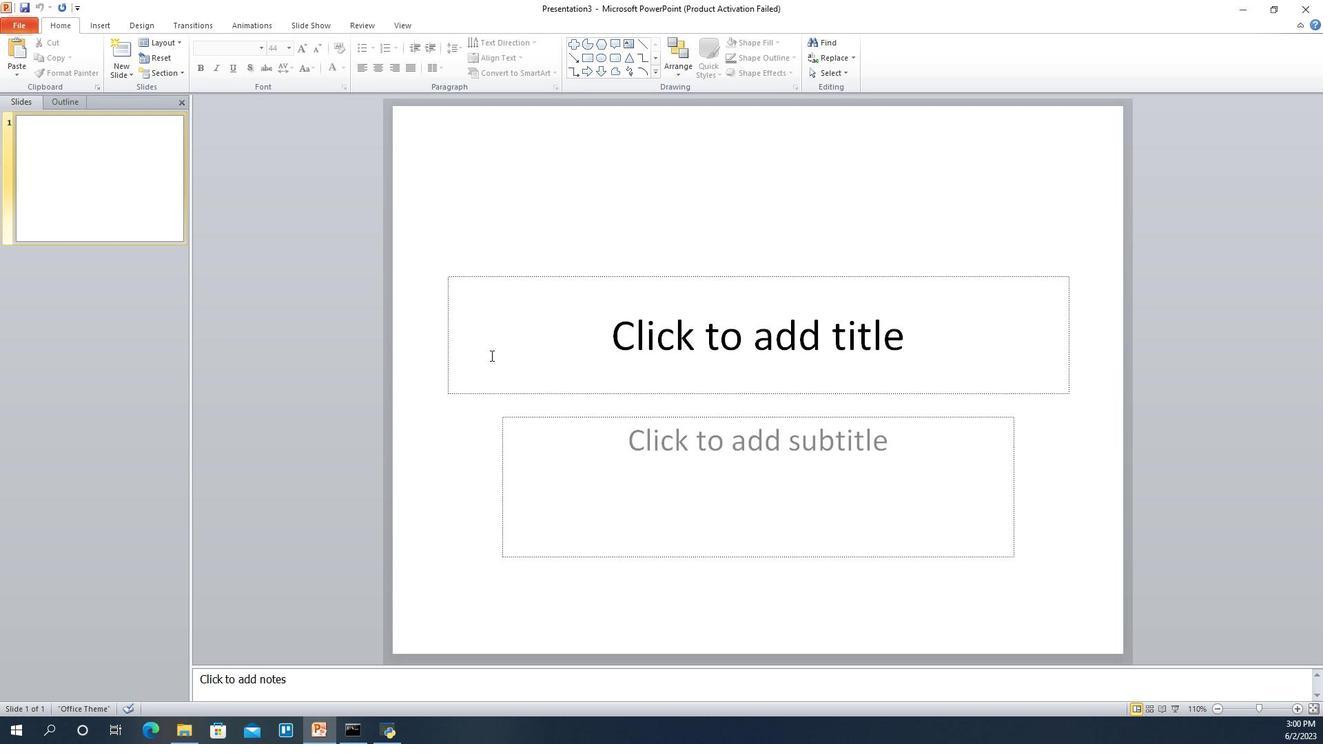 
Action: Mouse pressed left at (488, 352)
Screenshot: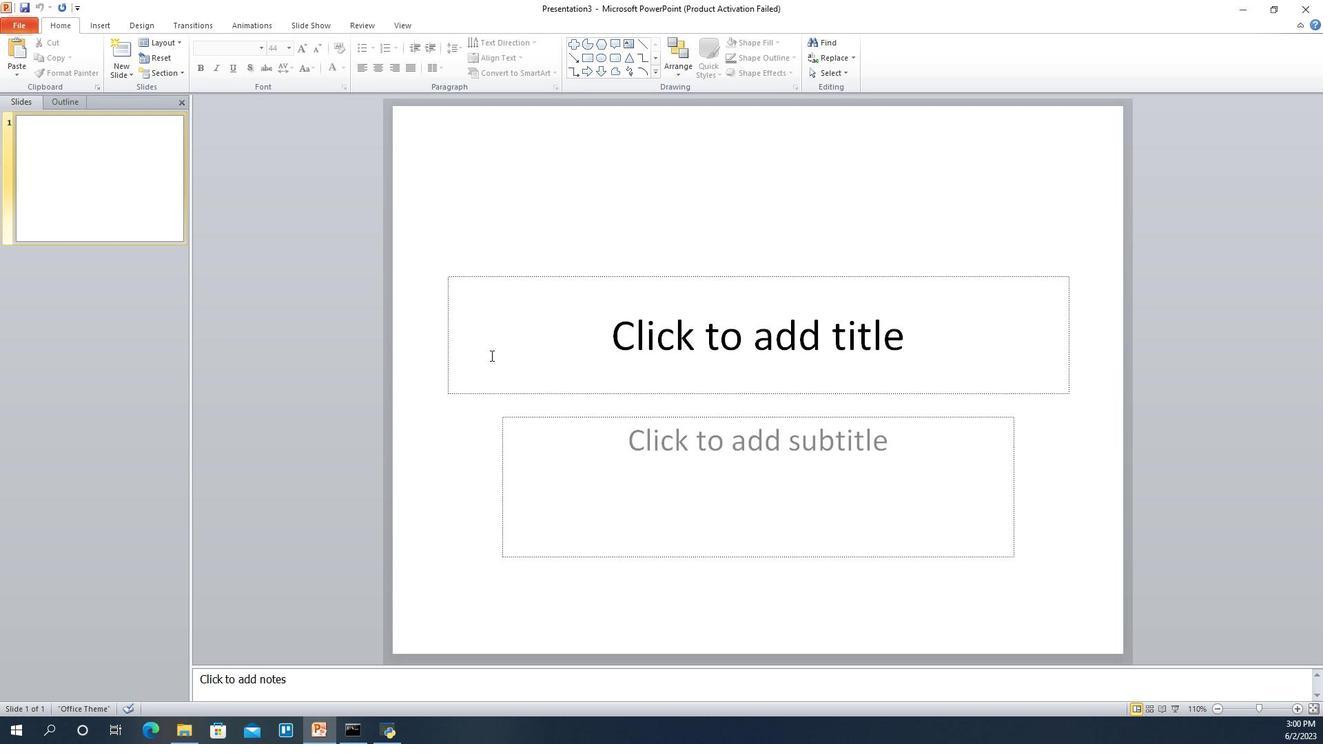 
Action: Mouse moved to (488, 352)
Screenshot: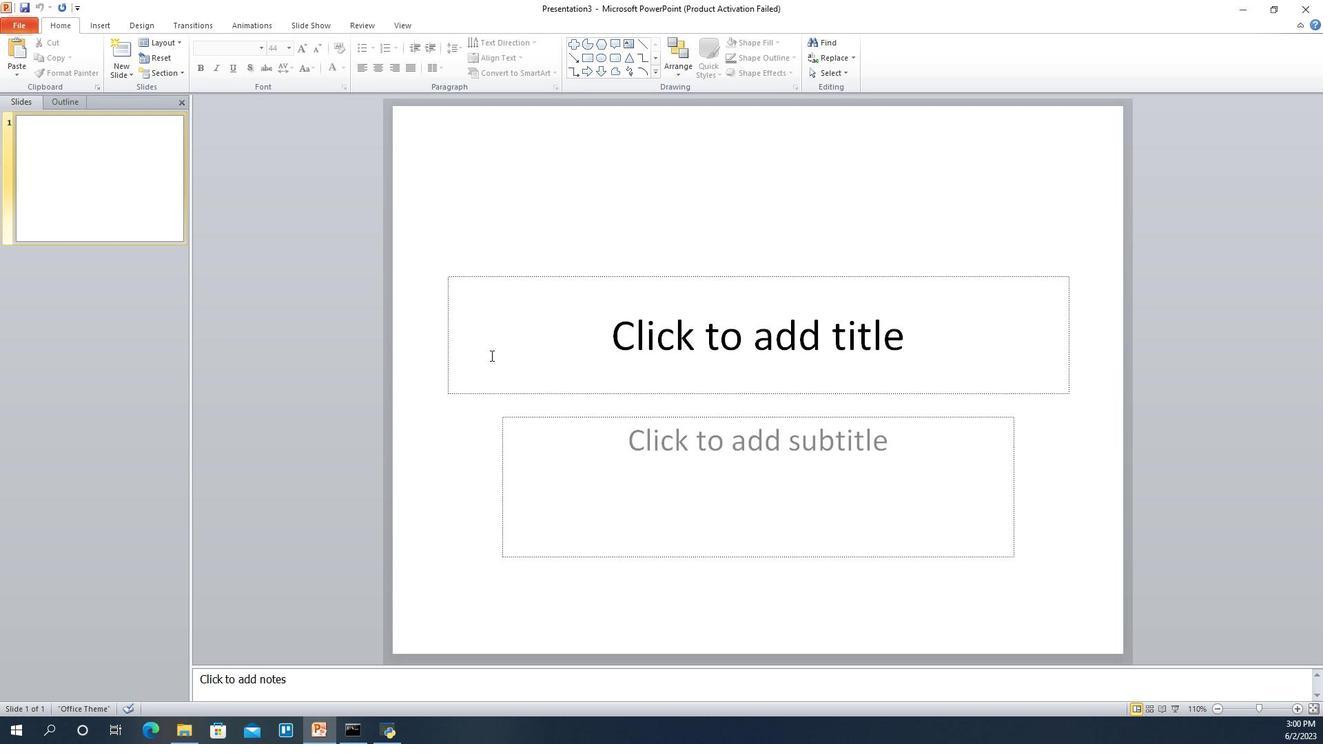
Action: Mouse pressed left at (488, 352)
Screenshot: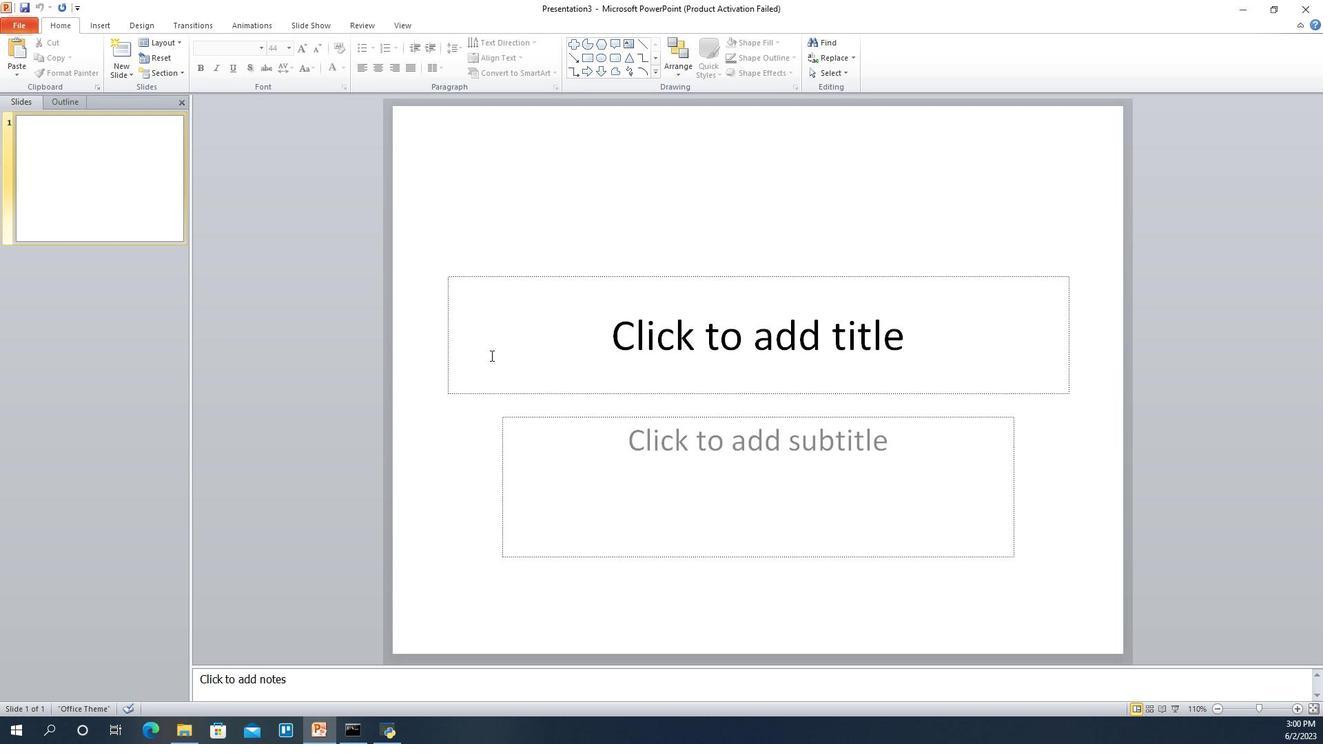 
Action: Mouse moved to (488, 352)
Screenshot: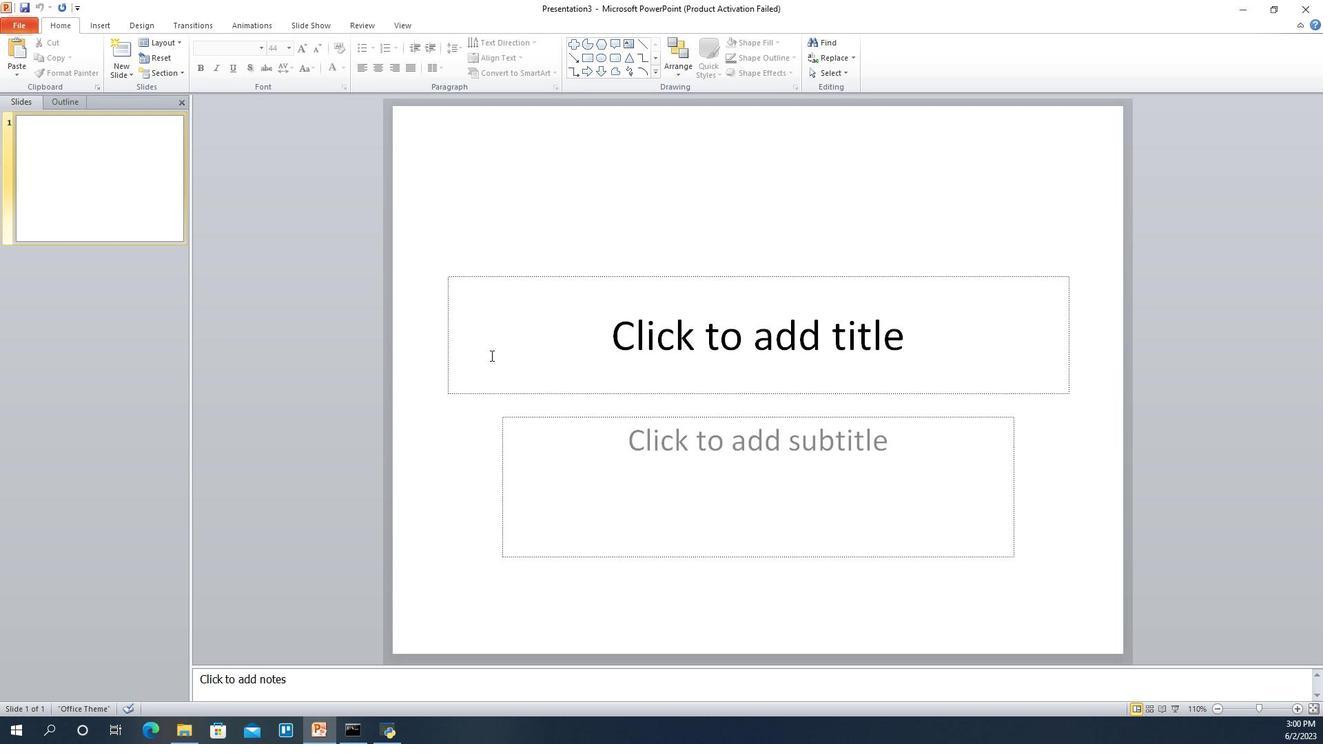 
Action: Mouse pressed left at (488, 352)
Screenshot: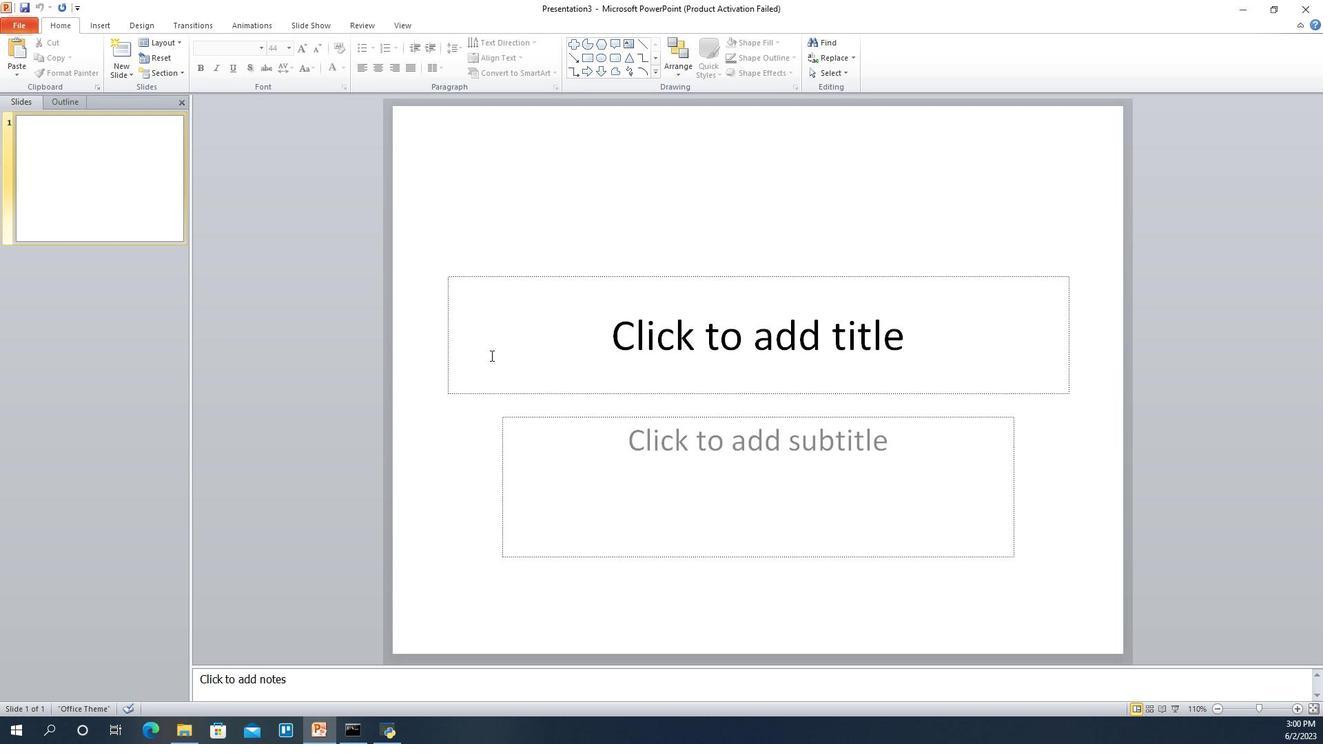 
Action: Mouse moved to (488, 352)
Screenshot: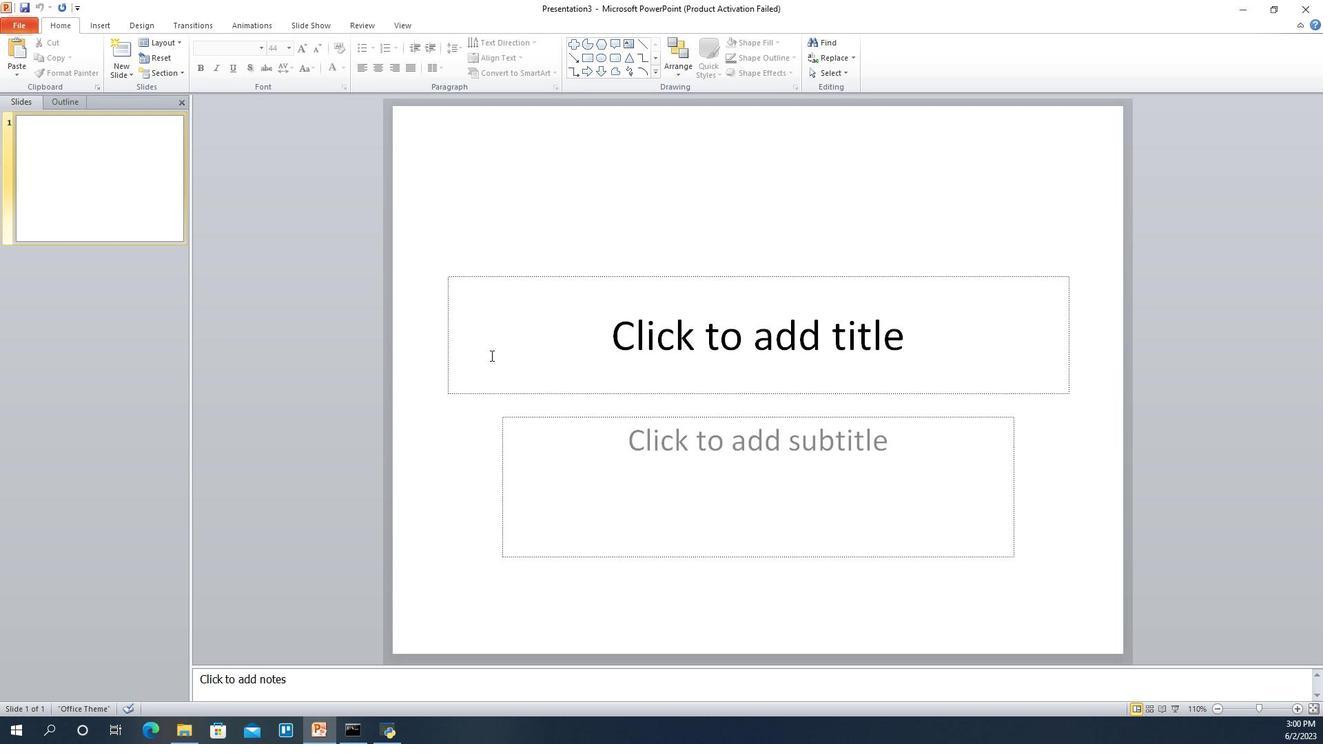 
Action: Mouse pressed left at (488, 352)
Screenshot: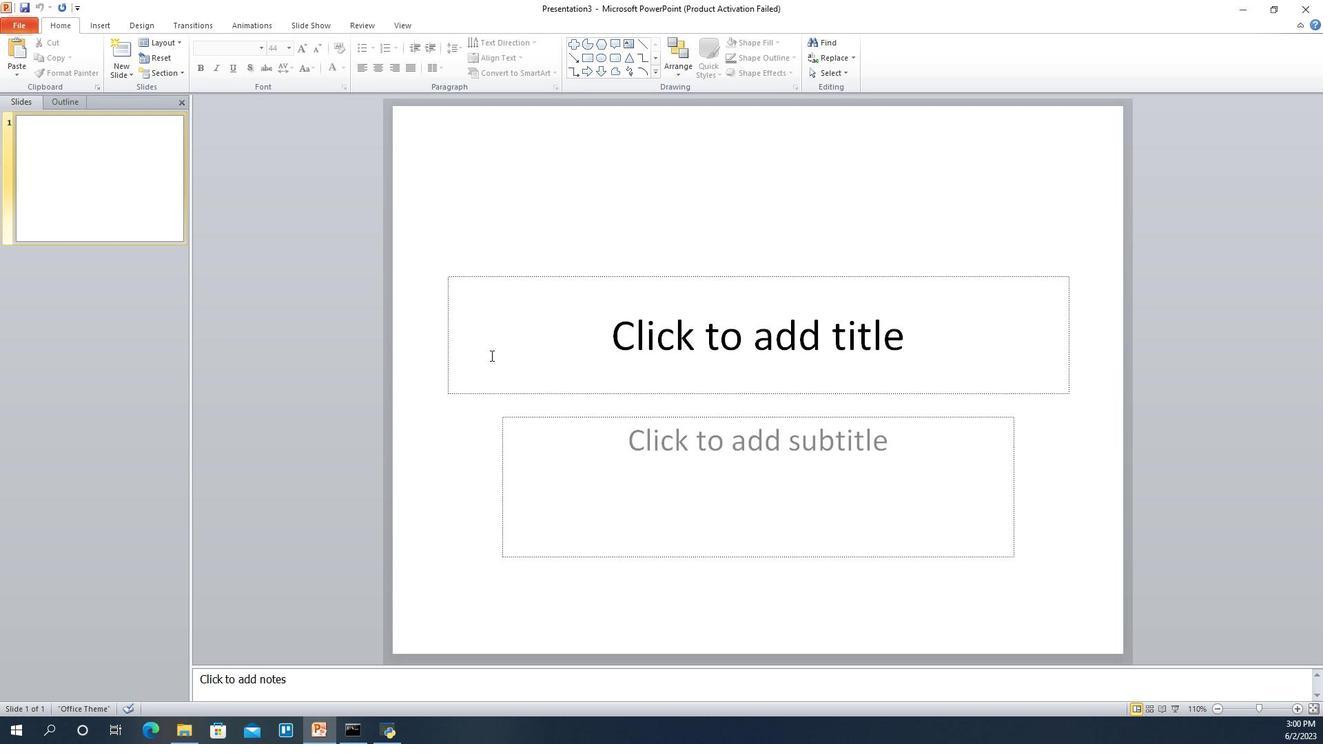 
Action: Mouse moved to (488, 352)
Screenshot: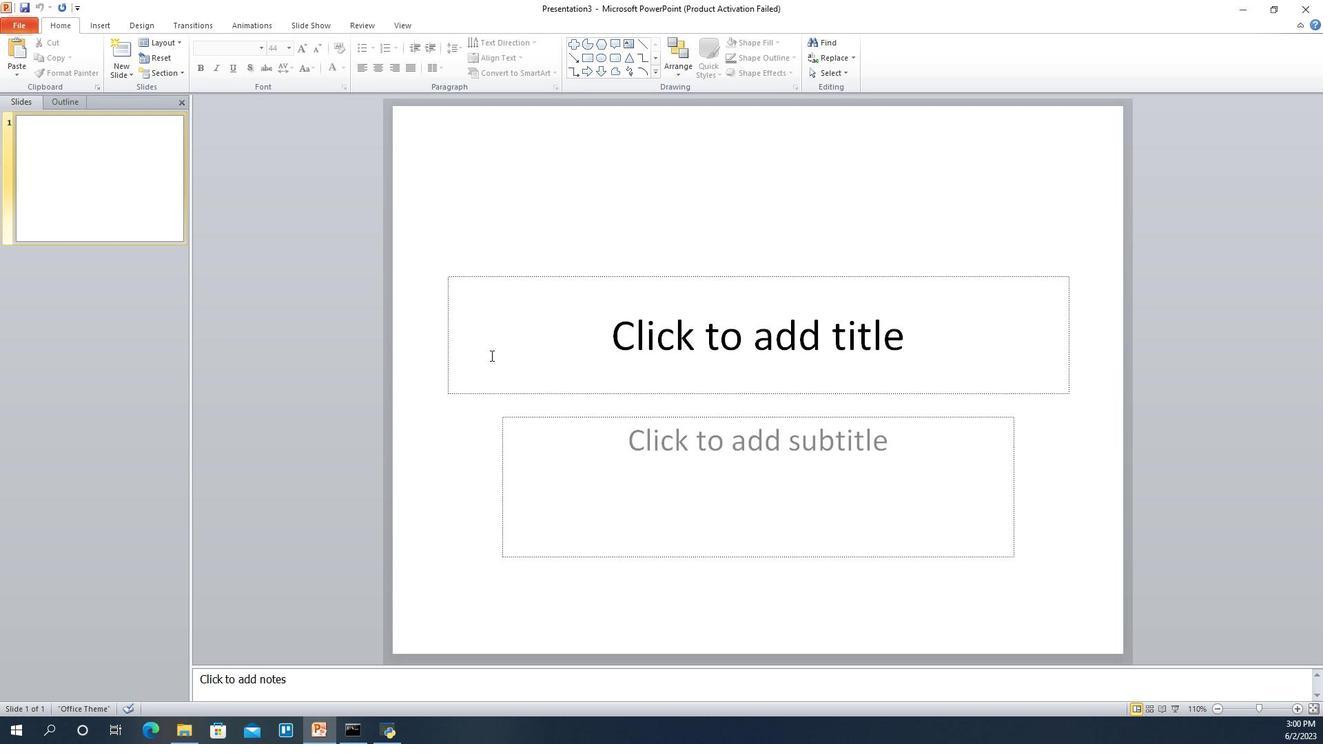
Action: Mouse pressed left at (488, 352)
Screenshot: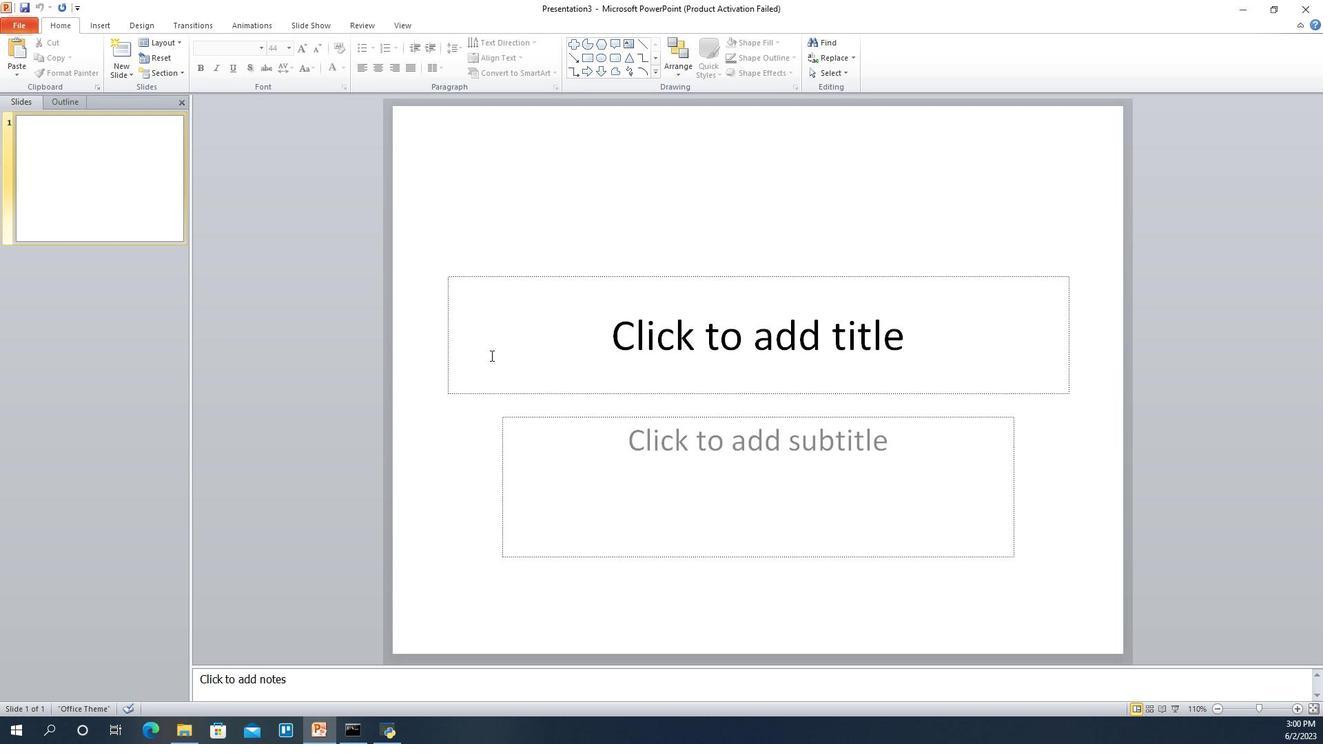 
Action: Mouse moved to (488, 352)
Screenshot: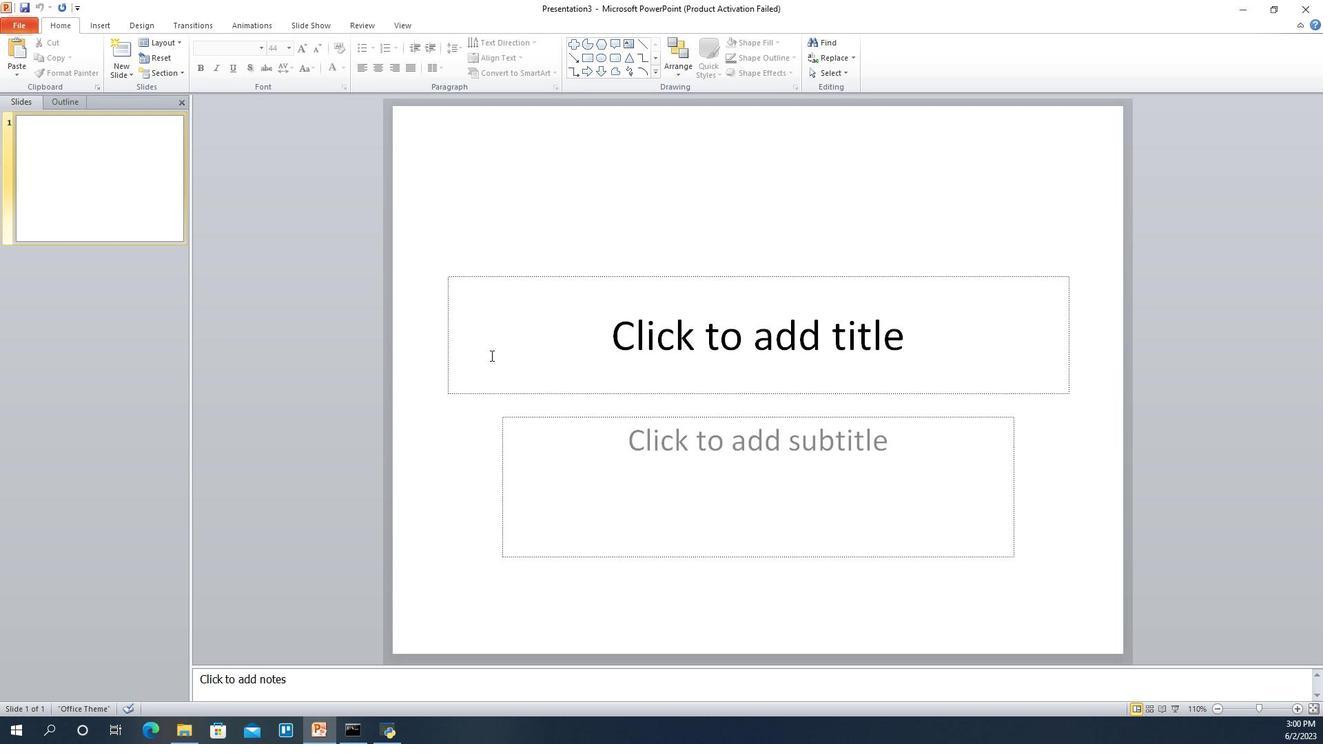 
Action: Mouse pressed left at (488, 352)
Screenshot: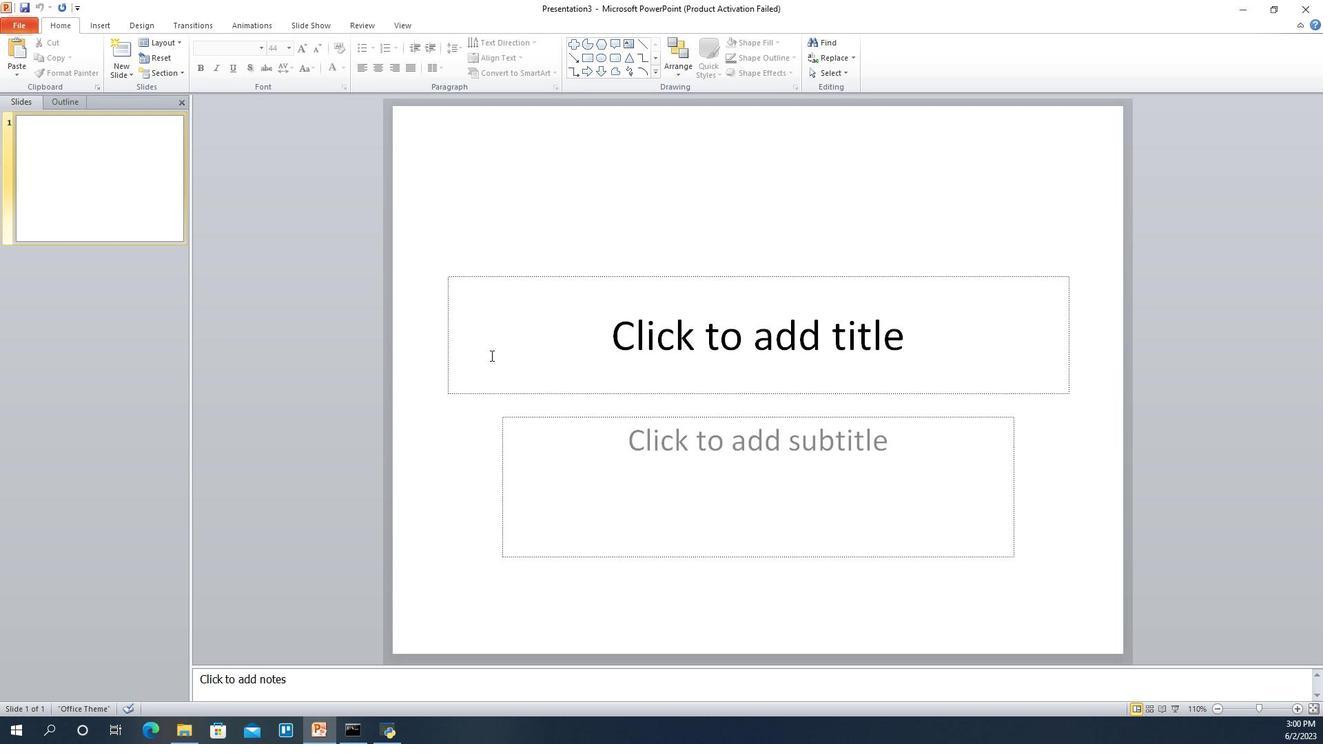 
Action: Mouse moved to (488, 352)
Screenshot: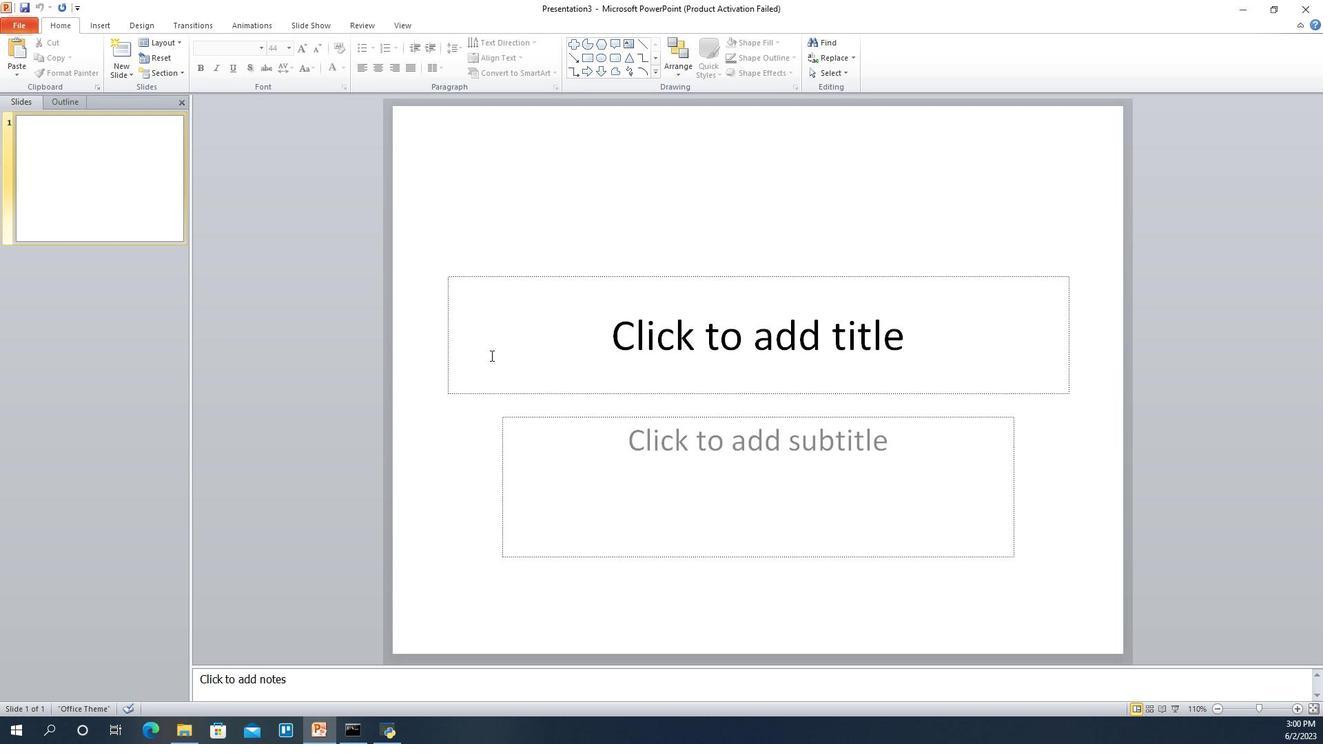 
Action: Mouse pressed left at (488, 352)
Screenshot: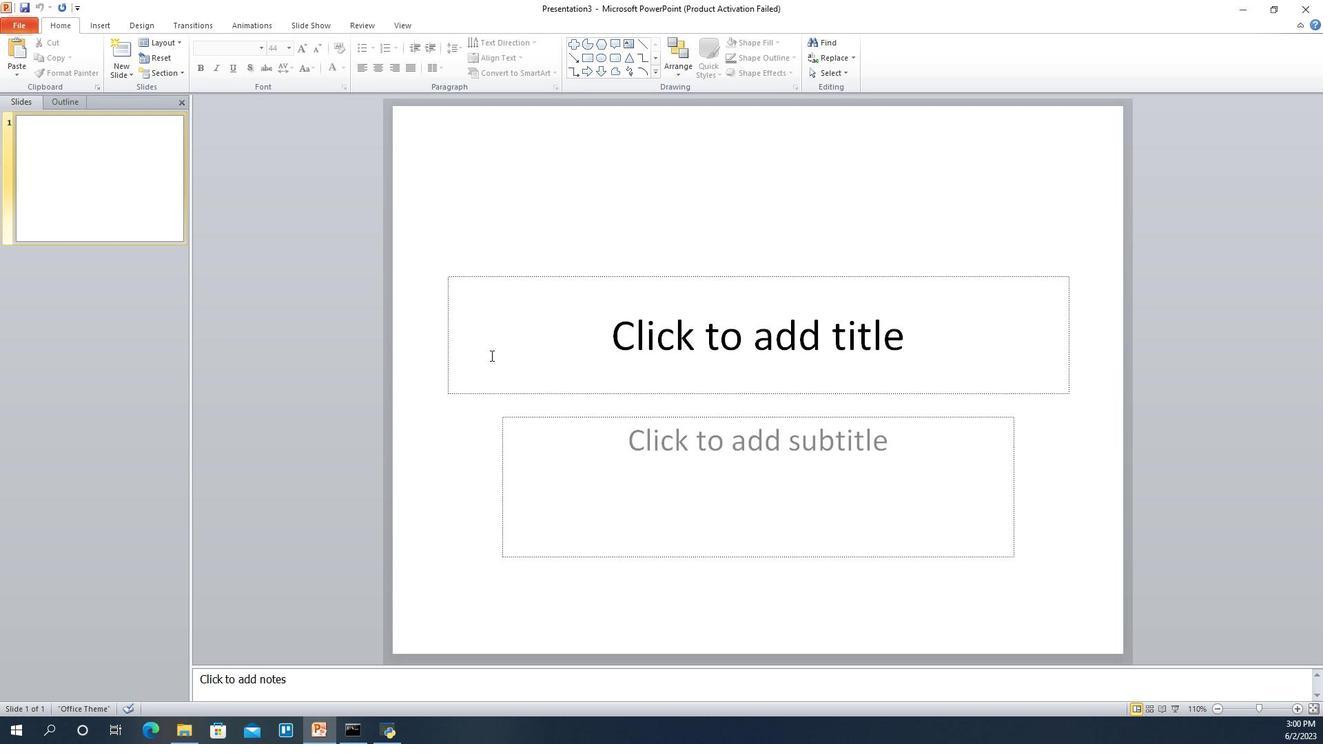 
Action: Mouse moved to (488, 352)
Screenshot: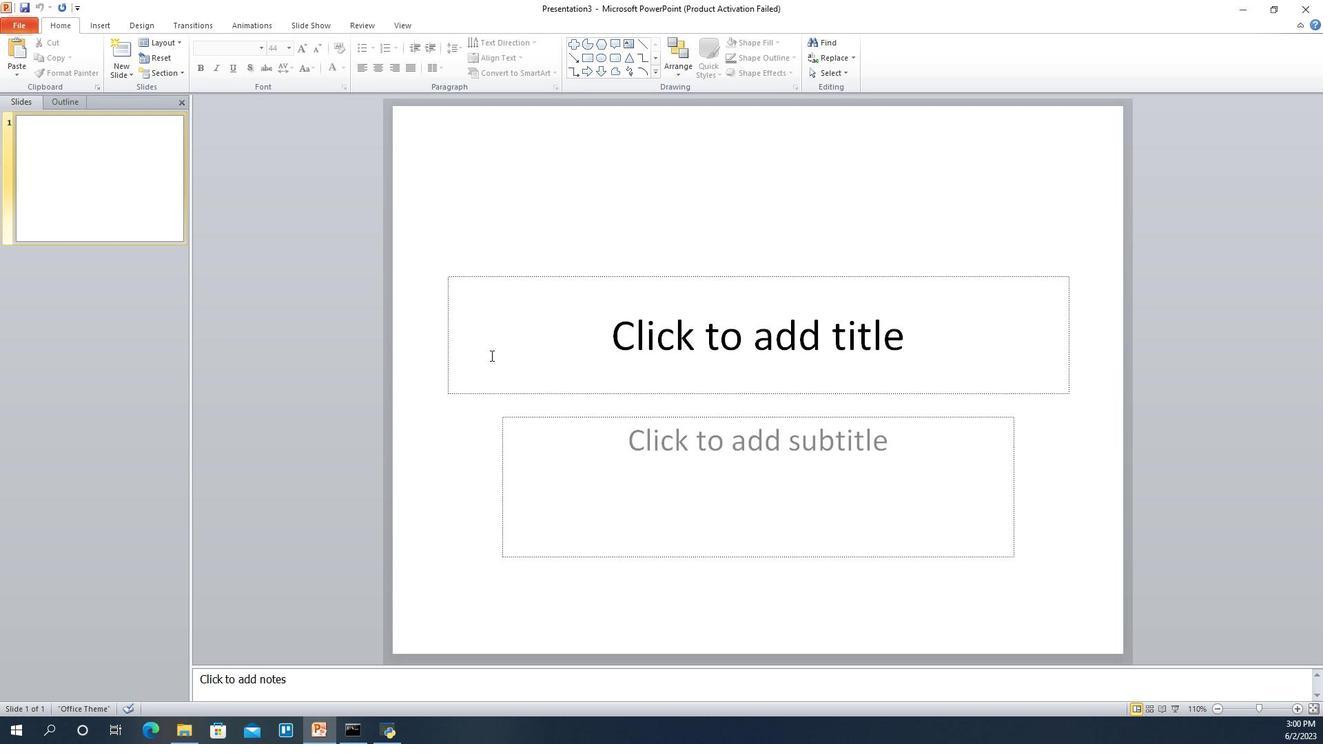 
Action: Mouse pressed left at (488, 352)
Screenshot: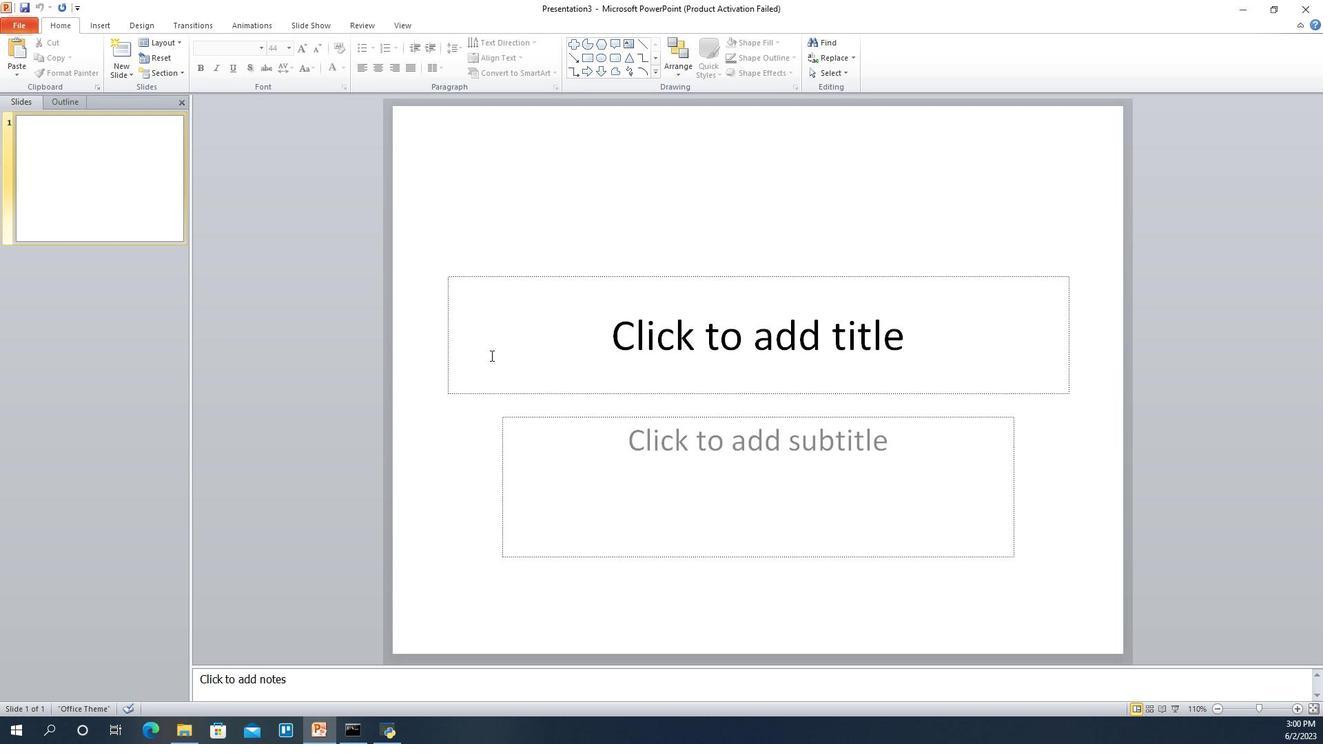 
Action: Mouse moved to (488, 352)
Screenshot: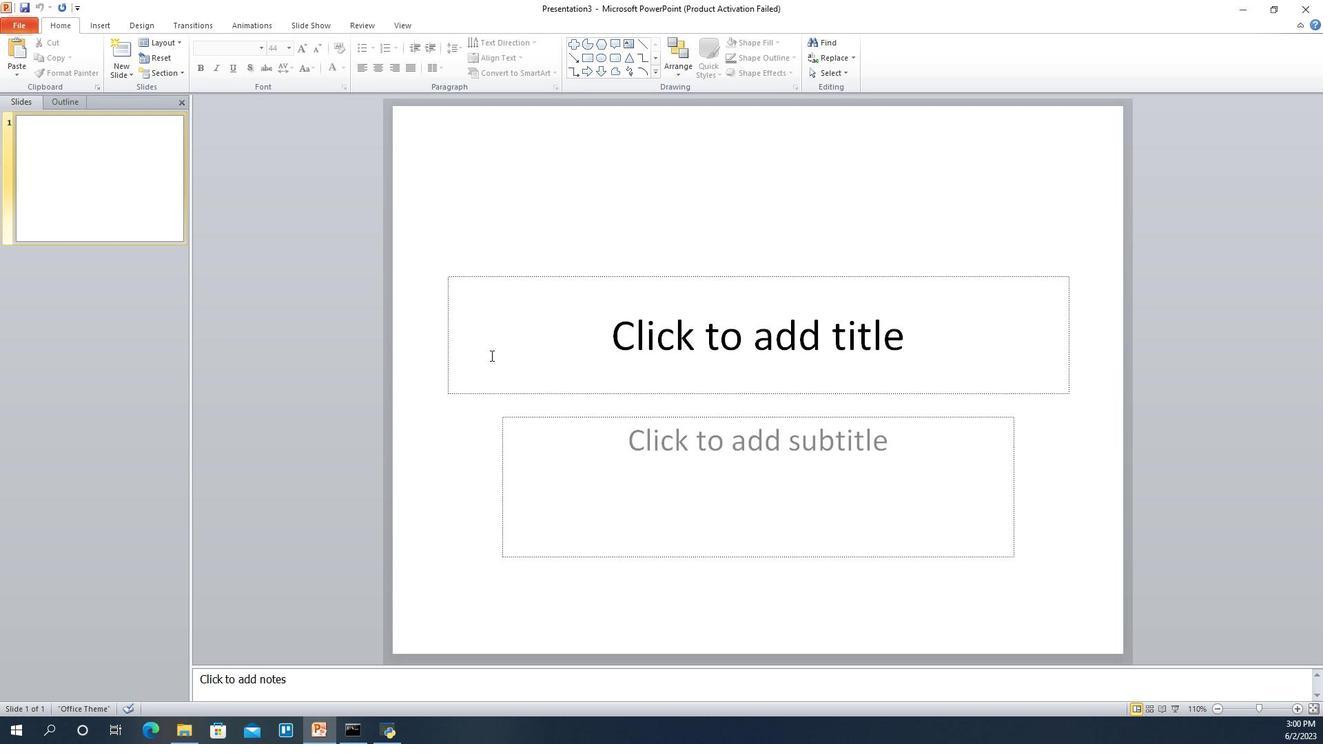 
Action: Mouse pressed left at (488, 352)
Screenshot: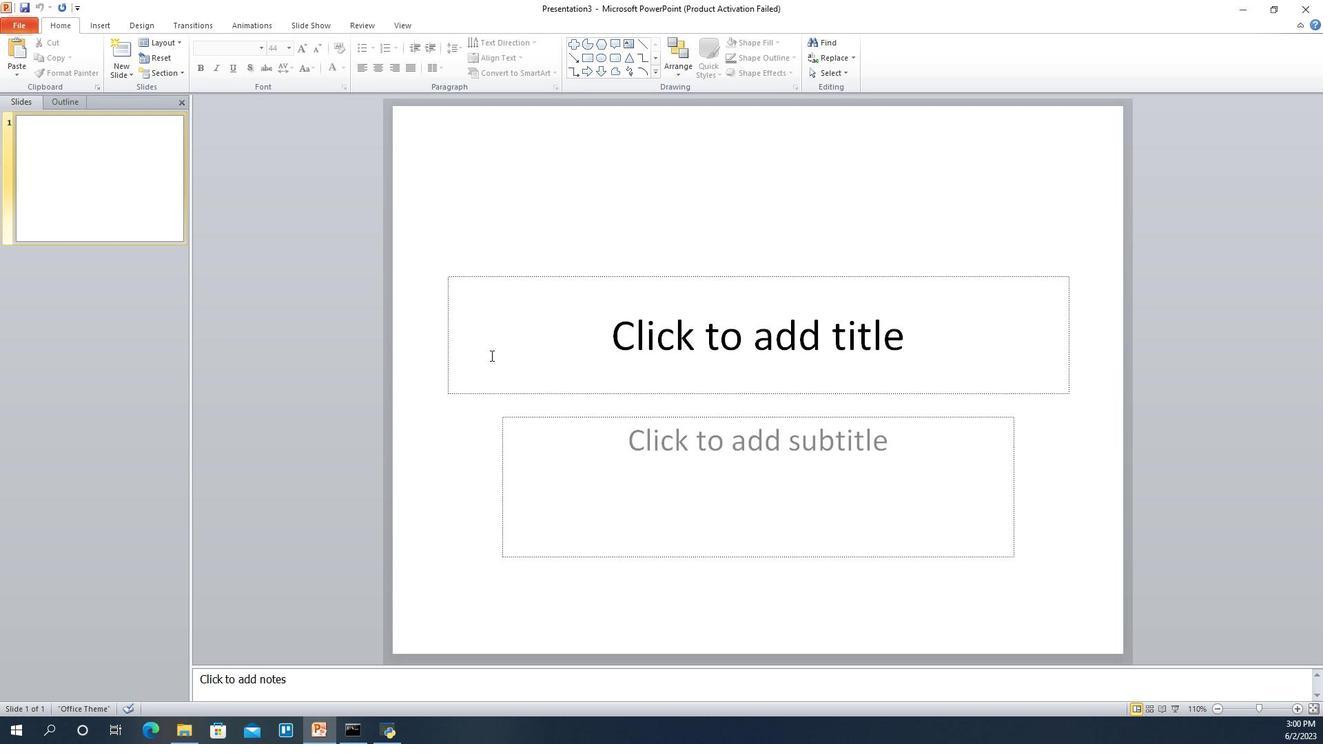 
Action: Mouse moved to (488, 352)
Screenshot: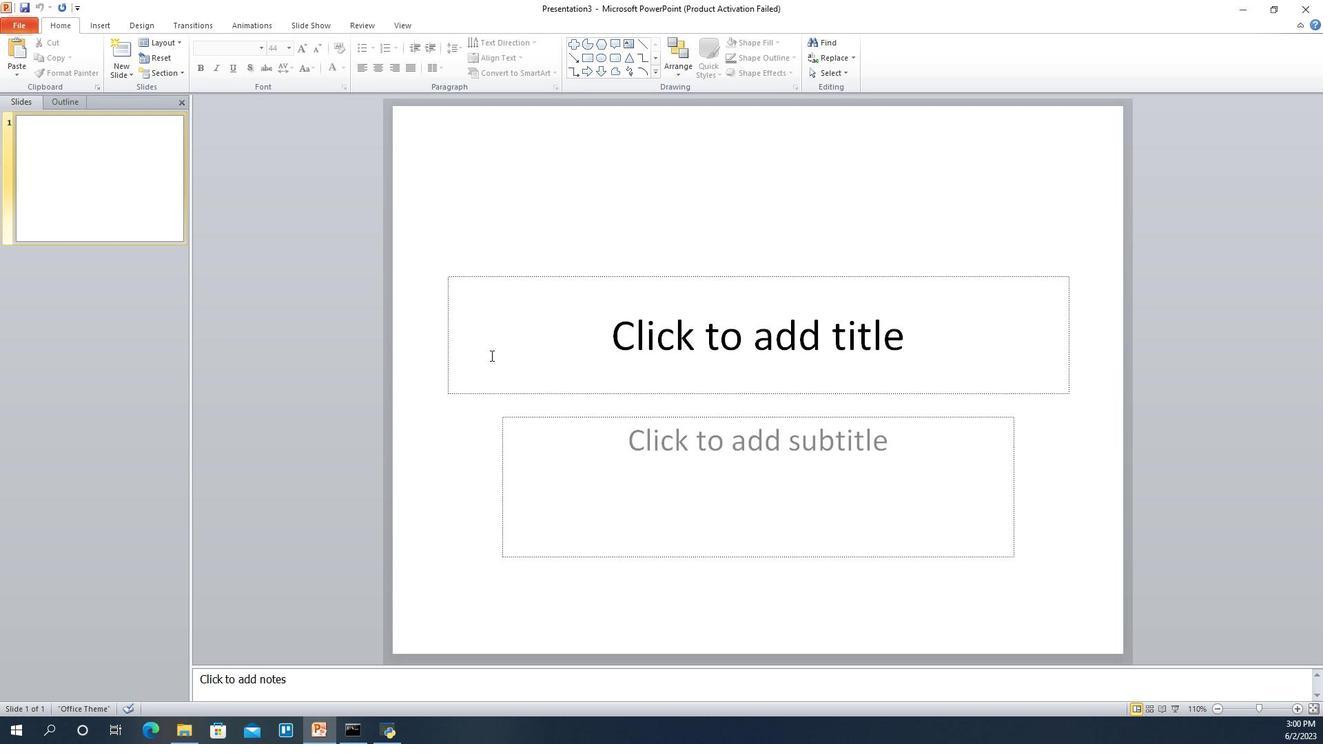 
Action: Mouse pressed left at (488, 352)
Screenshot: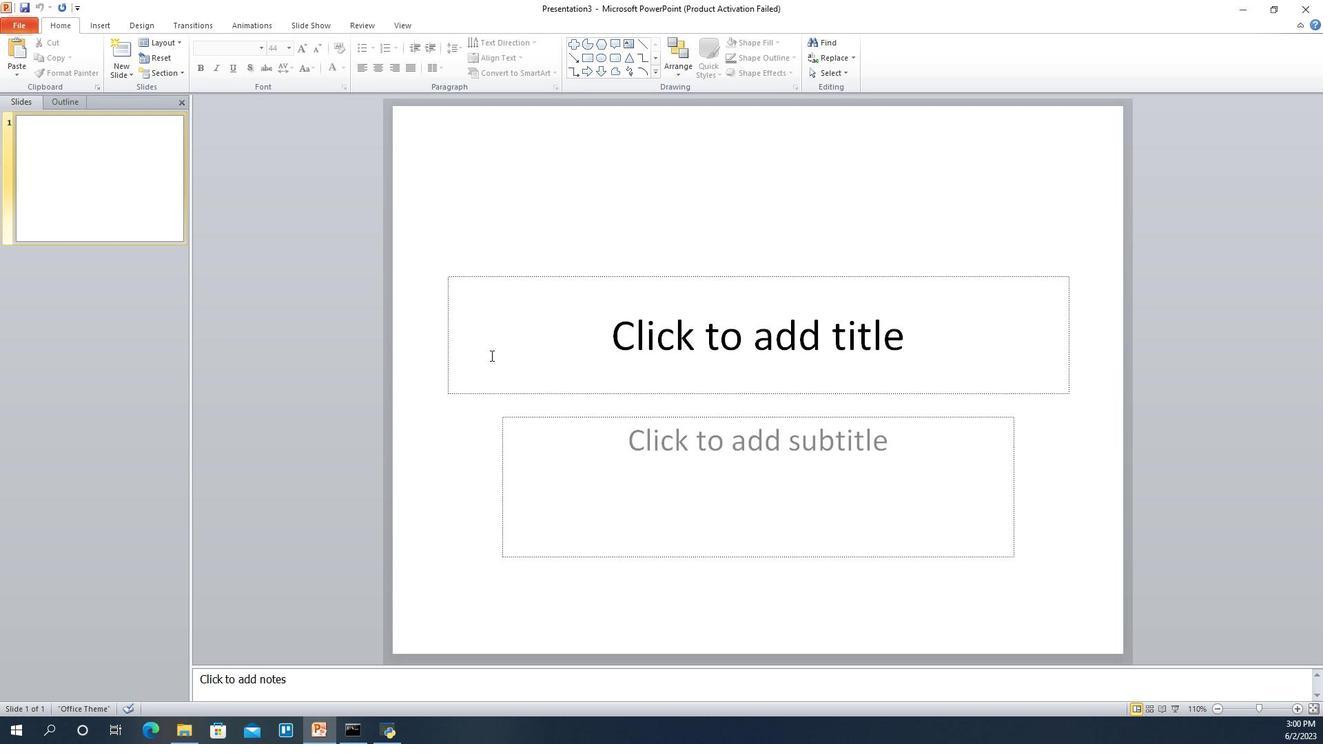 
Action: Mouse moved to (488, 352)
Screenshot: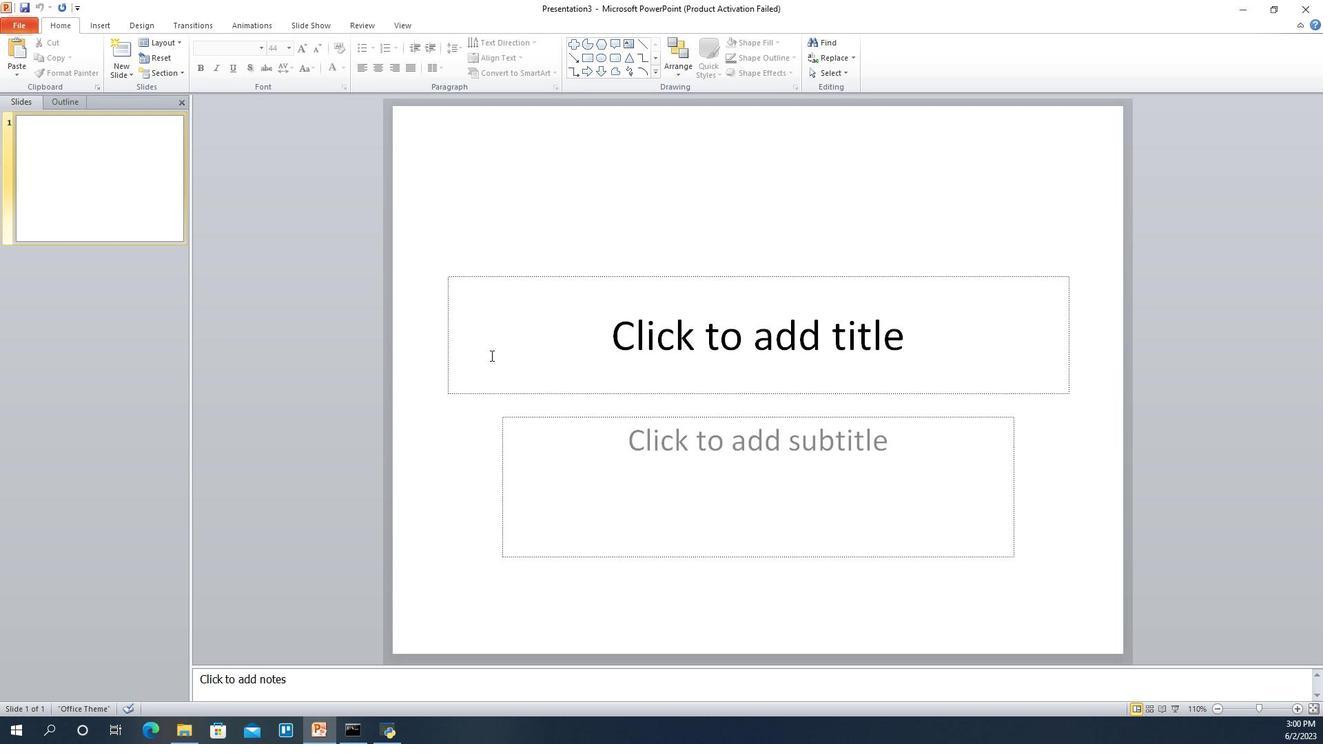 
Action: Mouse pressed left at (488, 352)
Screenshot: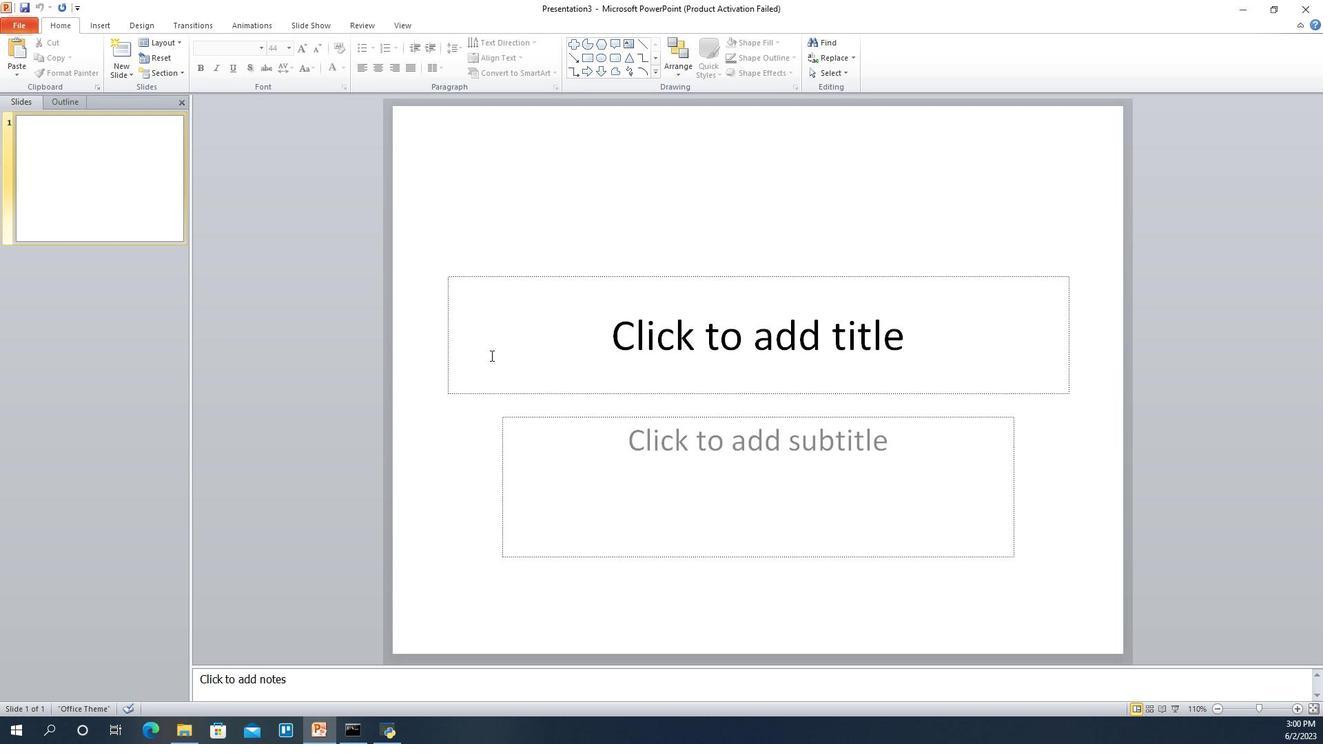 
Action: Mouse moved to (488, 352)
Screenshot: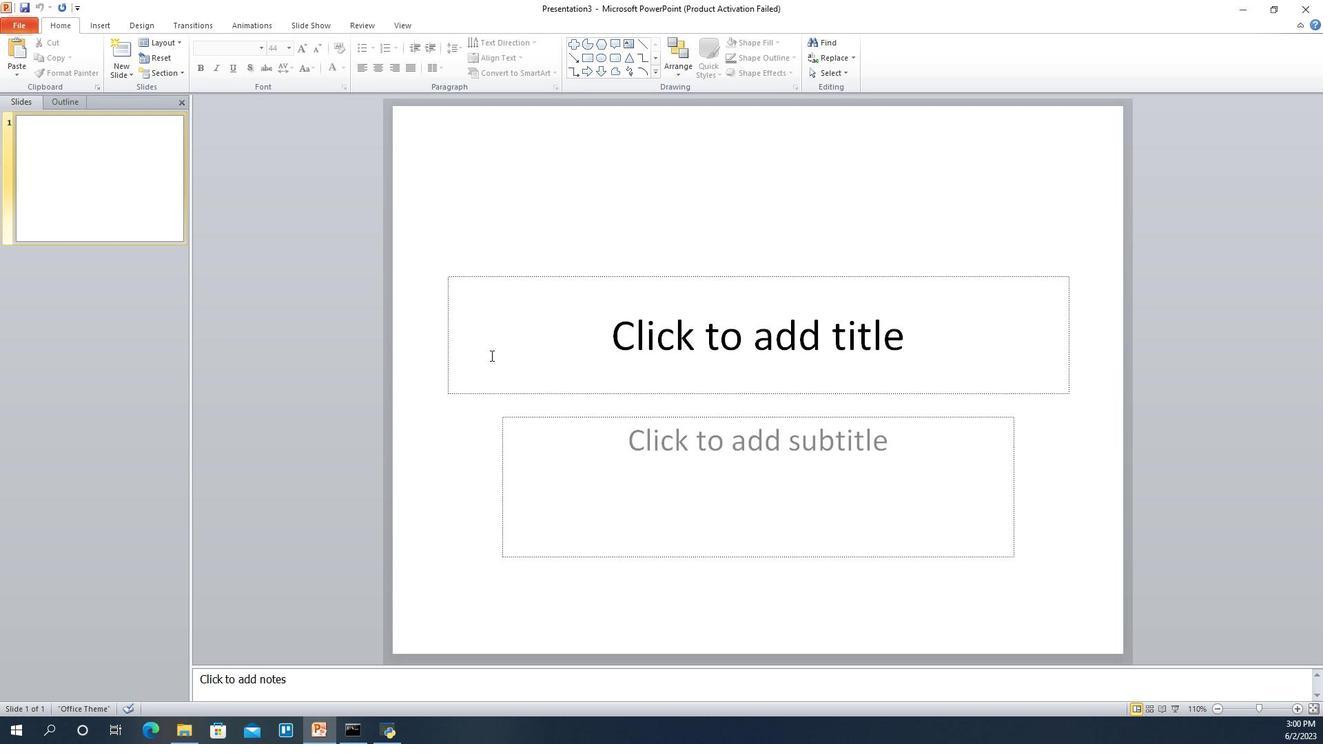 
Action: Mouse pressed left at (488, 352)
Screenshot: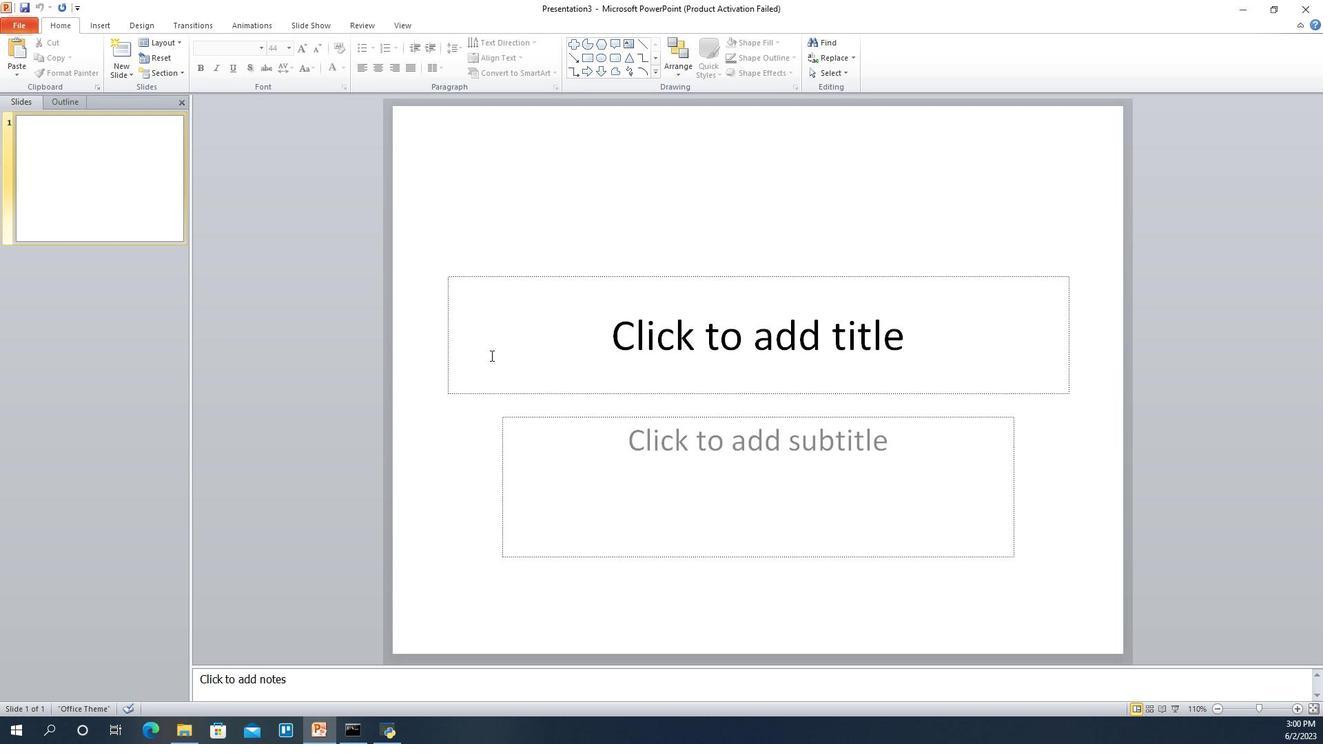 
Action: Mouse moved to (488, 352)
Screenshot: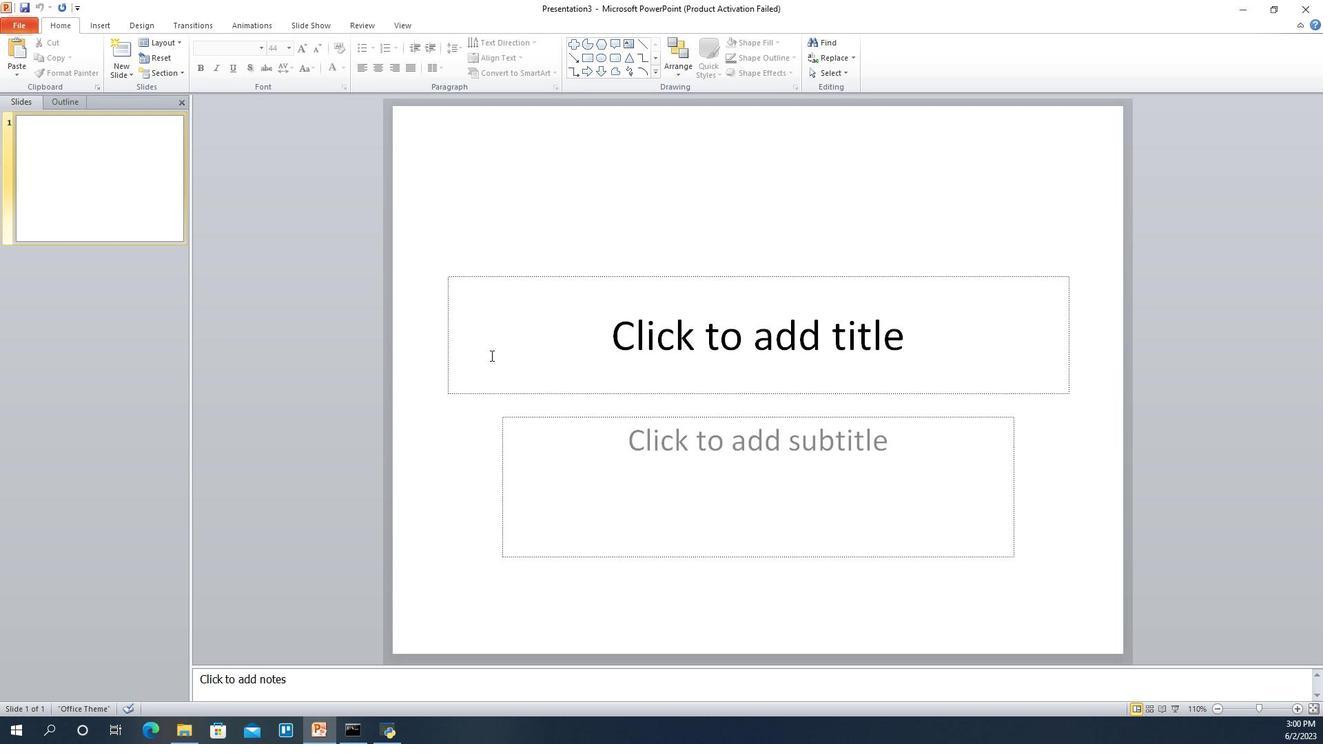 
Action: Mouse pressed left at (488, 352)
Screenshot: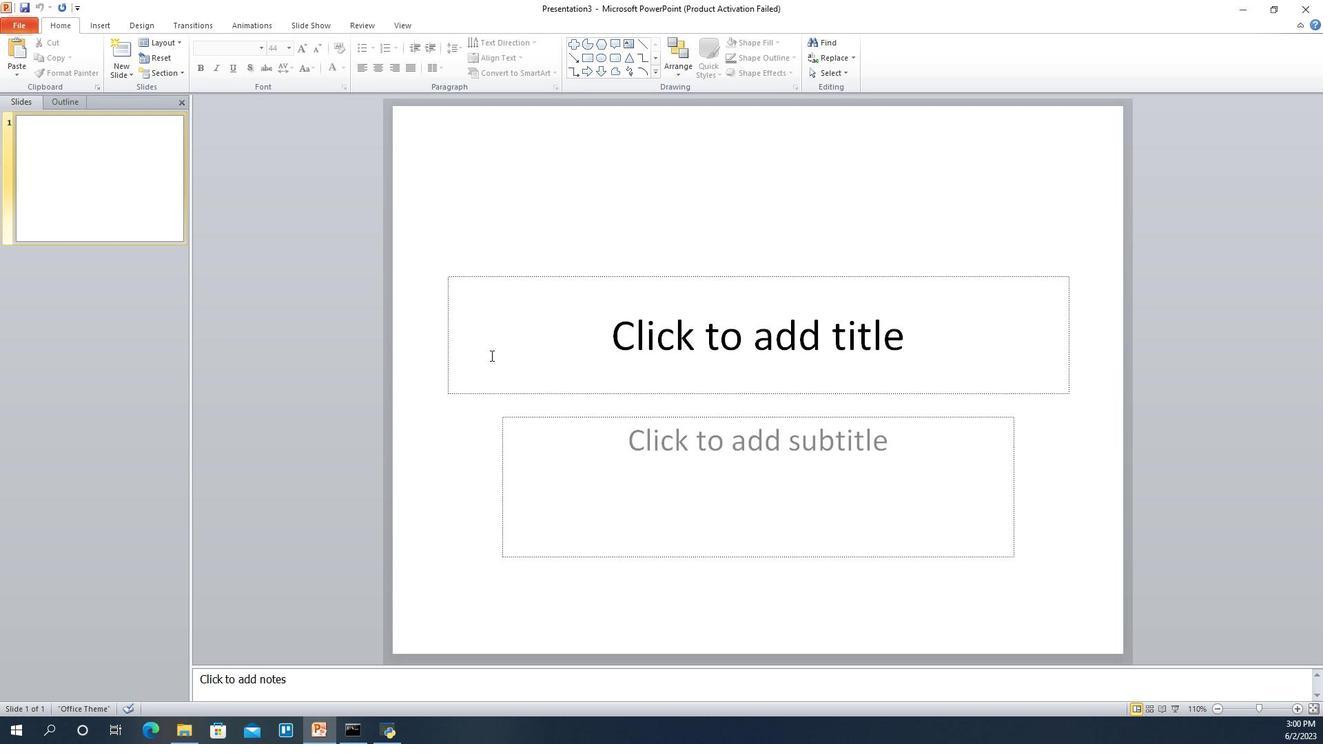 
Action: Mouse moved to (488, 352)
Screenshot: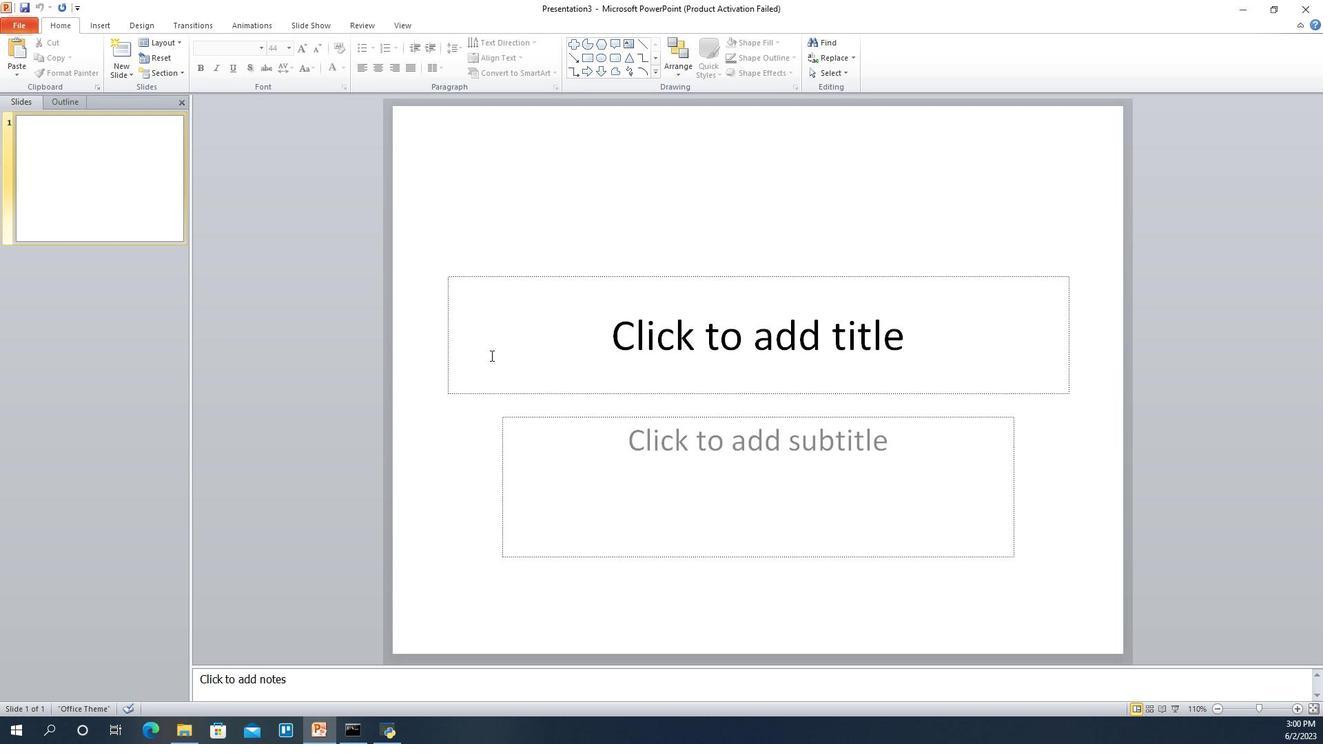 
Action: Mouse pressed left at (488, 352)
Screenshot: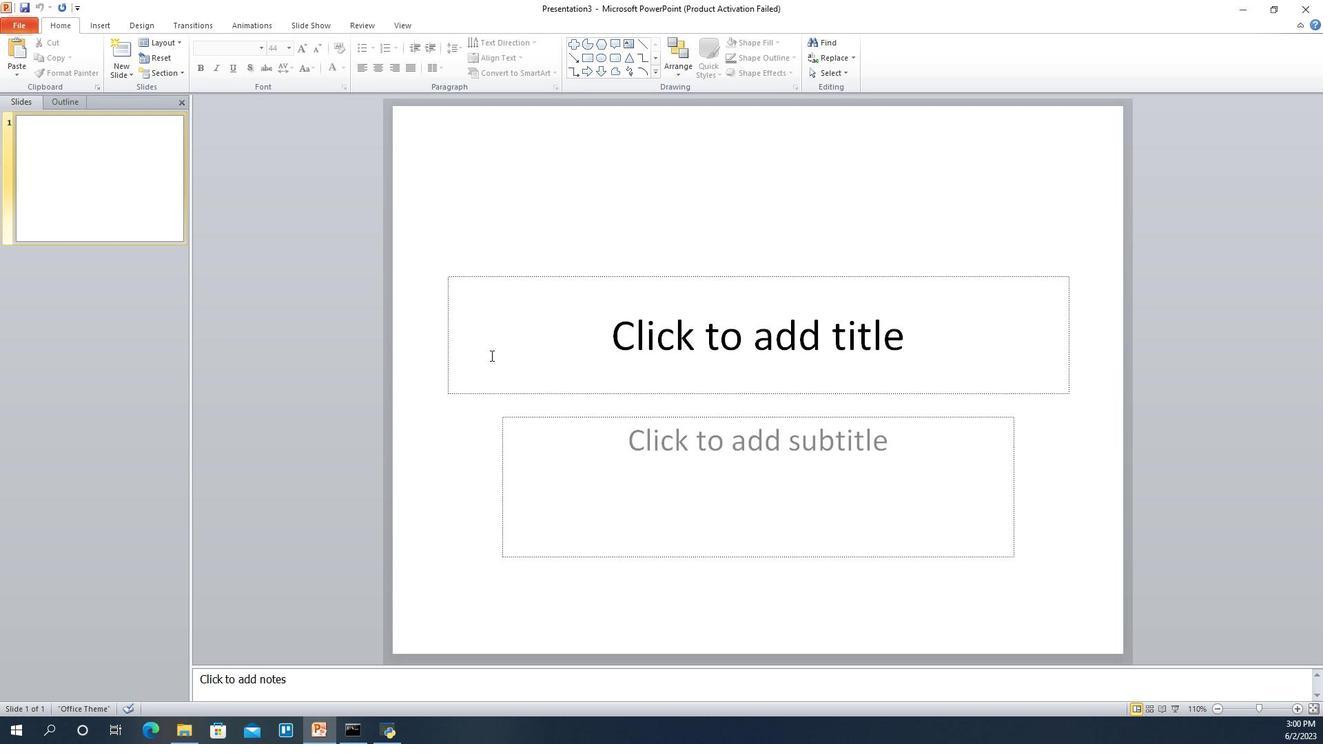 
Action: Mouse moved to (488, 352)
Screenshot: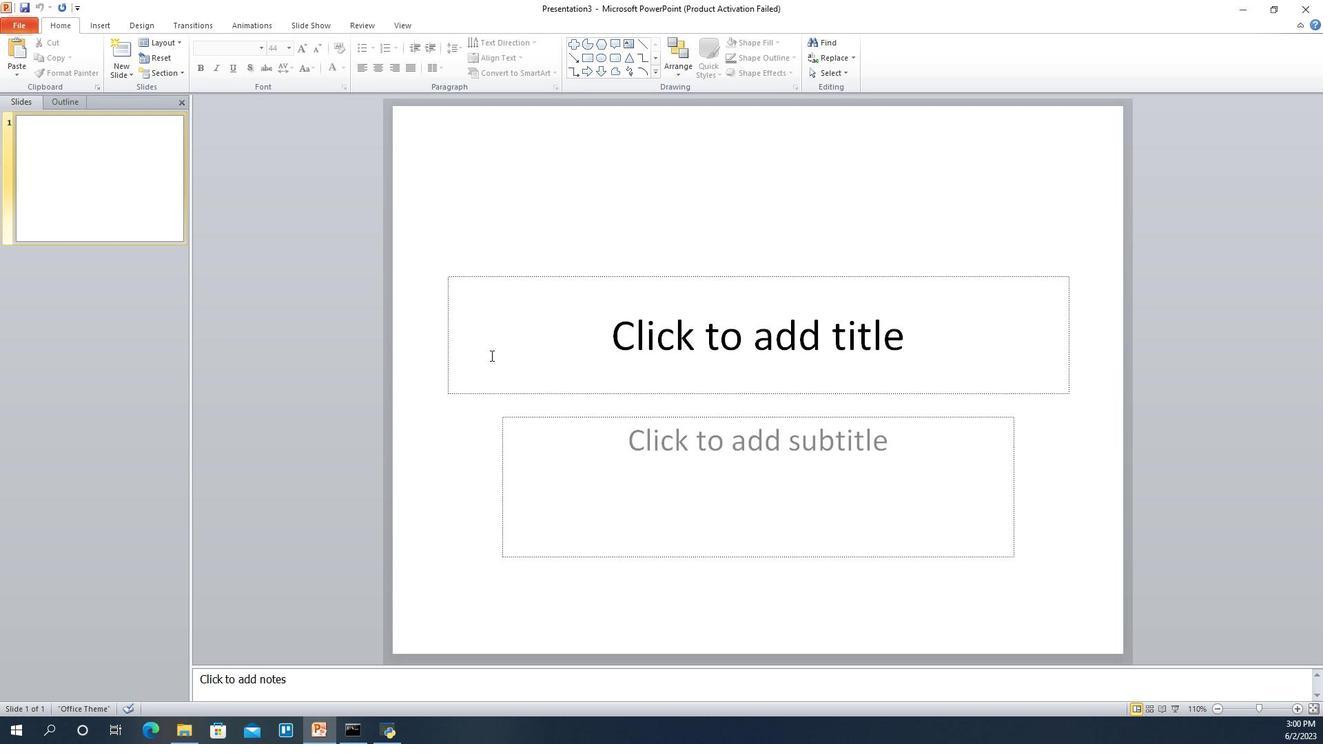 
Action: Mouse pressed left at (488, 352)
Screenshot: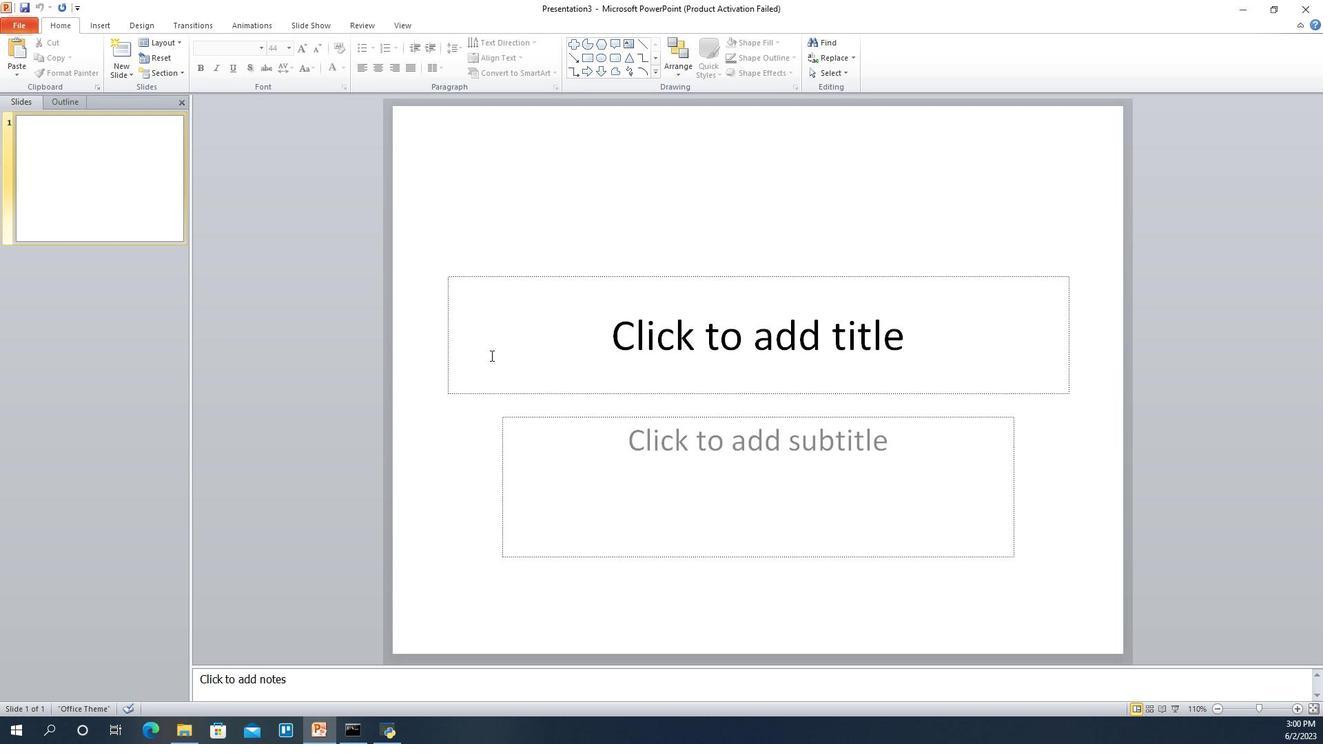 
Action: Mouse moved to (488, 352)
Screenshot: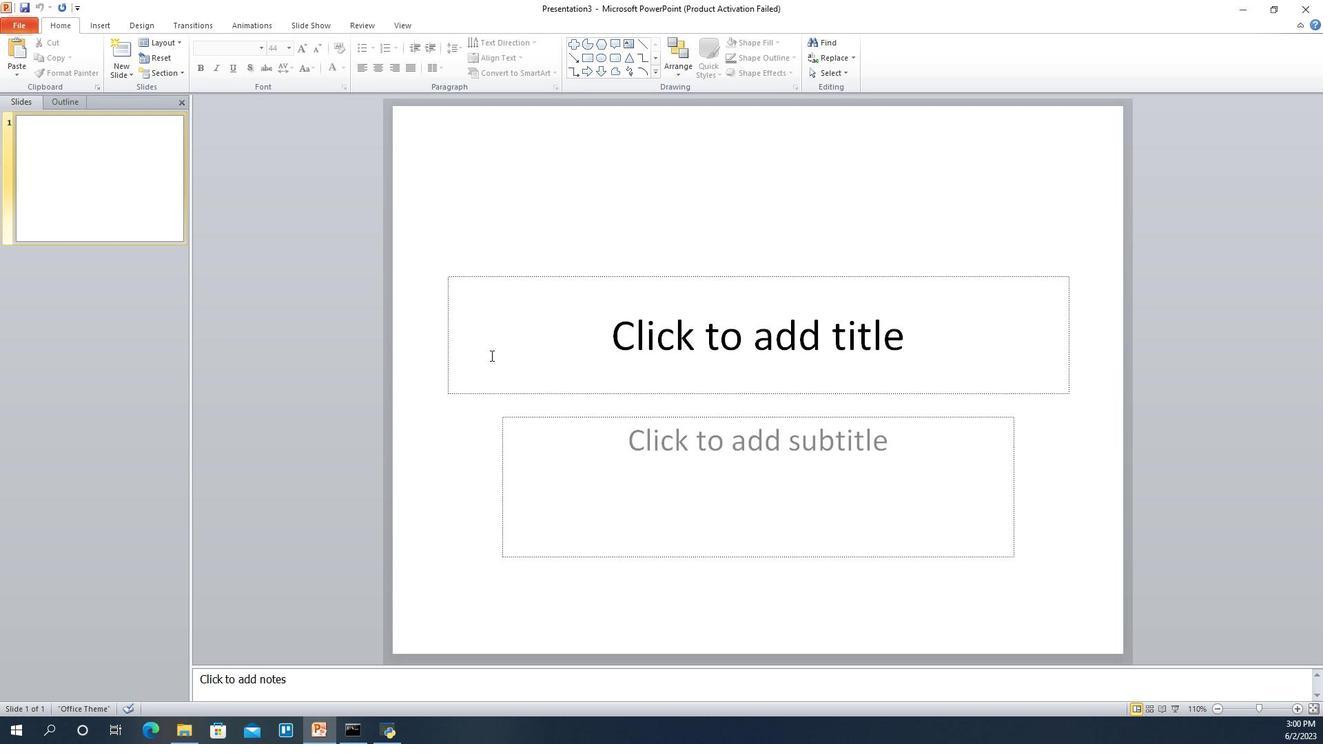 
Action: Mouse pressed left at (488, 352)
Screenshot: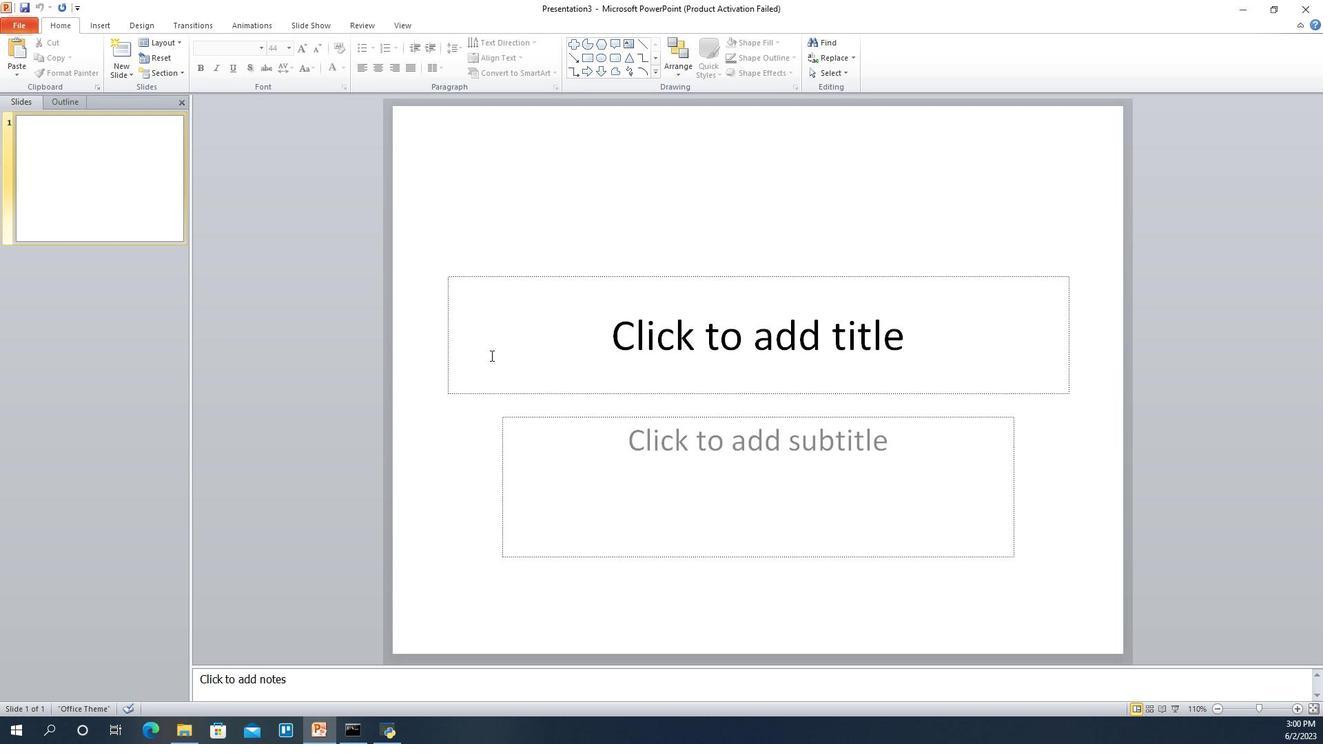 
Action: Mouse moved to (488, 352)
Screenshot: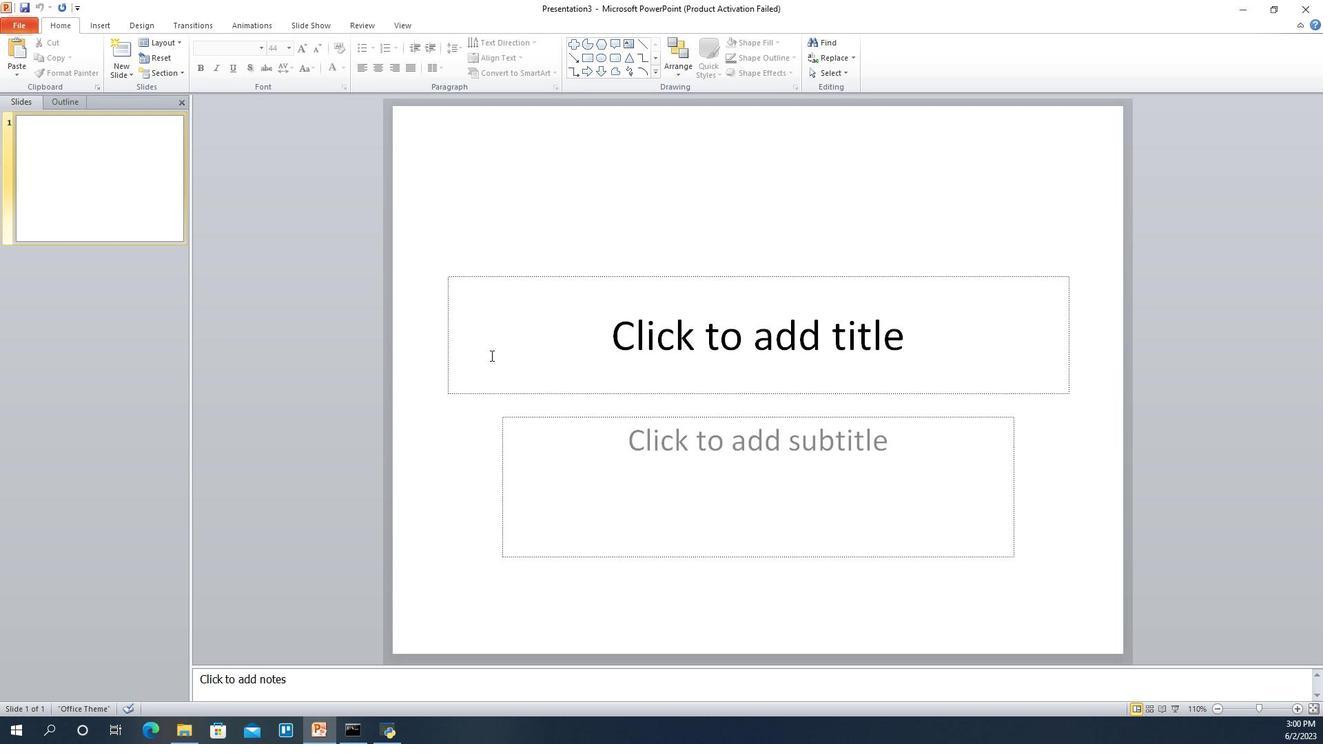 
Action: Mouse pressed left at (488, 352)
Screenshot: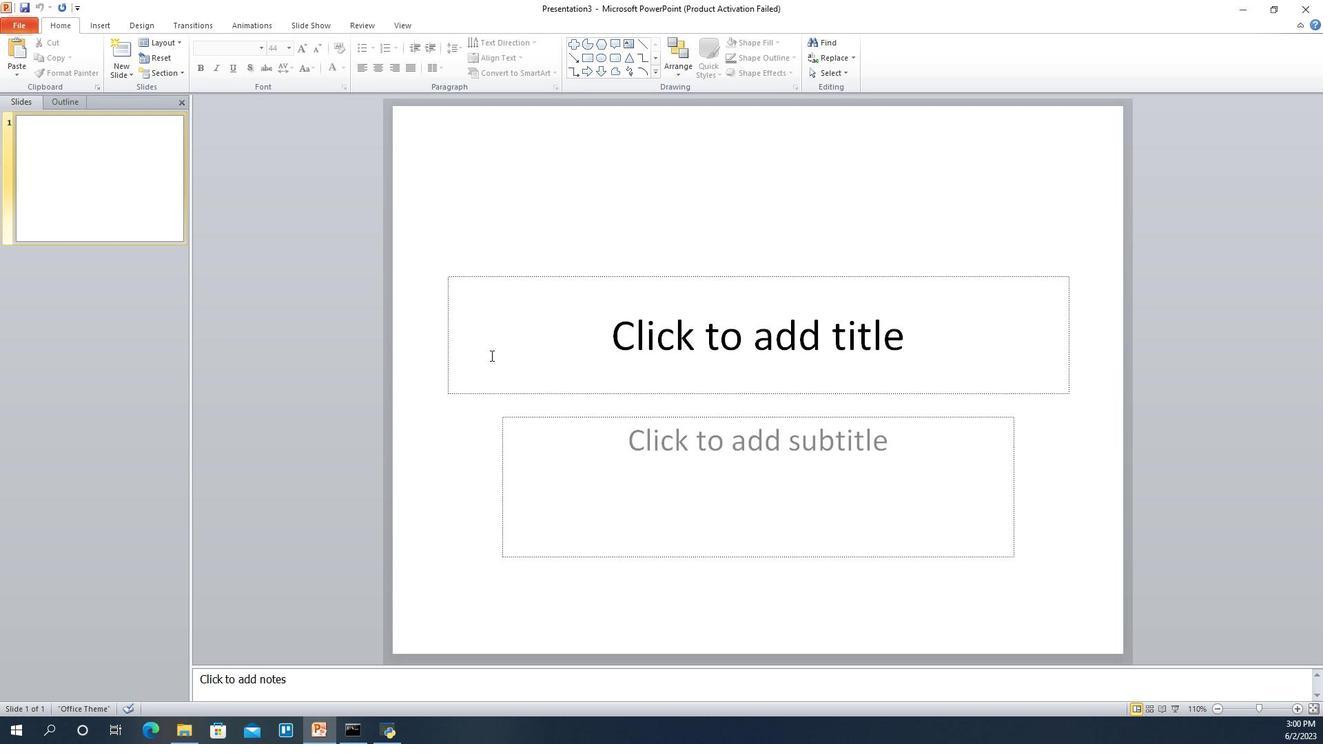 
Action: Mouse moved to (488, 352)
Screenshot: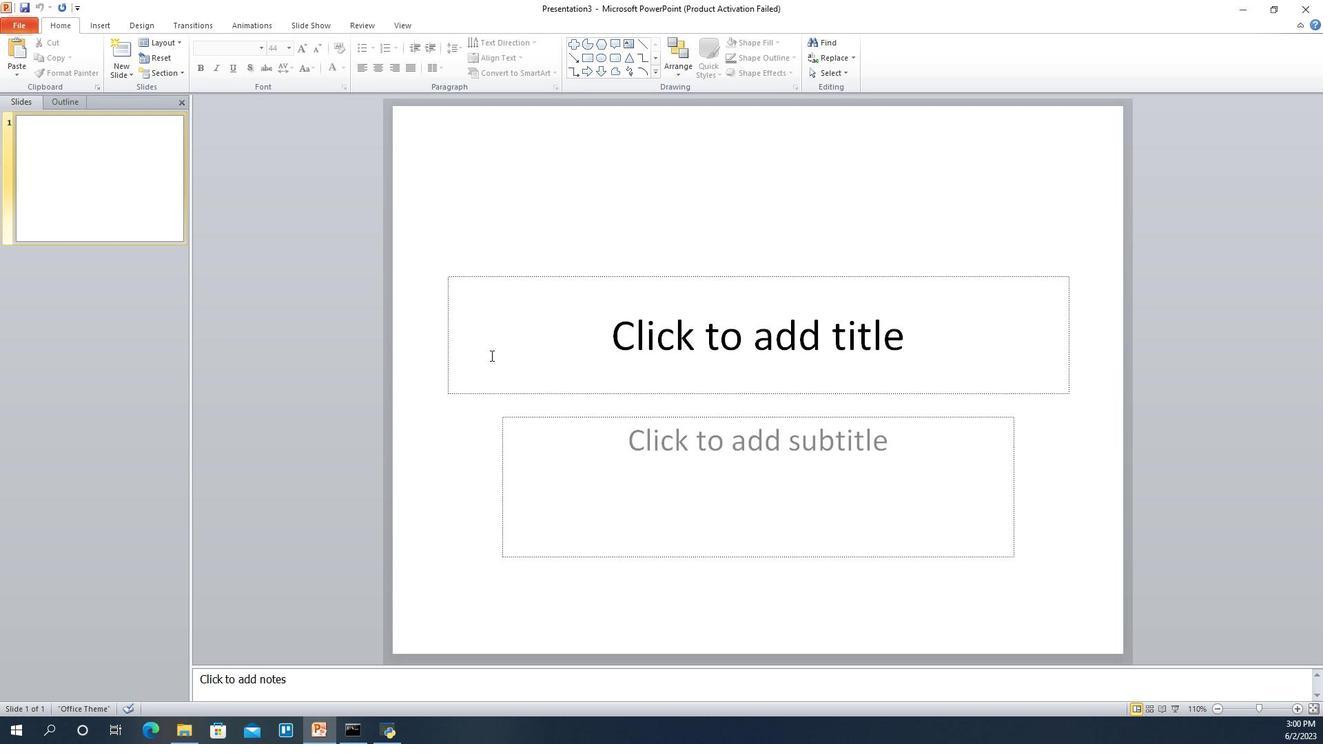 
Action: Mouse pressed left at (488, 352)
Screenshot: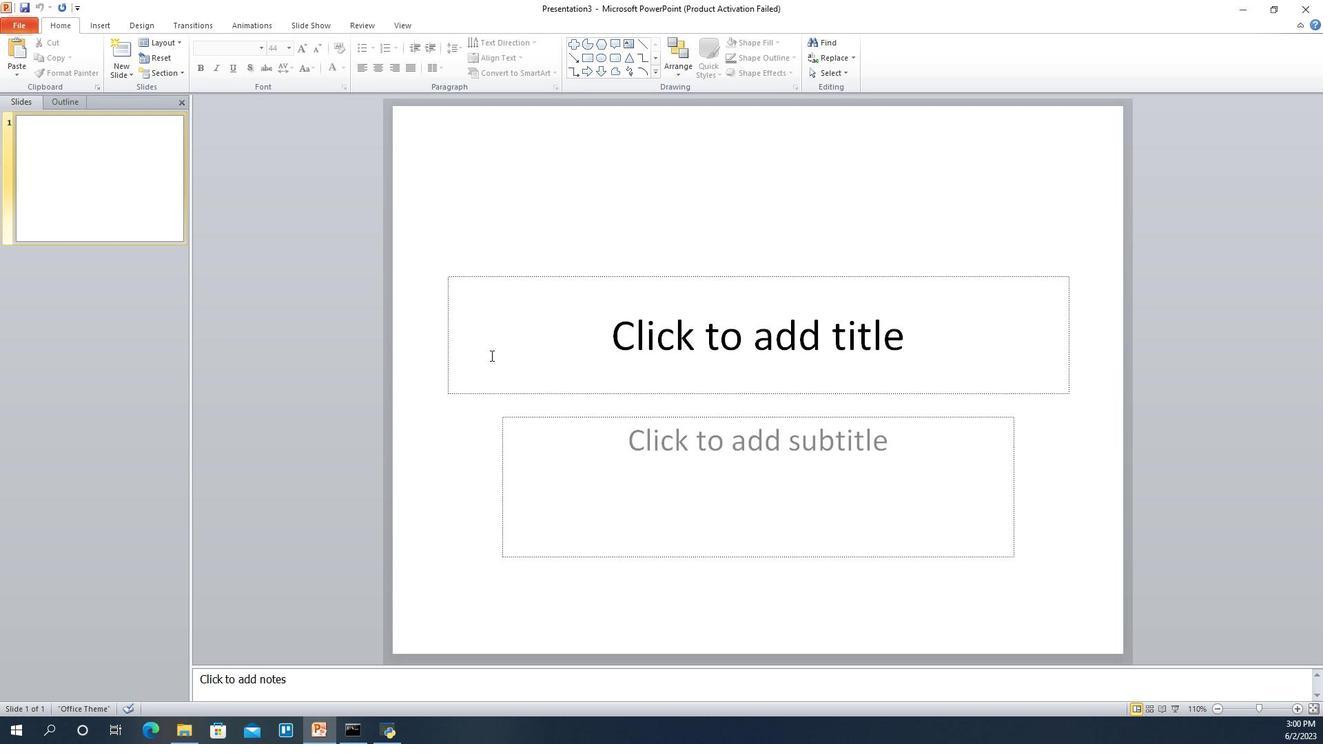 
Action: Mouse moved to (488, 352)
Screenshot: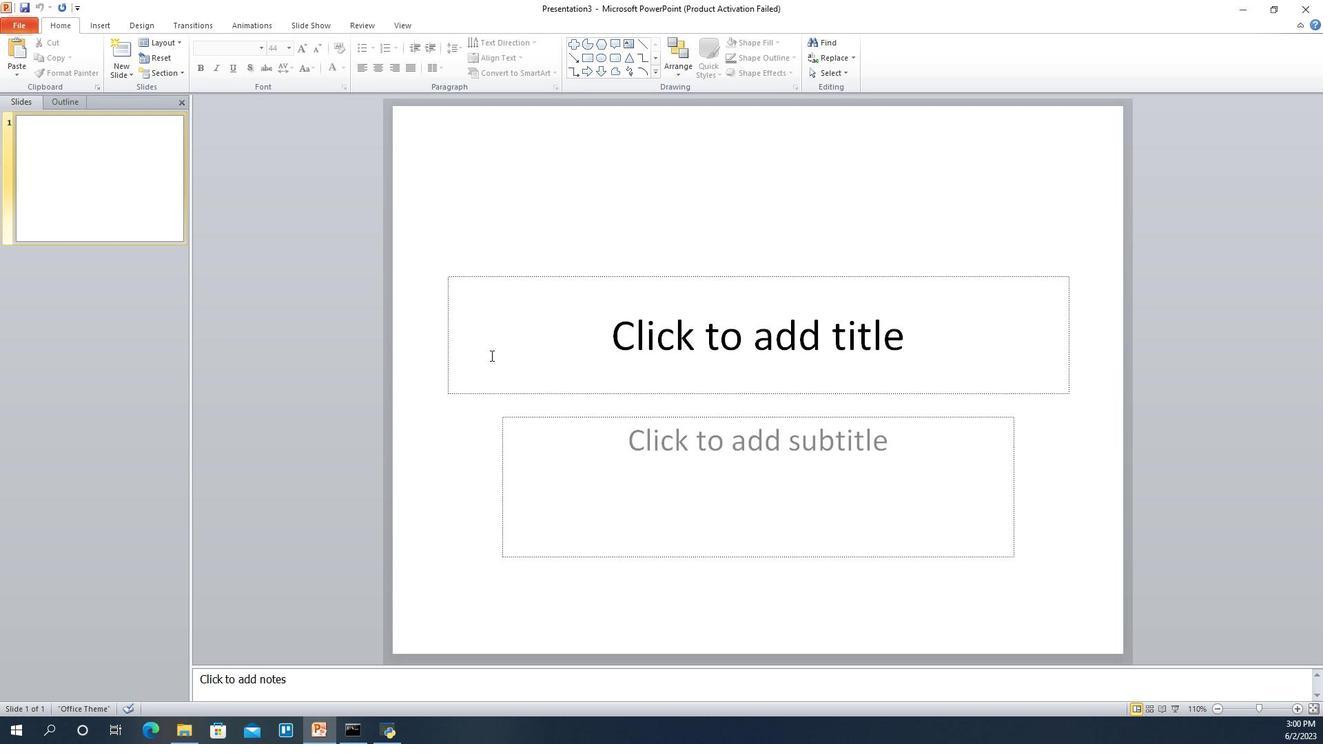 
Action: Mouse pressed left at (488, 352)
Screenshot: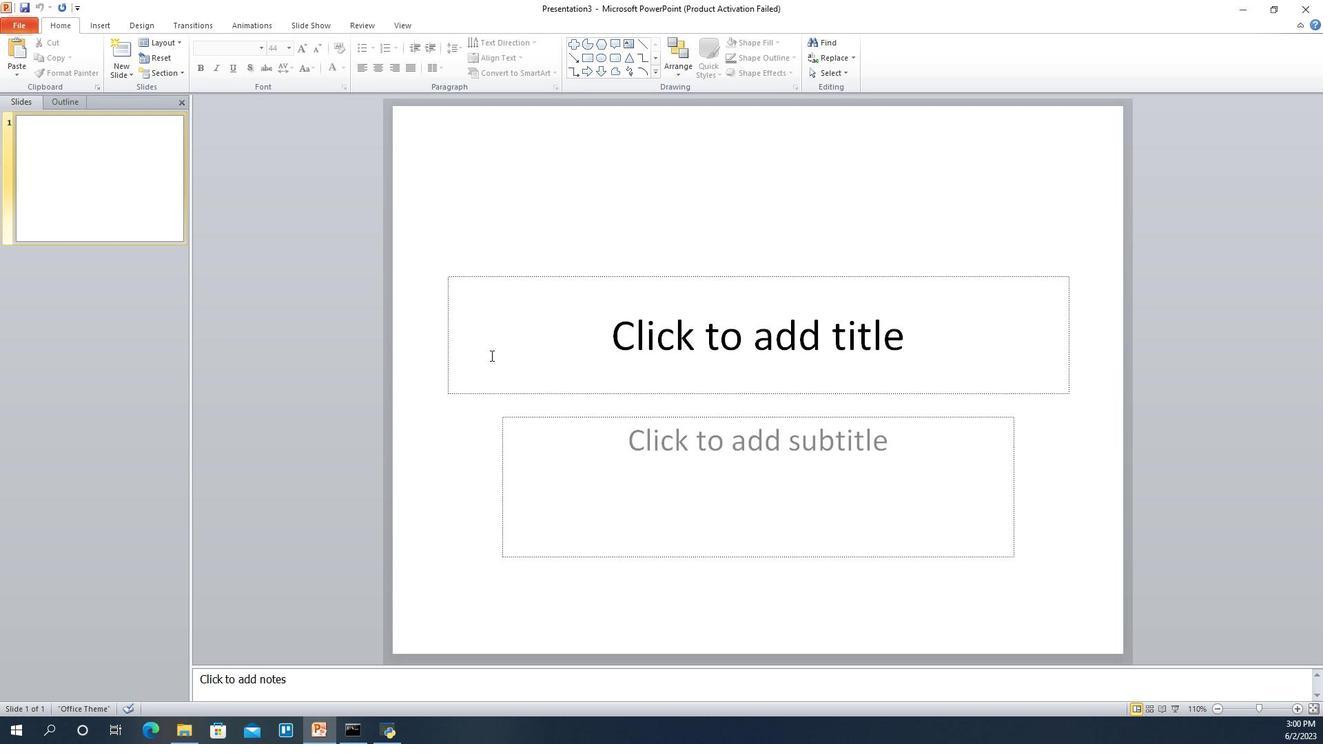 
Action: Mouse moved to (488, 352)
Screenshot: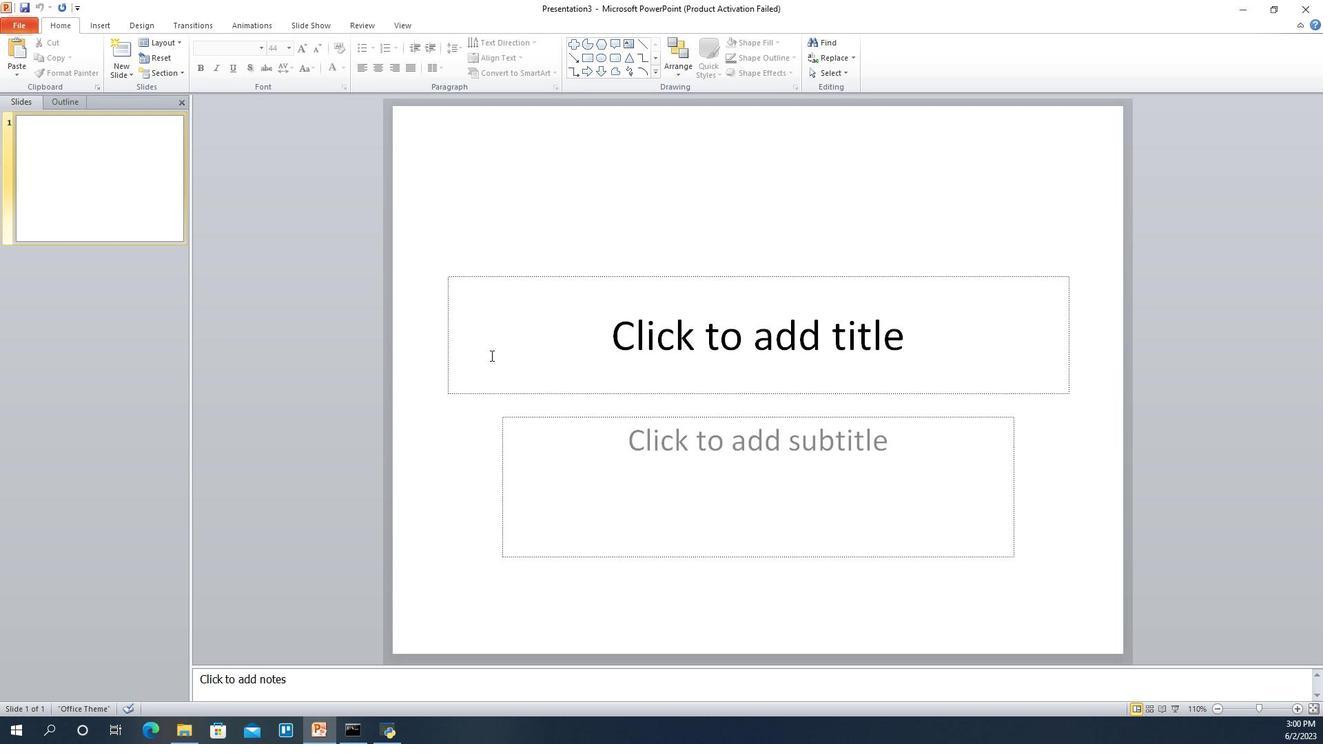 
Action: Mouse pressed left at (488, 352)
Screenshot: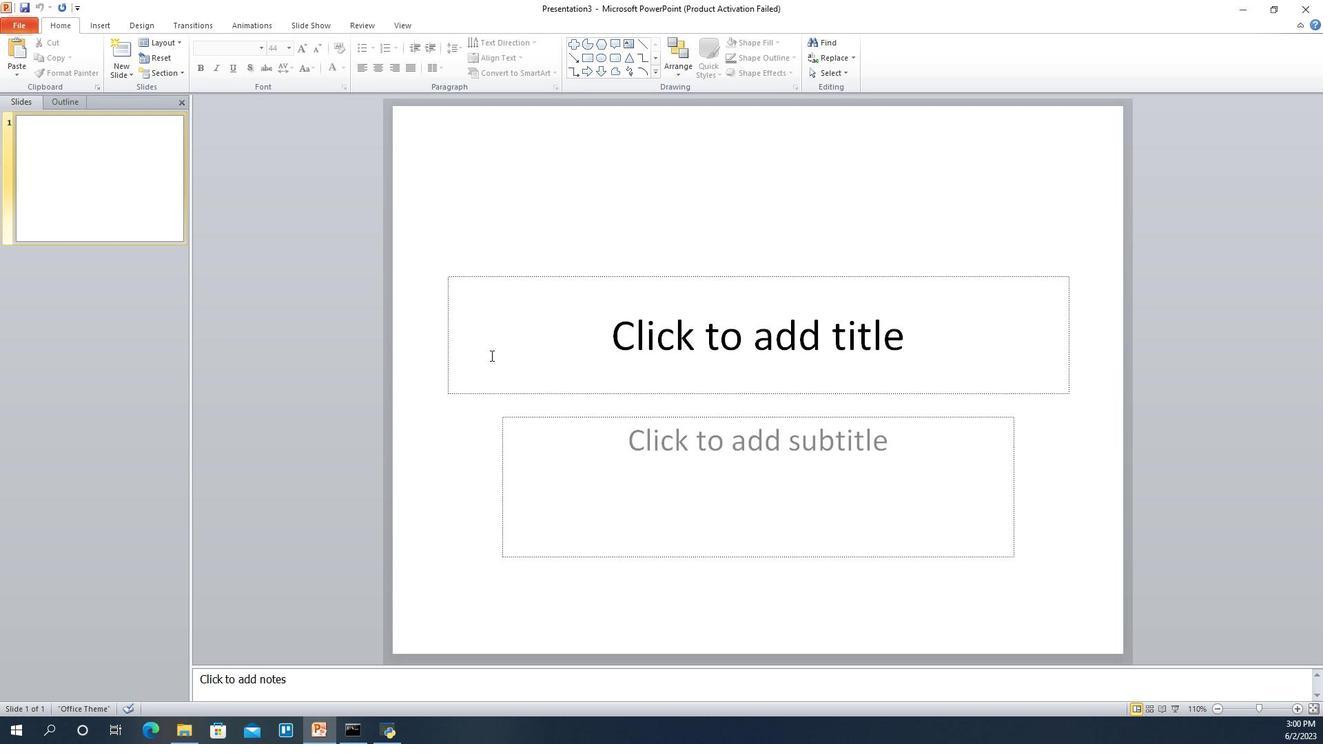
Action: Mouse moved to (488, 352)
Screenshot: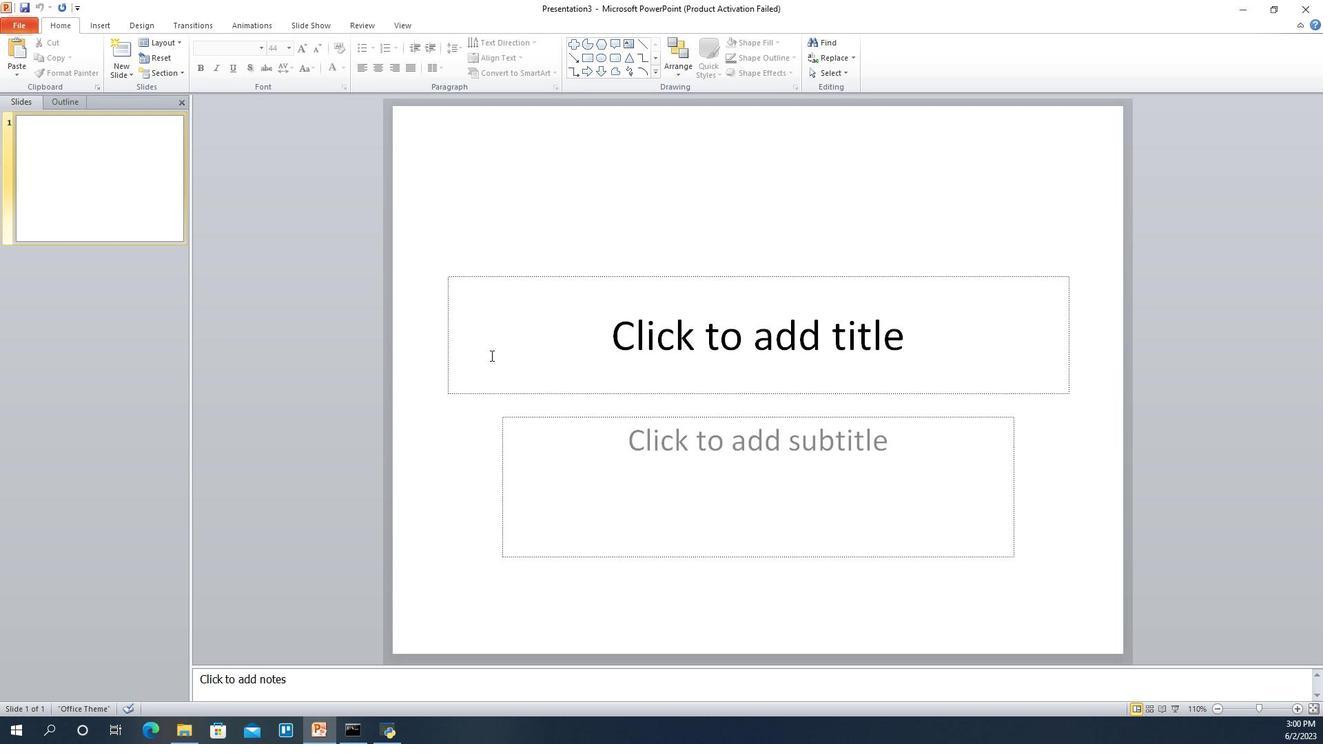 
Action: Mouse pressed left at (488, 352)
Screenshot: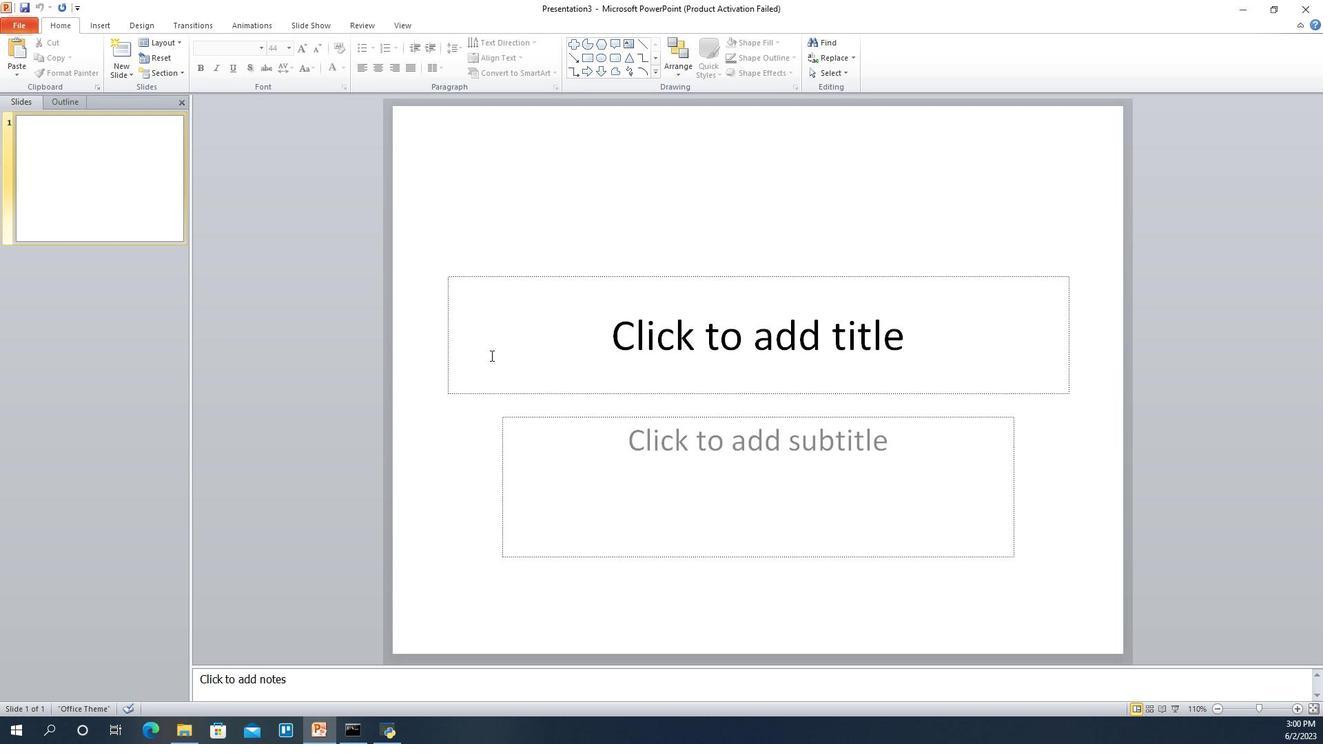 
Action: Mouse moved to (488, 352)
Screenshot: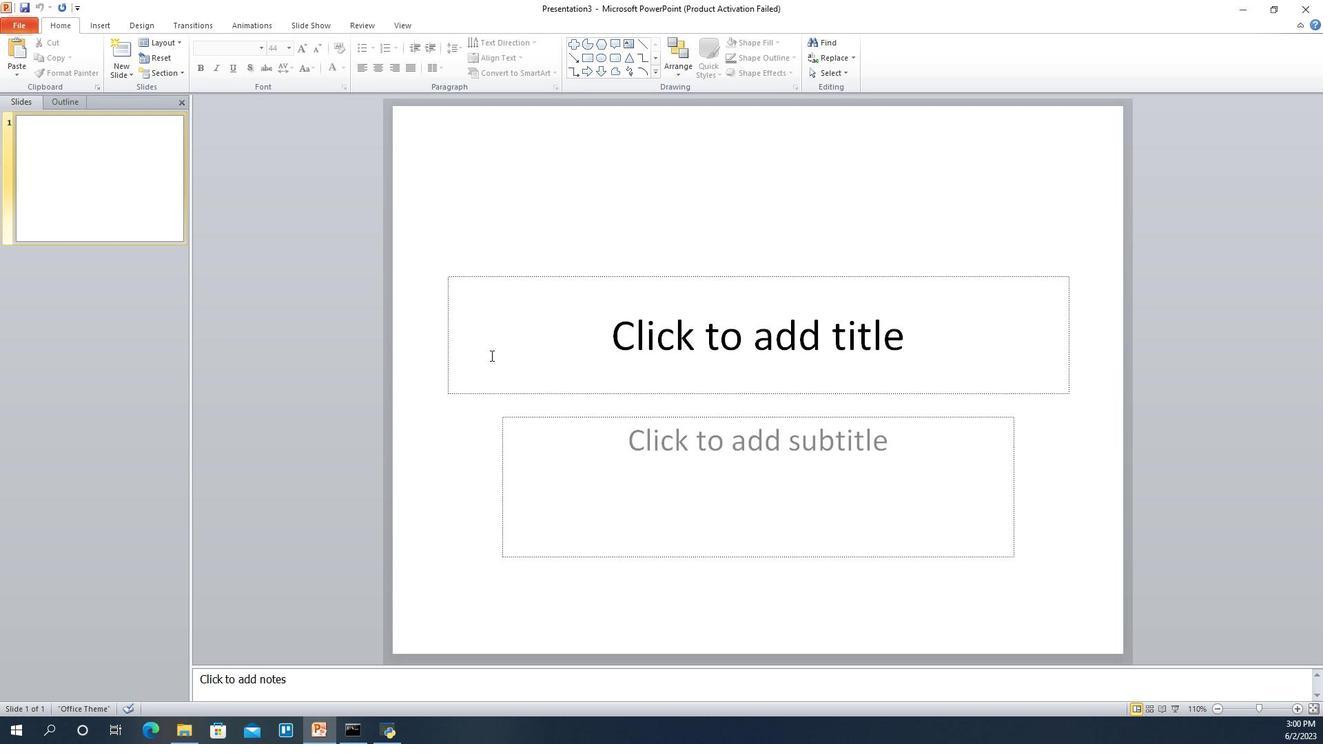 
Action: Mouse pressed left at (488, 352)
Screenshot: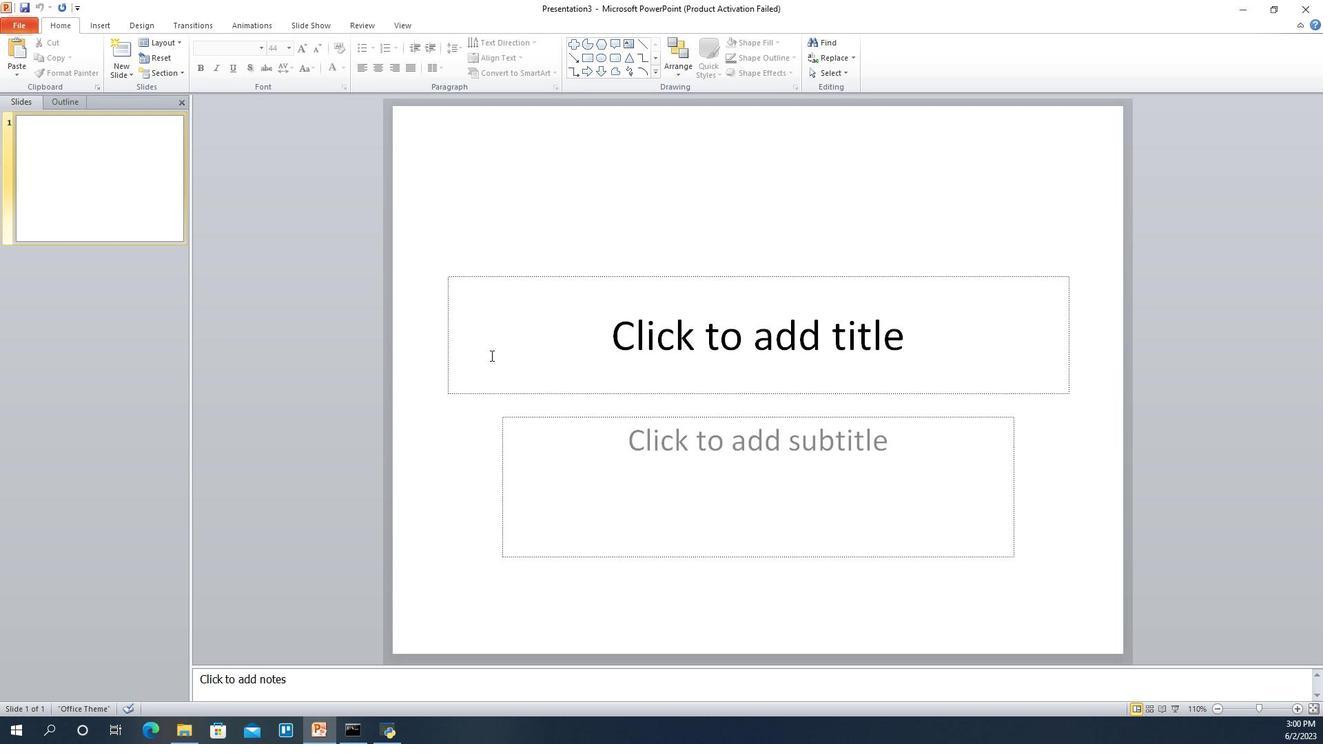 
Action: Mouse moved to (488, 352)
Screenshot: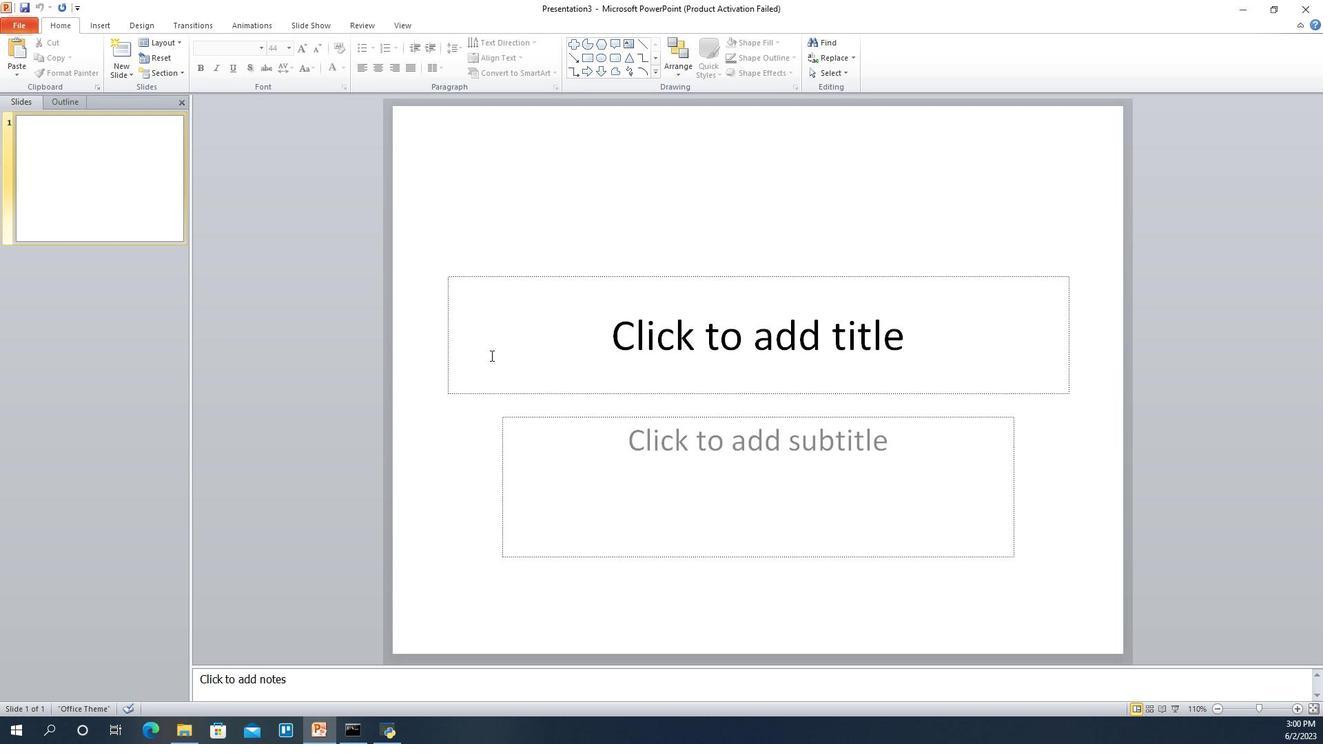 
Action: Mouse pressed left at (488, 352)
Screenshot: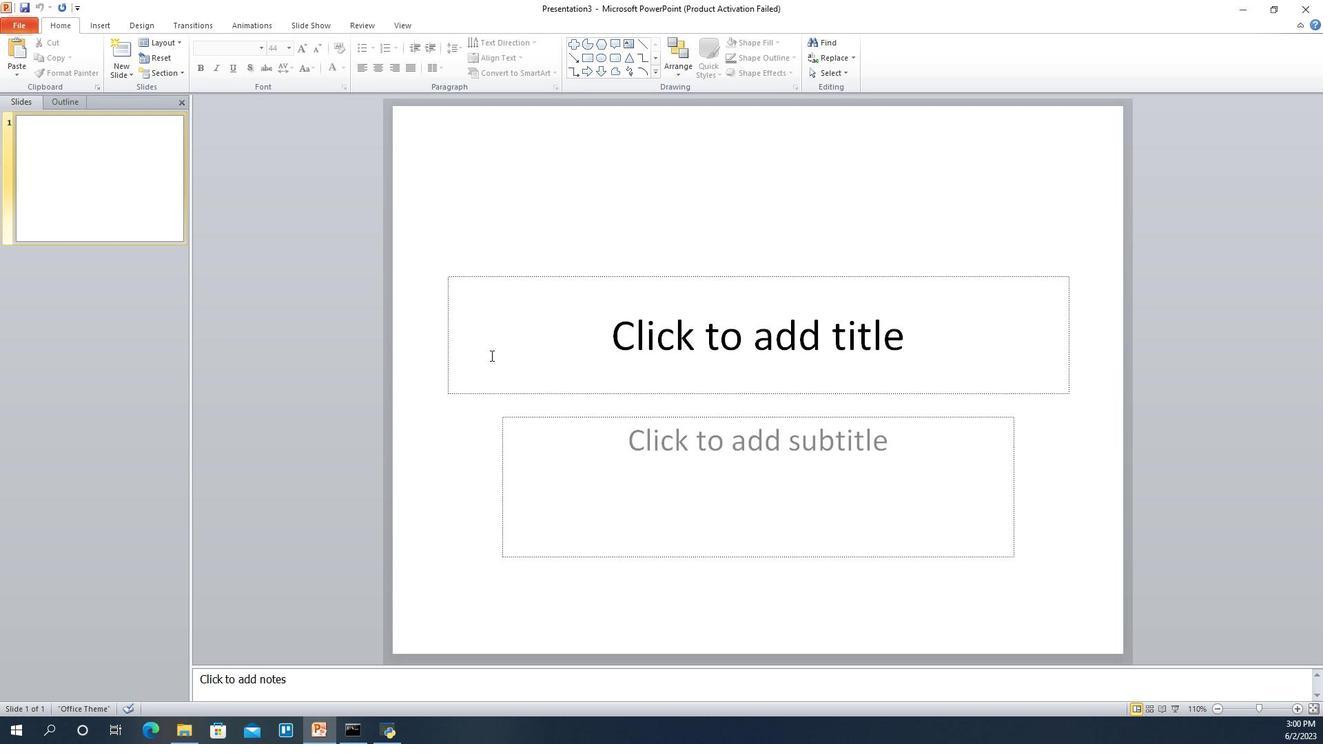 
Action: Mouse moved to (488, 352)
Screenshot: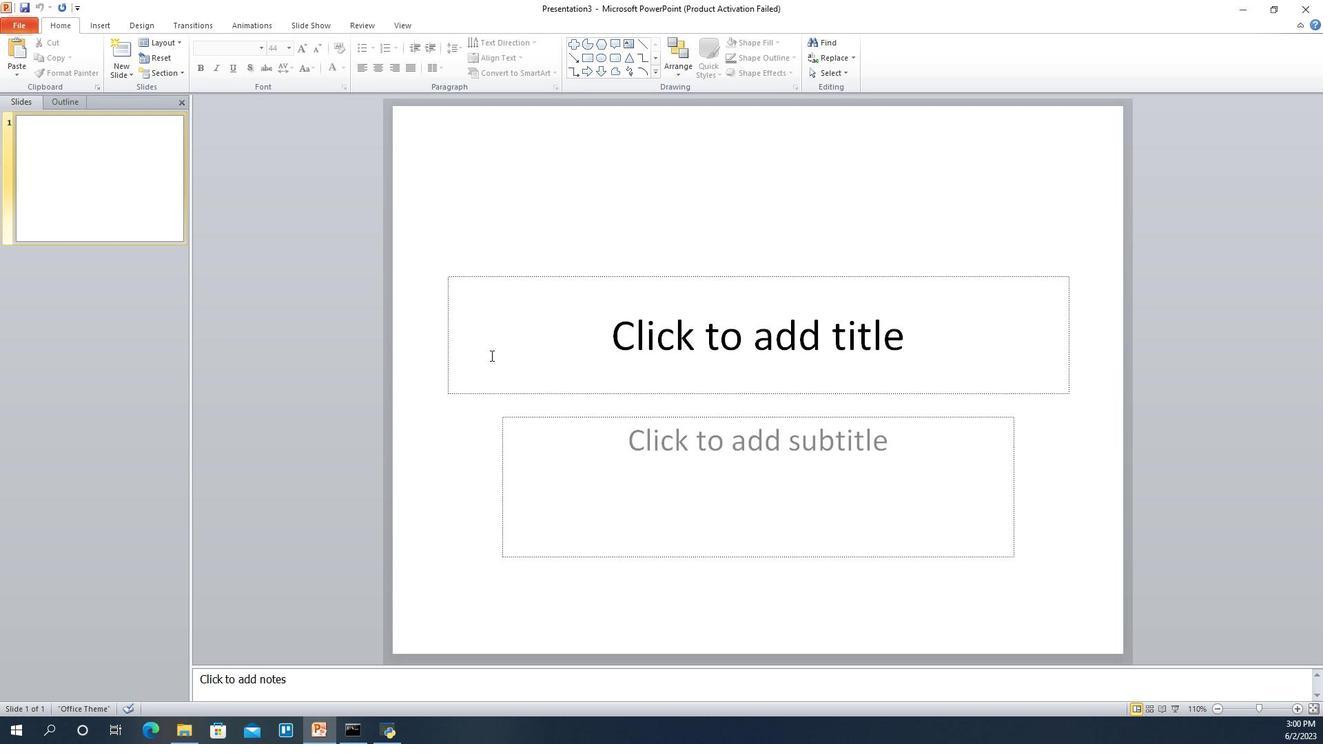
Action: Mouse pressed left at (488, 352)
Screenshot: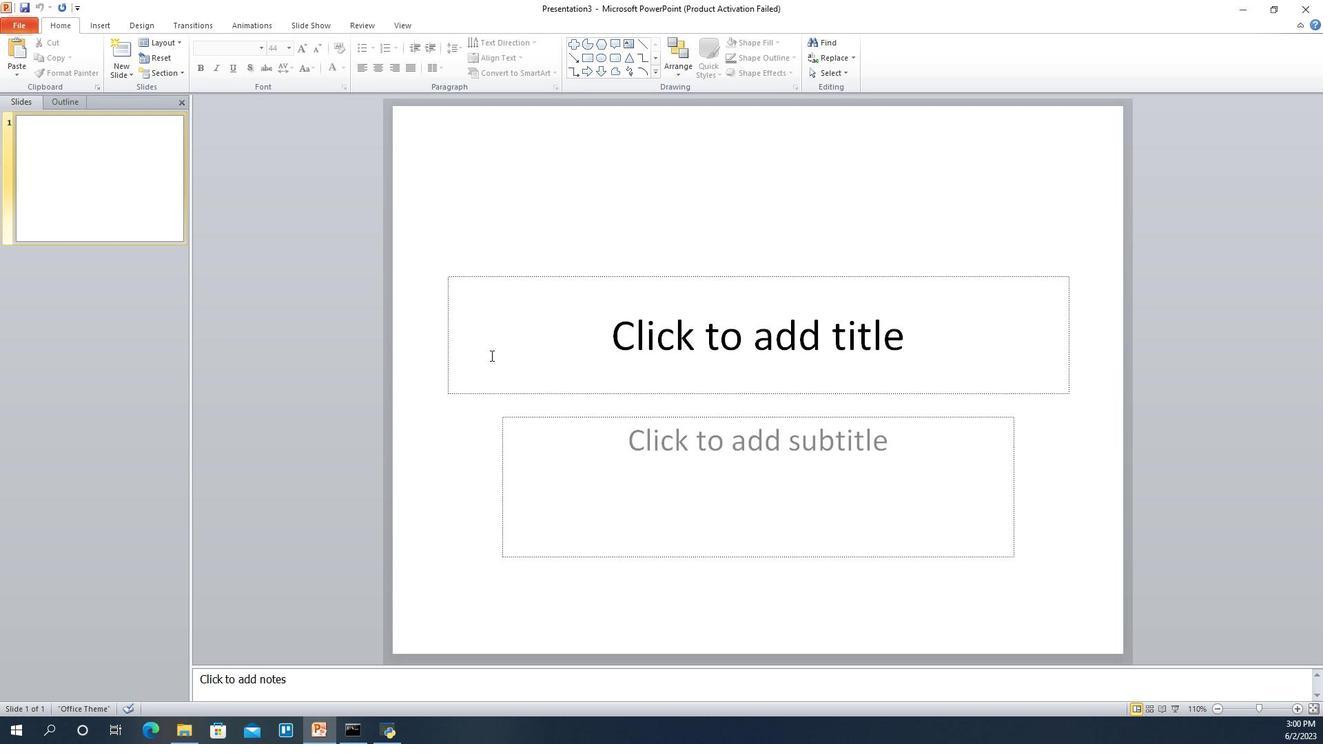 
Action: Mouse moved to (488, 352)
Screenshot: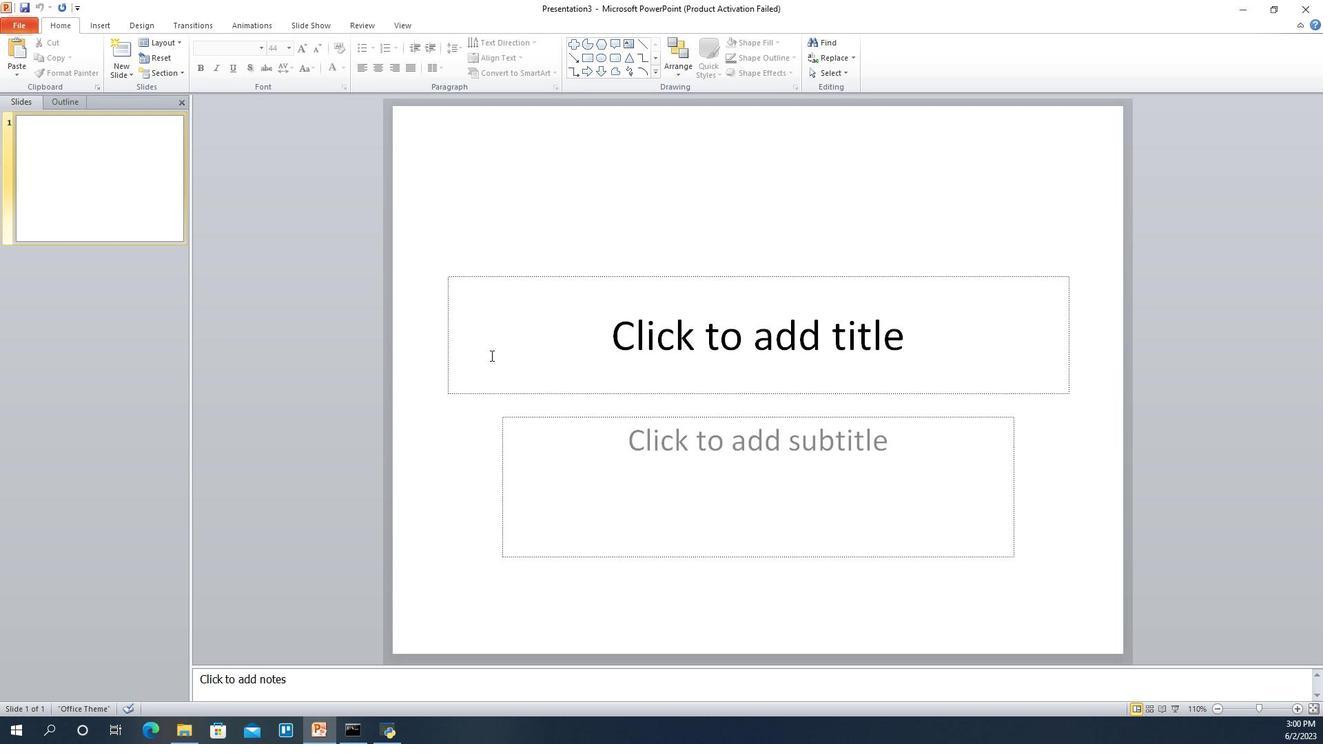 
Action: Mouse pressed left at (488, 352)
Screenshot: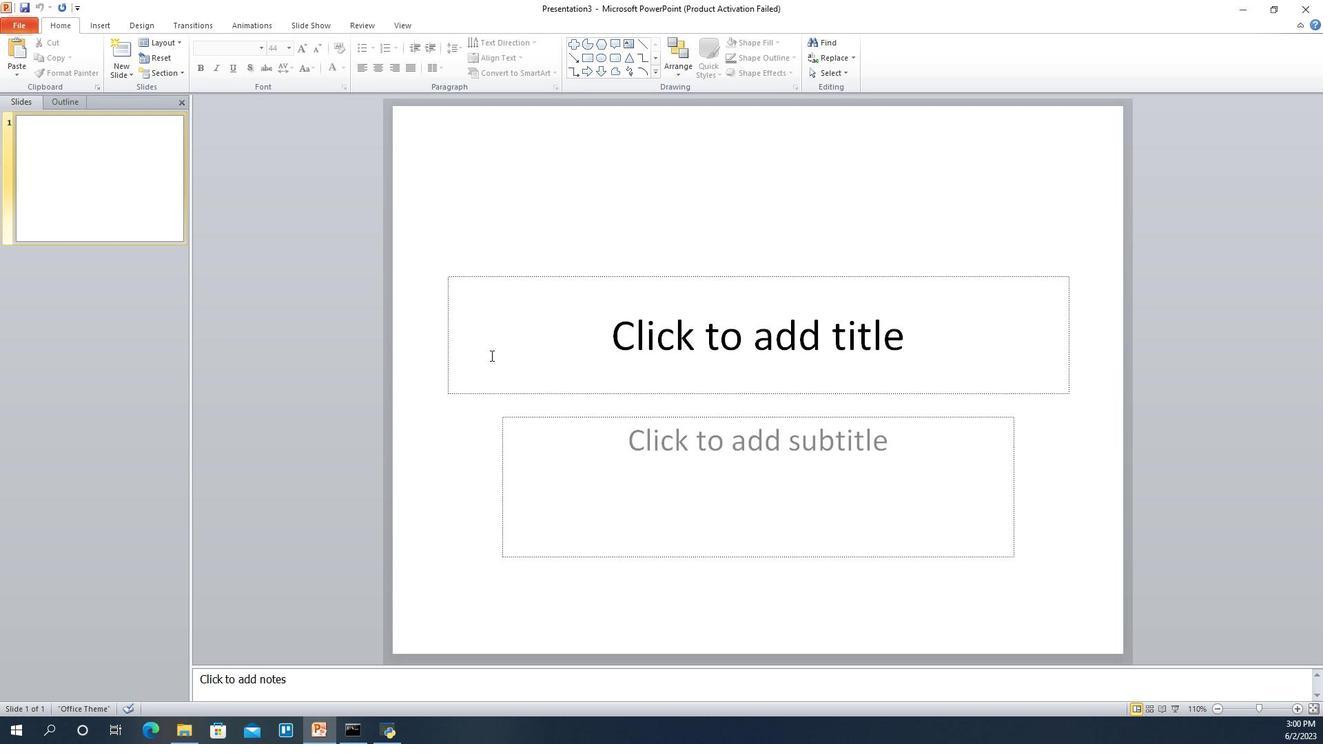 
Action: Mouse moved to (488, 352)
Screenshot: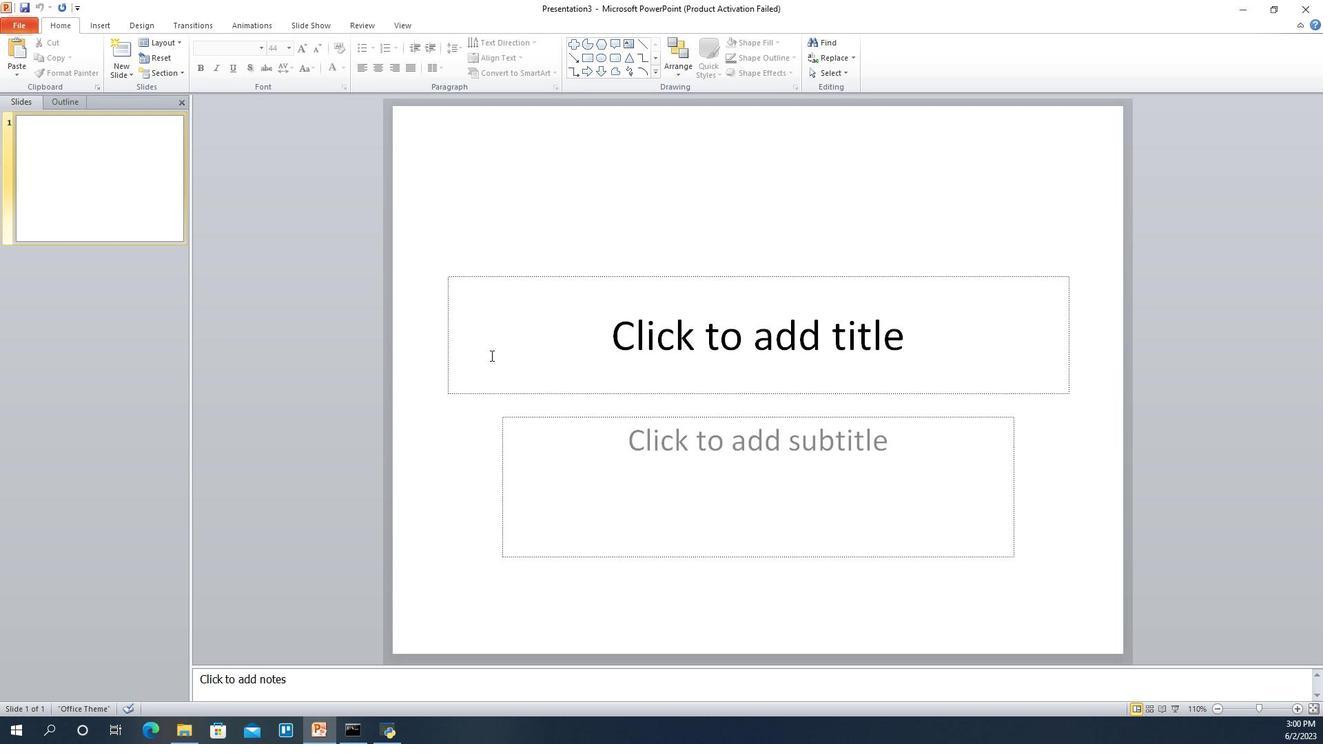 
Action: Mouse pressed left at (488, 352)
Screenshot: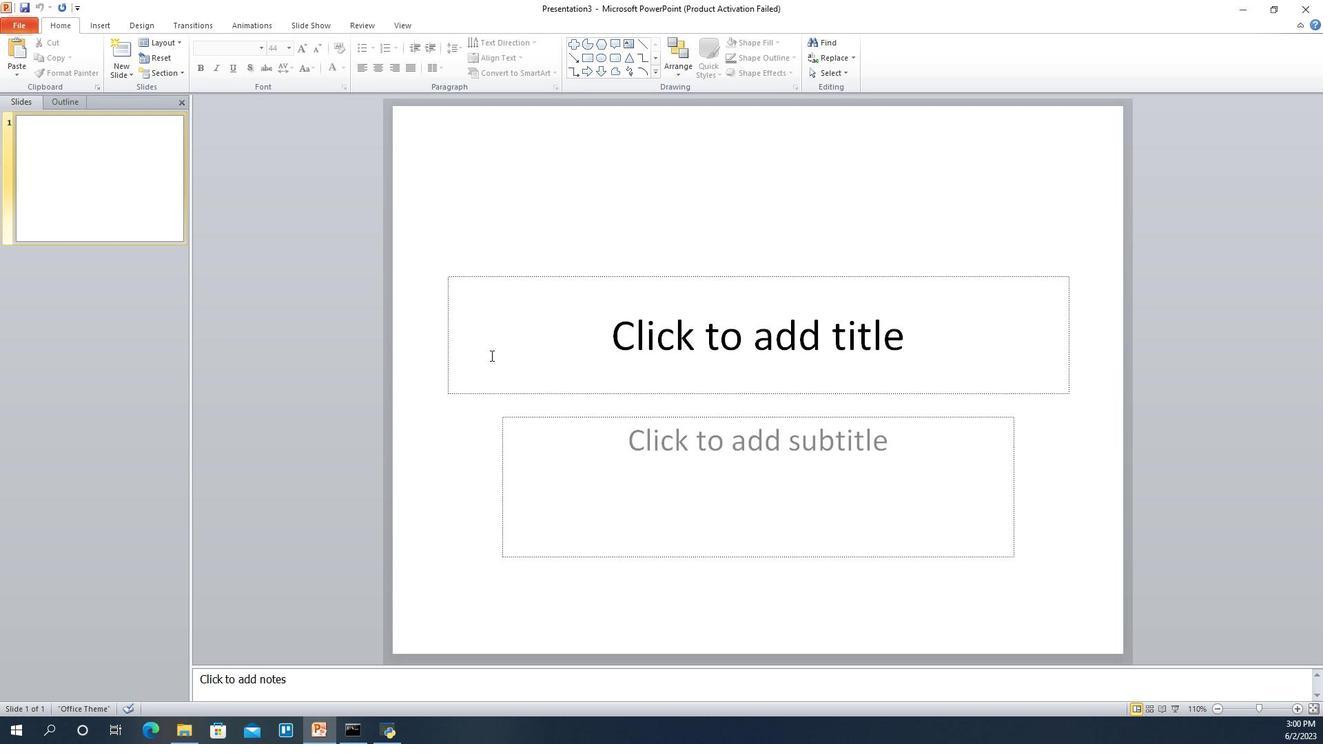 
Action: Mouse moved to (488, 352)
Screenshot: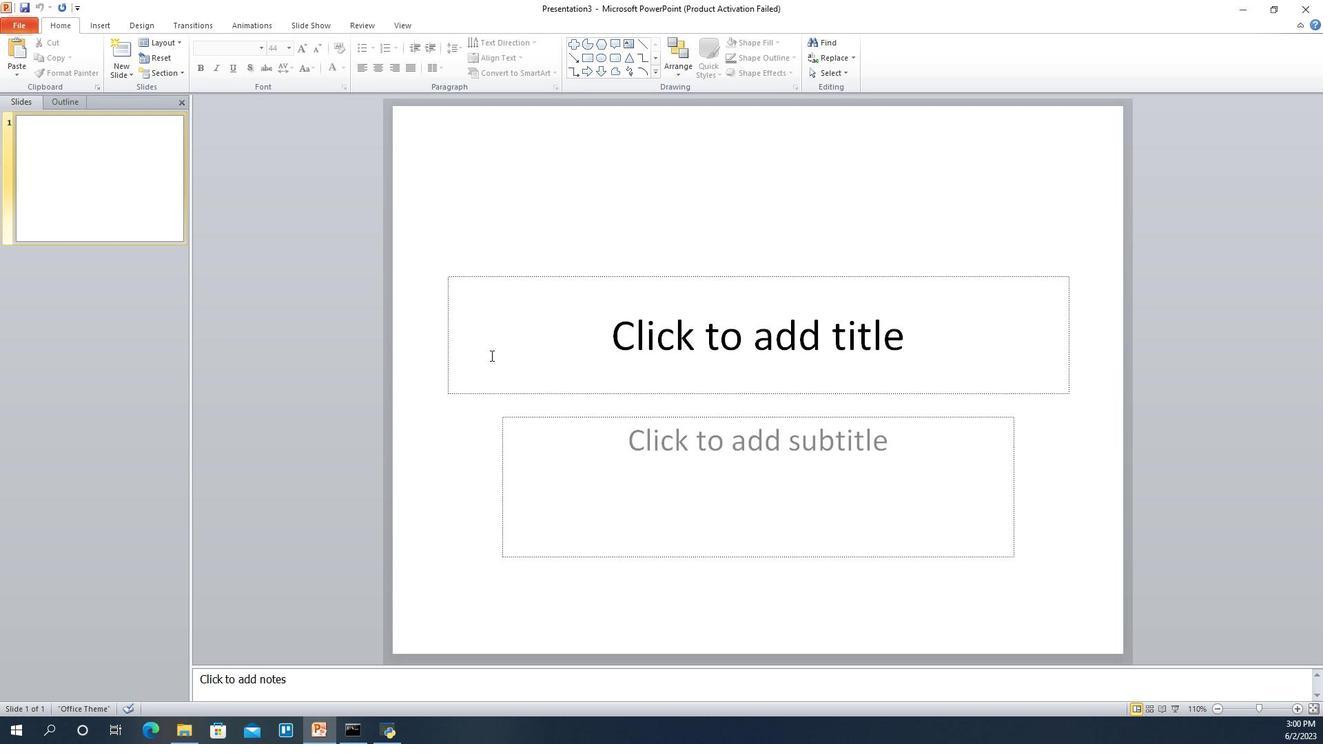 
Action: Mouse pressed left at (488, 352)
Screenshot: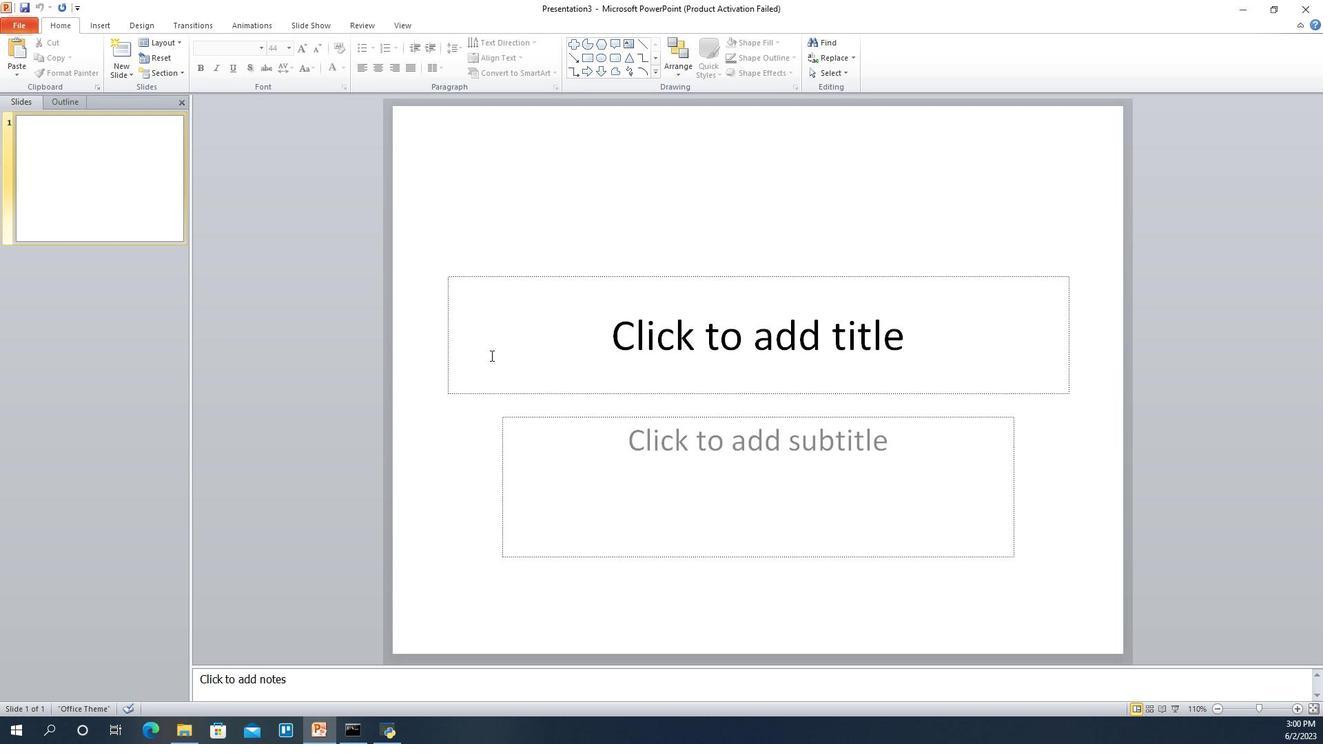 
Action: Mouse moved to (488, 352)
Screenshot: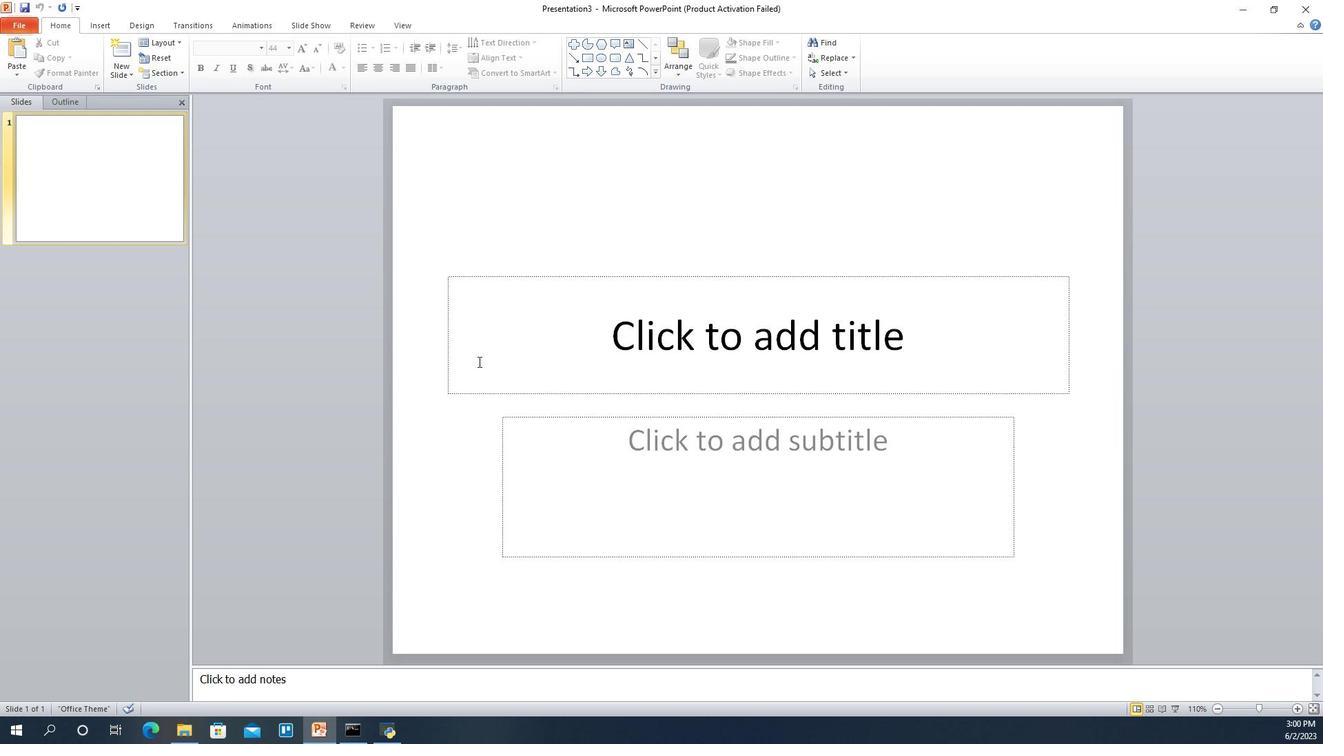 
